Task: Create a due date automation trigger when advanced on, on the wednesday after a card is due add fields without custom field "Resume" set to a number lower or equal to 1 and lower or equal to 10 at 11:00 AM.
Action: Mouse moved to (1110, 343)
Screenshot: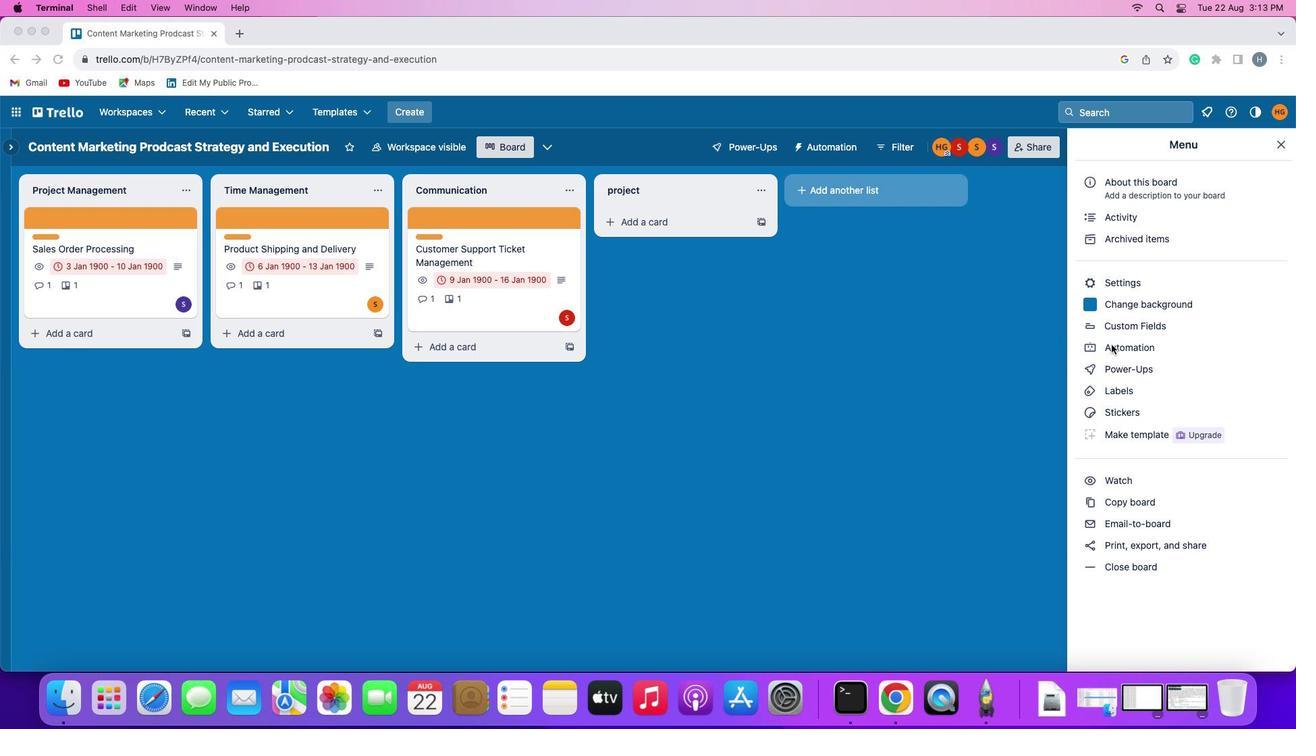 
Action: Mouse pressed left at (1110, 343)
Screenshot: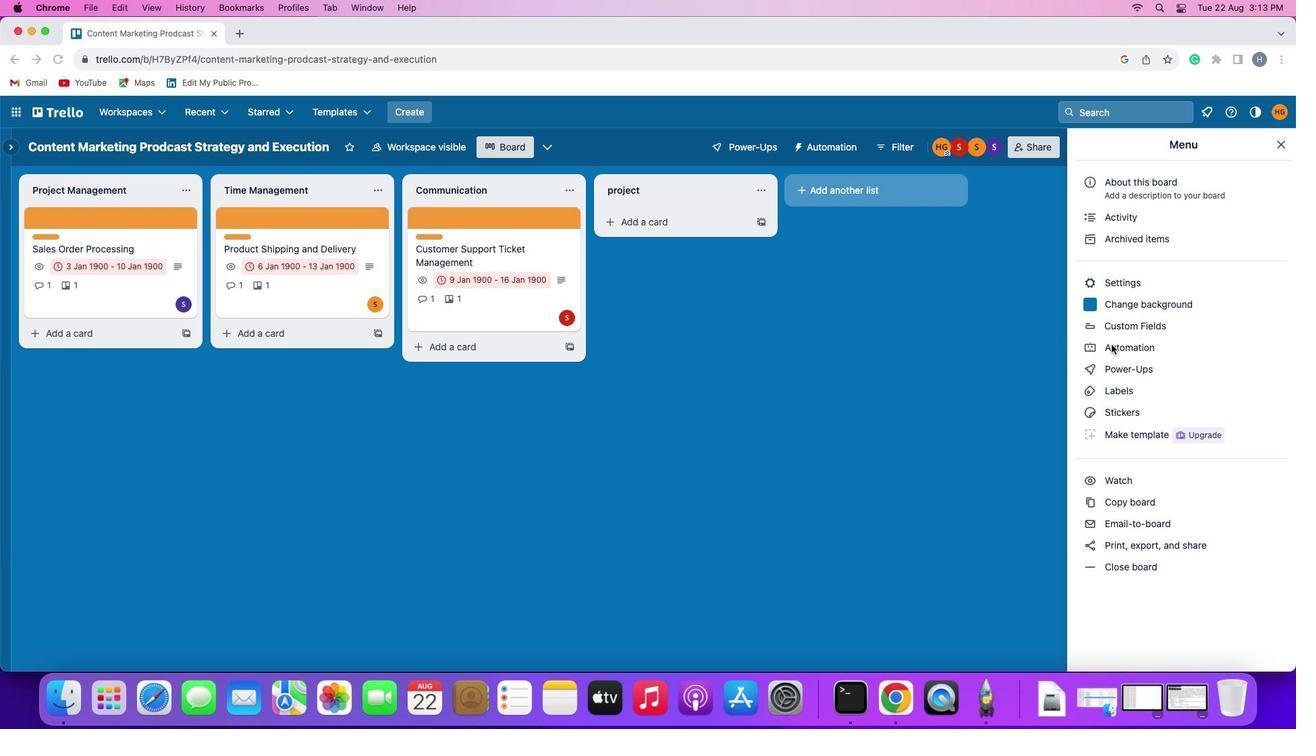 
Action: Mouse pressed left at (1110, 343)
Screenshot: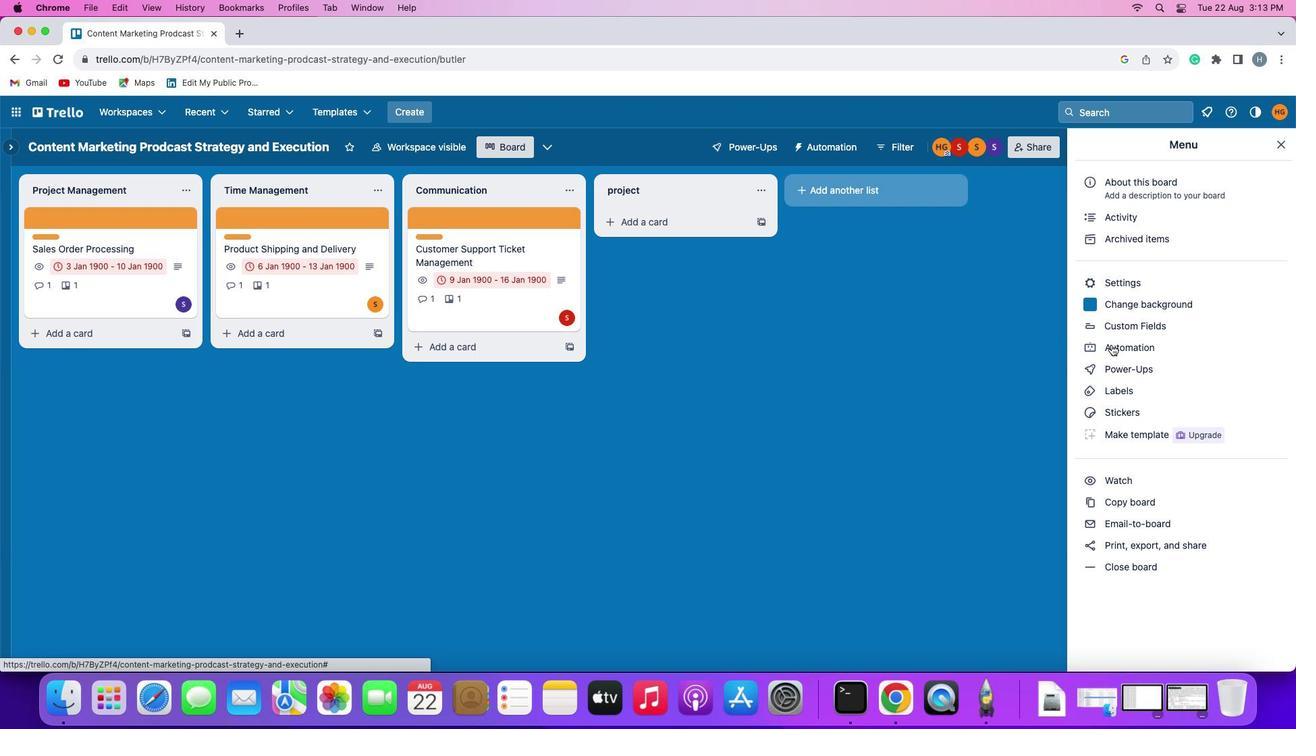 
Action: Mouse moved to (110, 324)
Screenshot: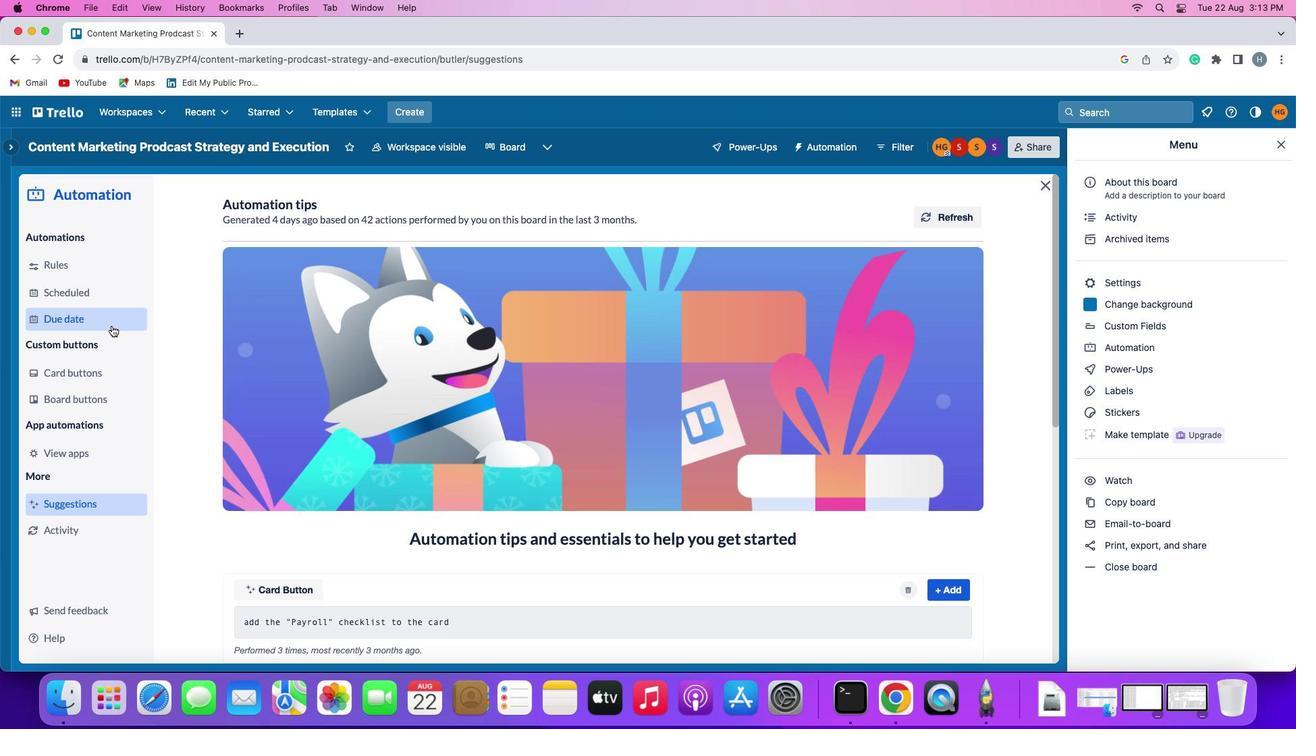 
Action: Mouse pressed left at (110, 324)
Screenshot: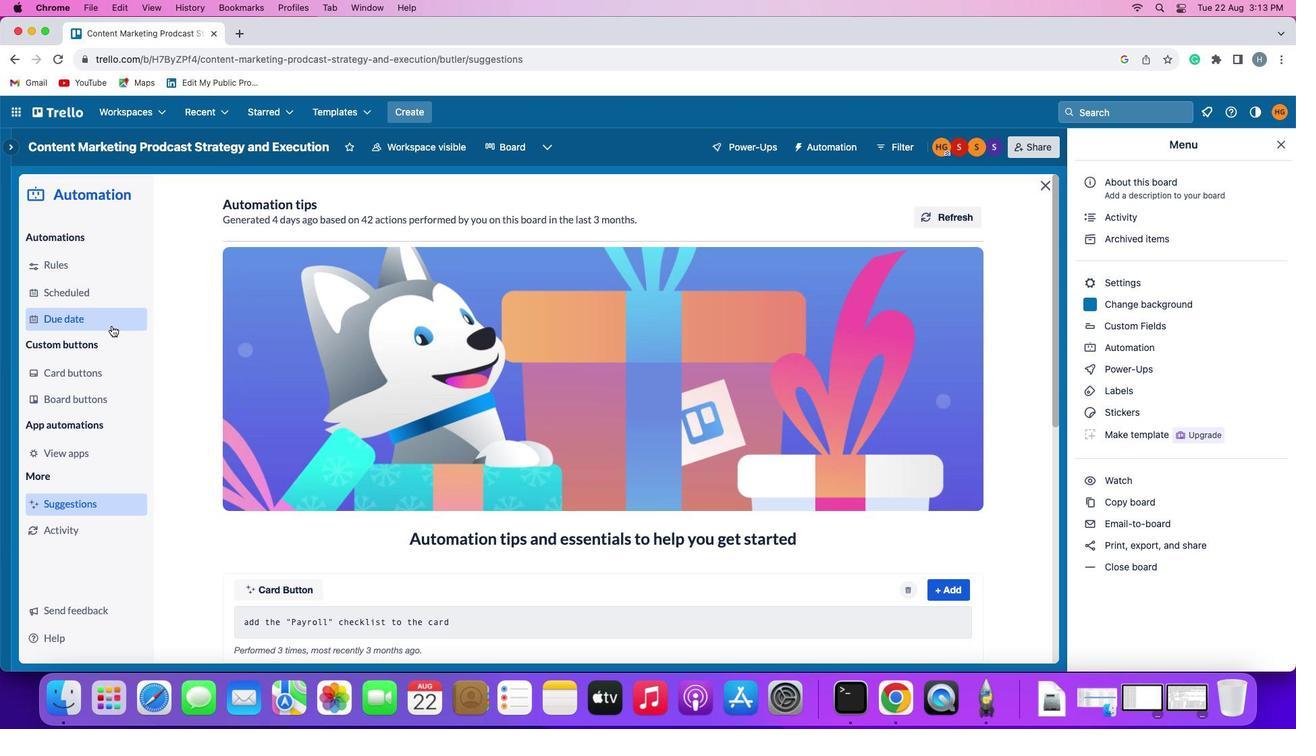 
Action: Mouse moved to (872, 203)
Screenshot: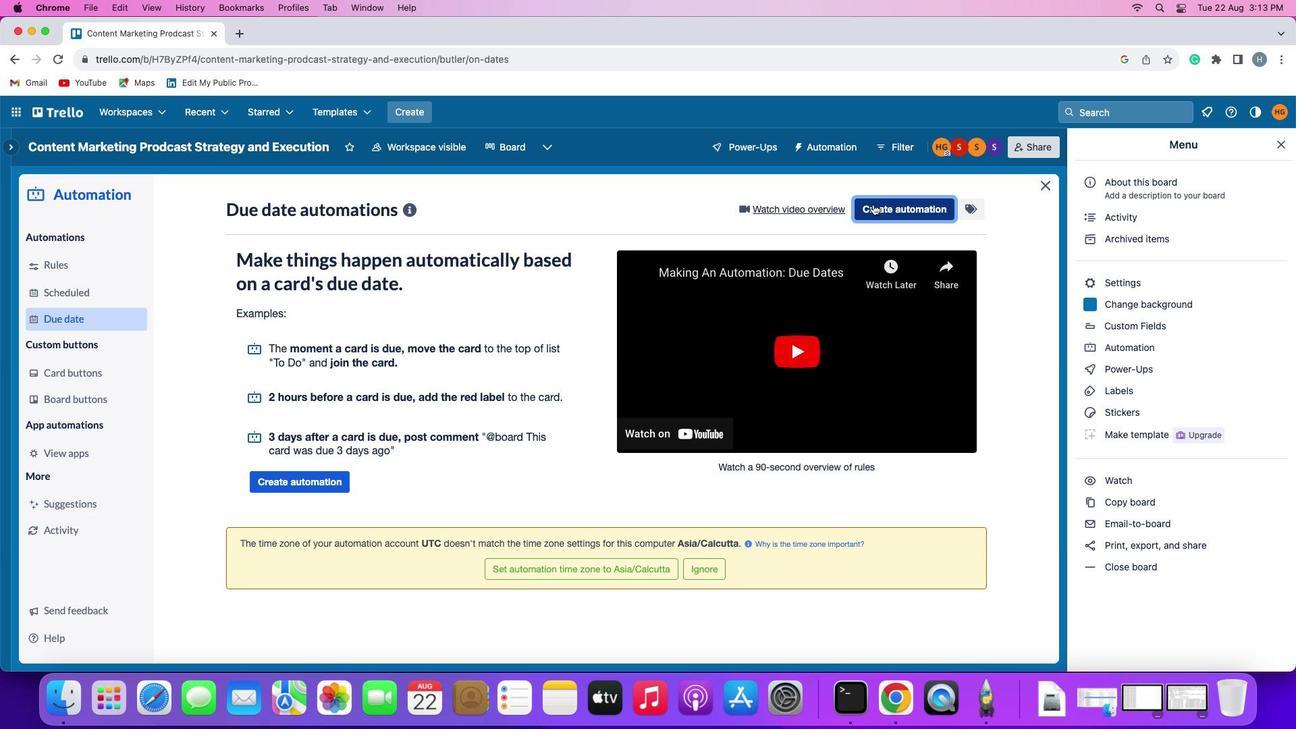 
Action: Mouse pressed left at (872, 203)
Screenshot: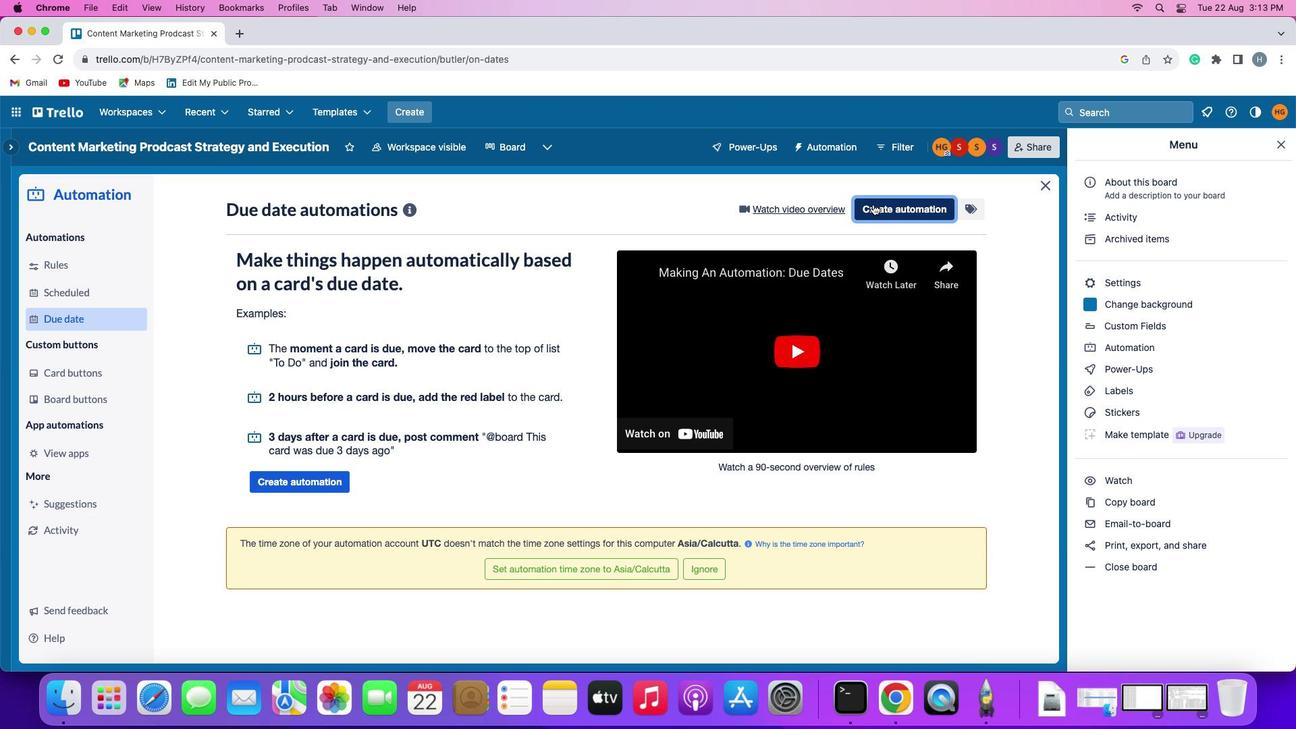 
Action: Mouse moved to (250, 330)
Screenshot: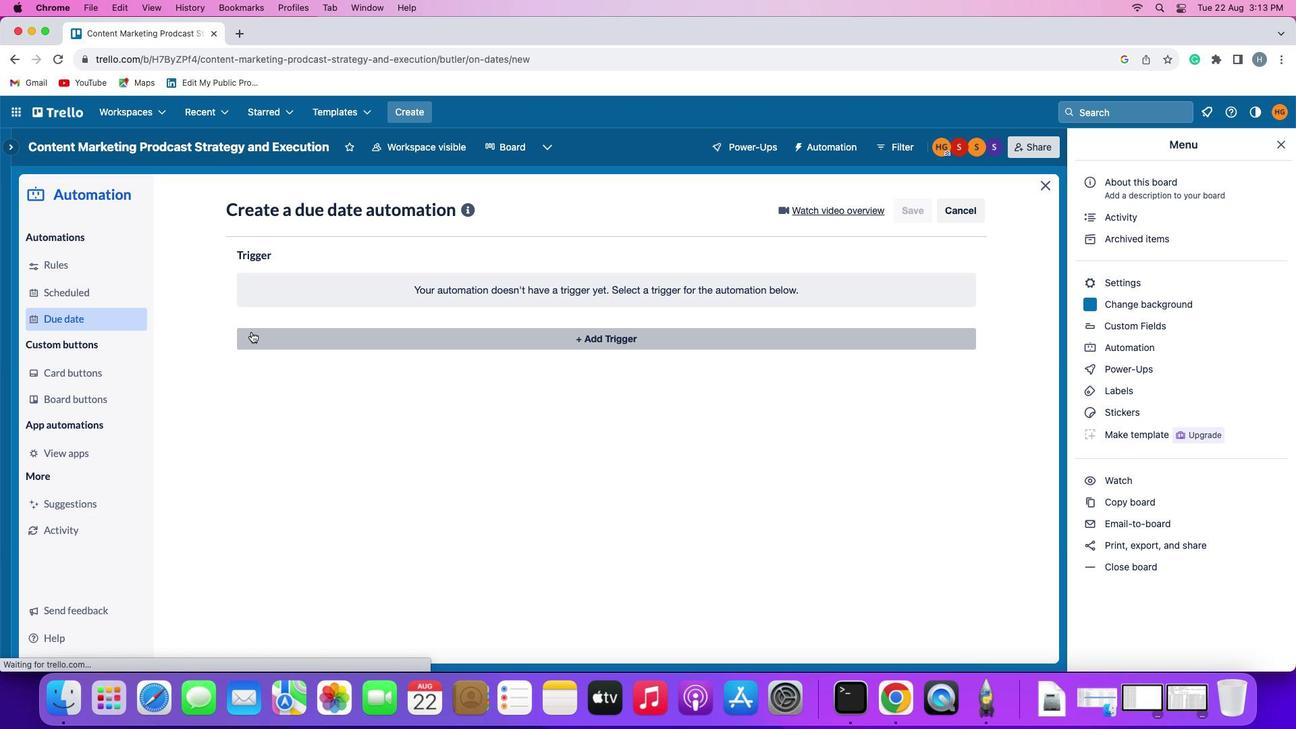 
Action: Mouse pressed left at (250, 330)
Screenshot: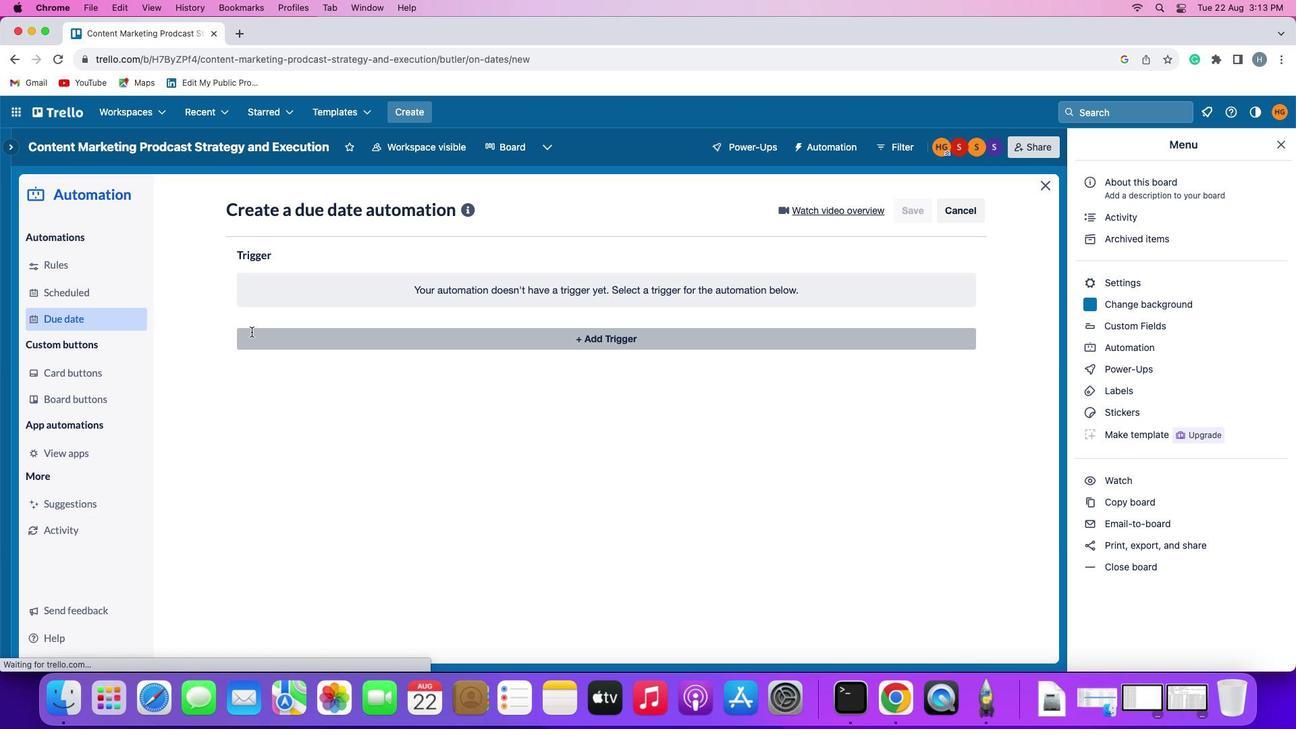 
Action: Mouse moved to (274, 581)
Screenshot: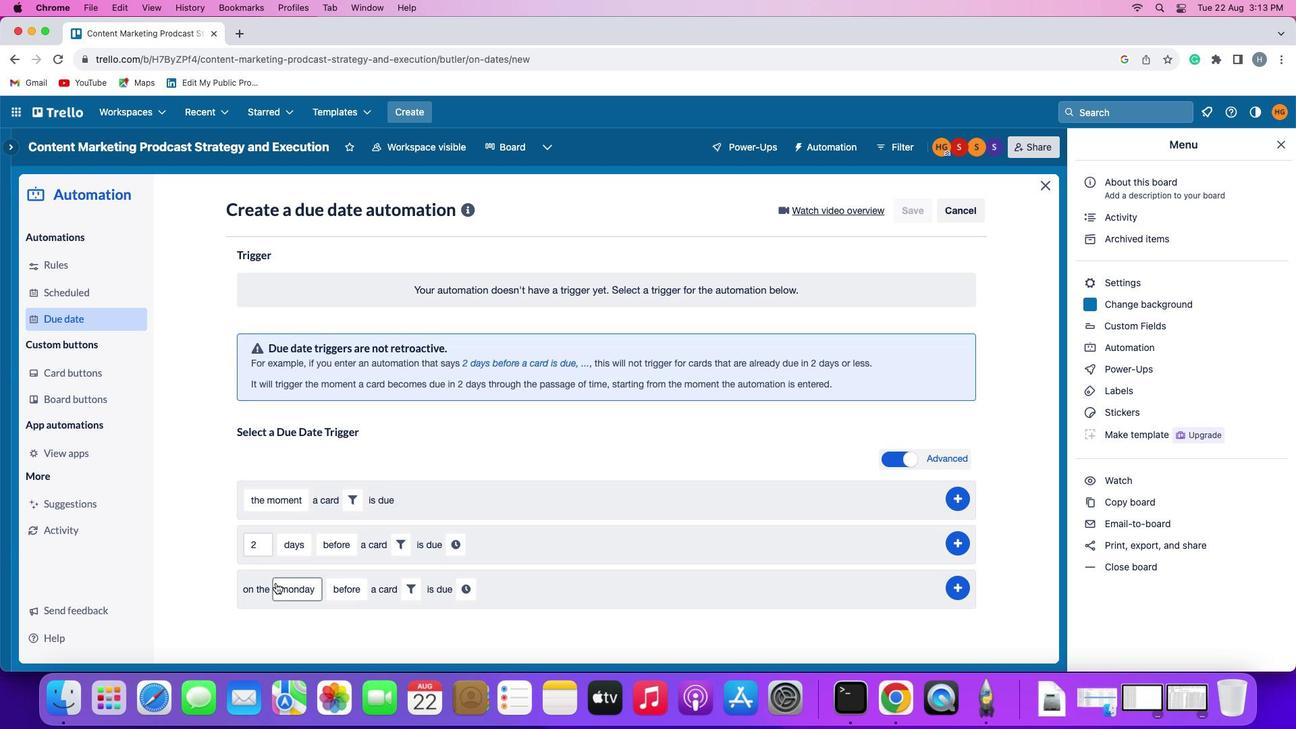 
Action: Mouse pressed left at (274, 581)
Screenshot: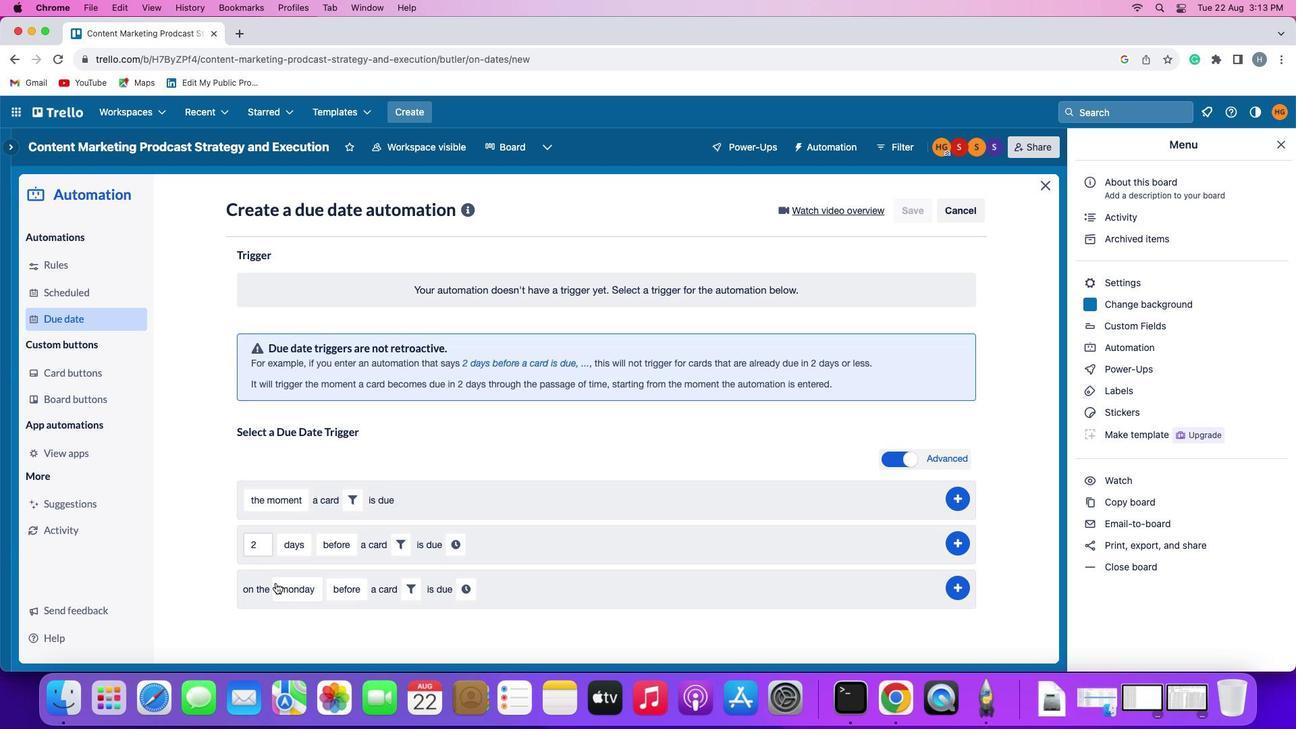 
Action: Mouse moved to (324, 452)
Screenshot: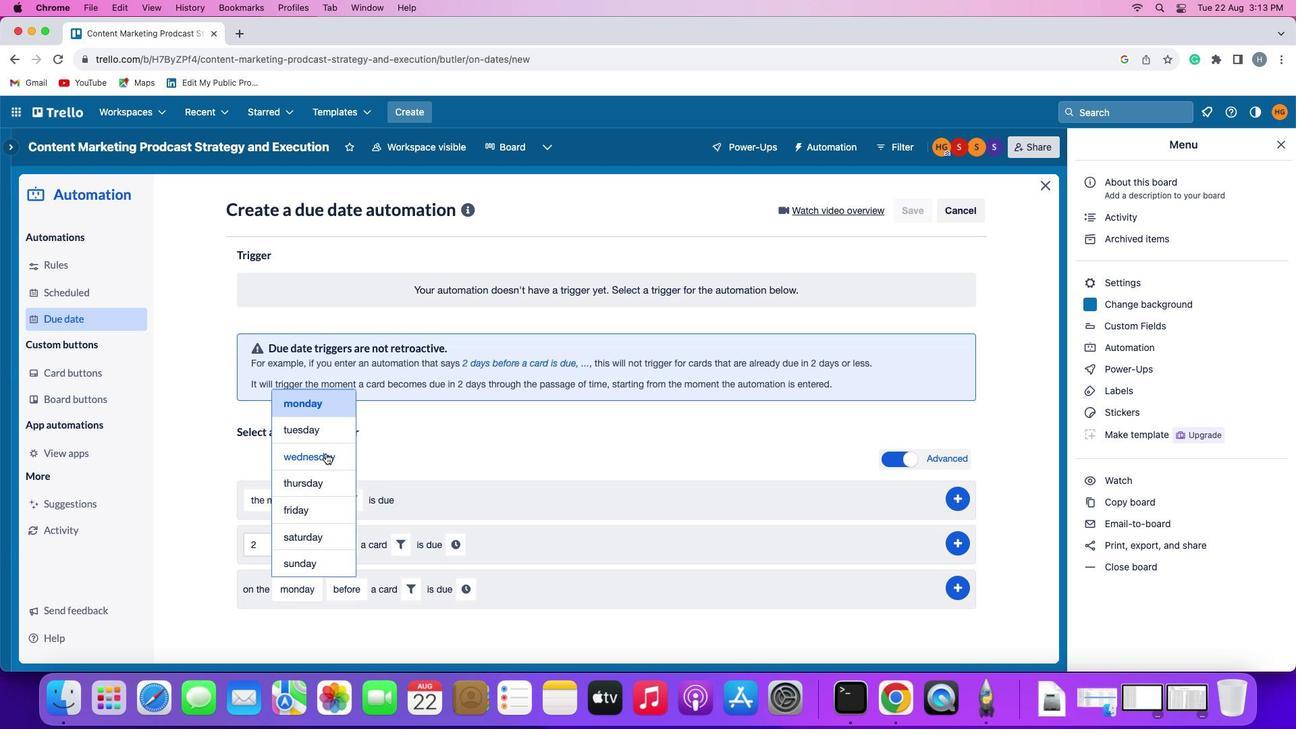
Action: Mouse pressed left at (324, 452)
Screenshot: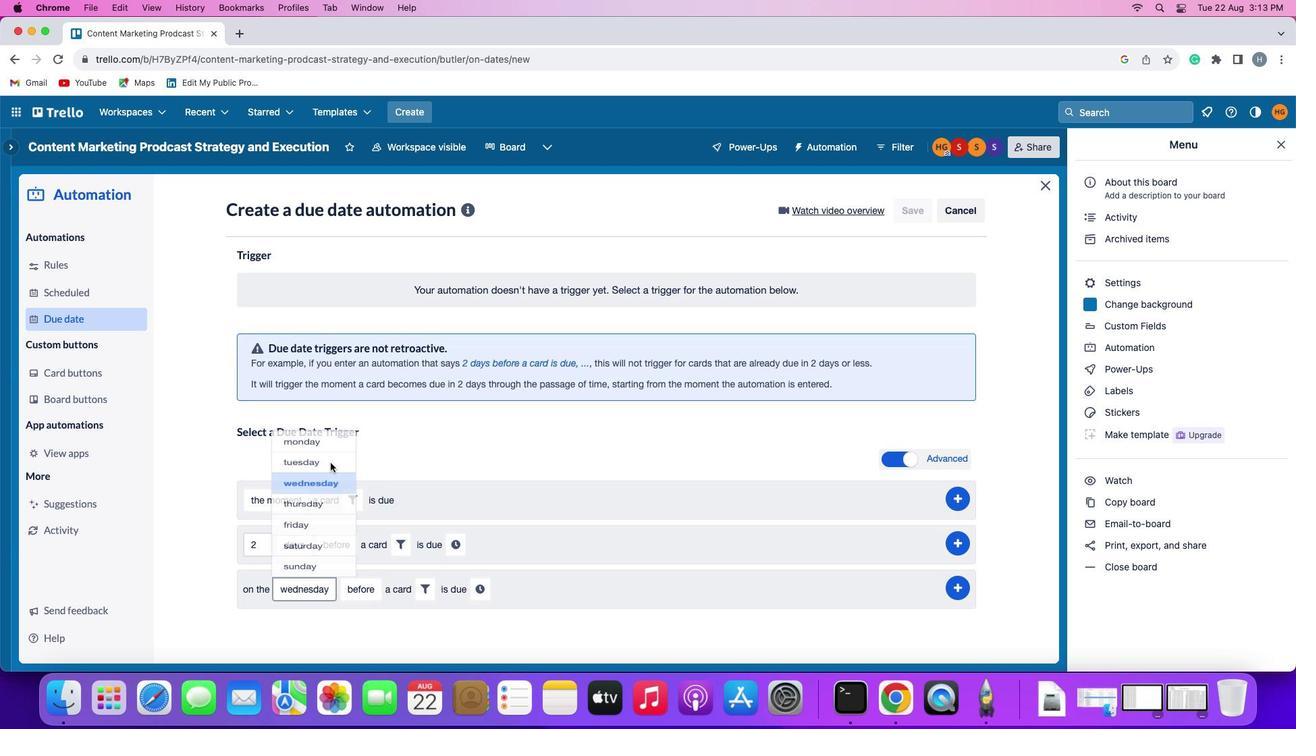
Action: Mouse moved to (352, 591)
Screenshot: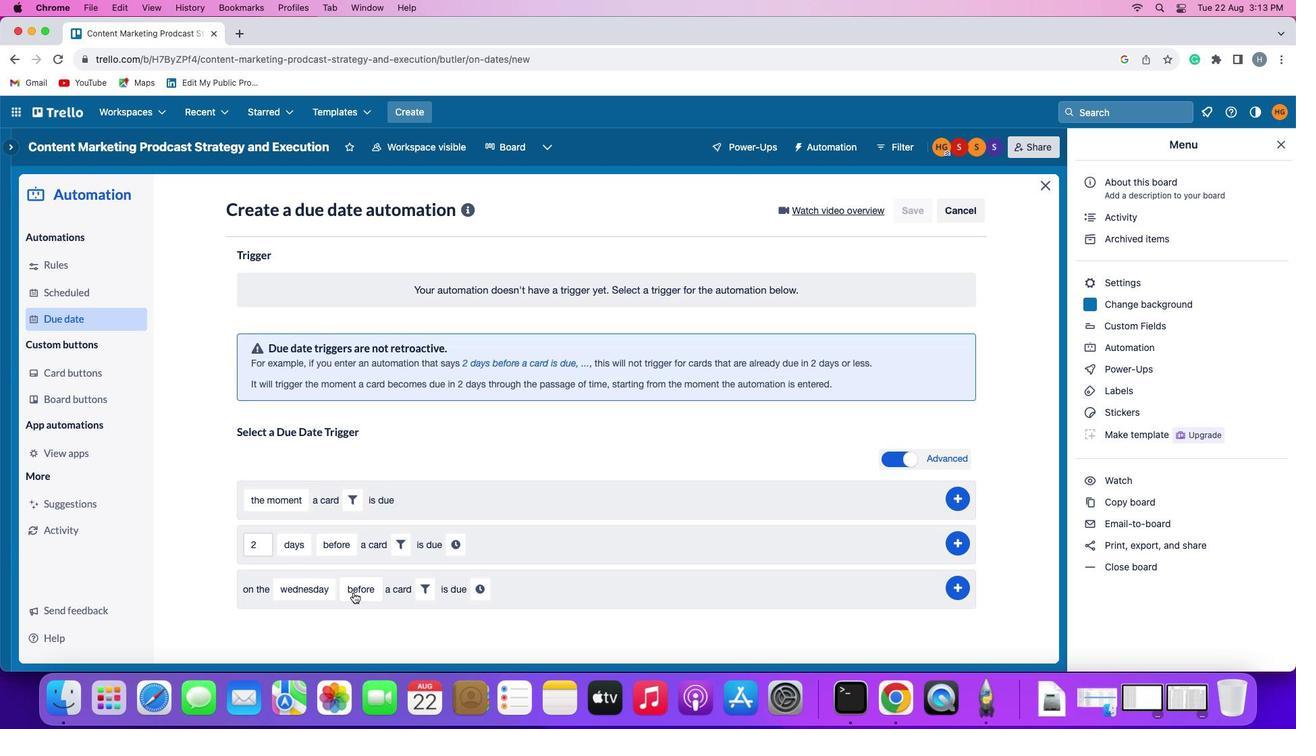 
Action: Mouse pressed left at (352, 591)
Screenshot: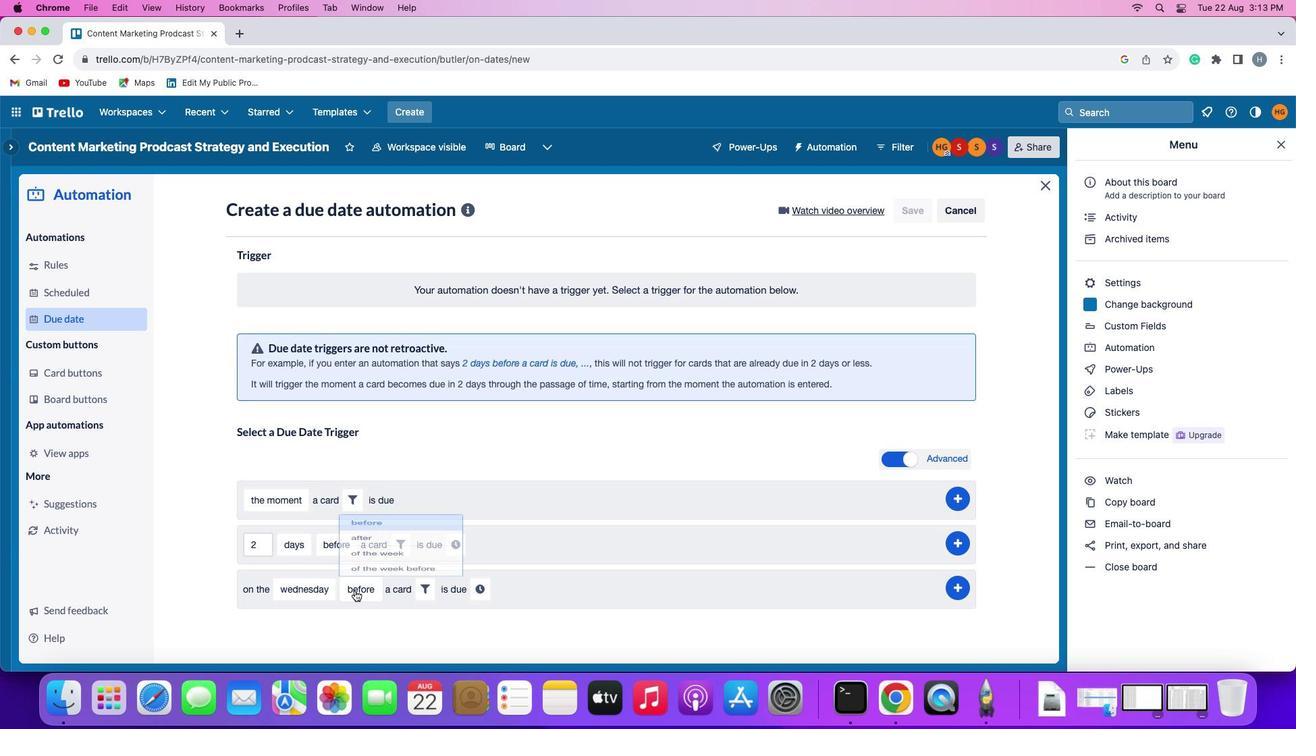 
Action: Mouse moved to (389, 513)
Screenshot: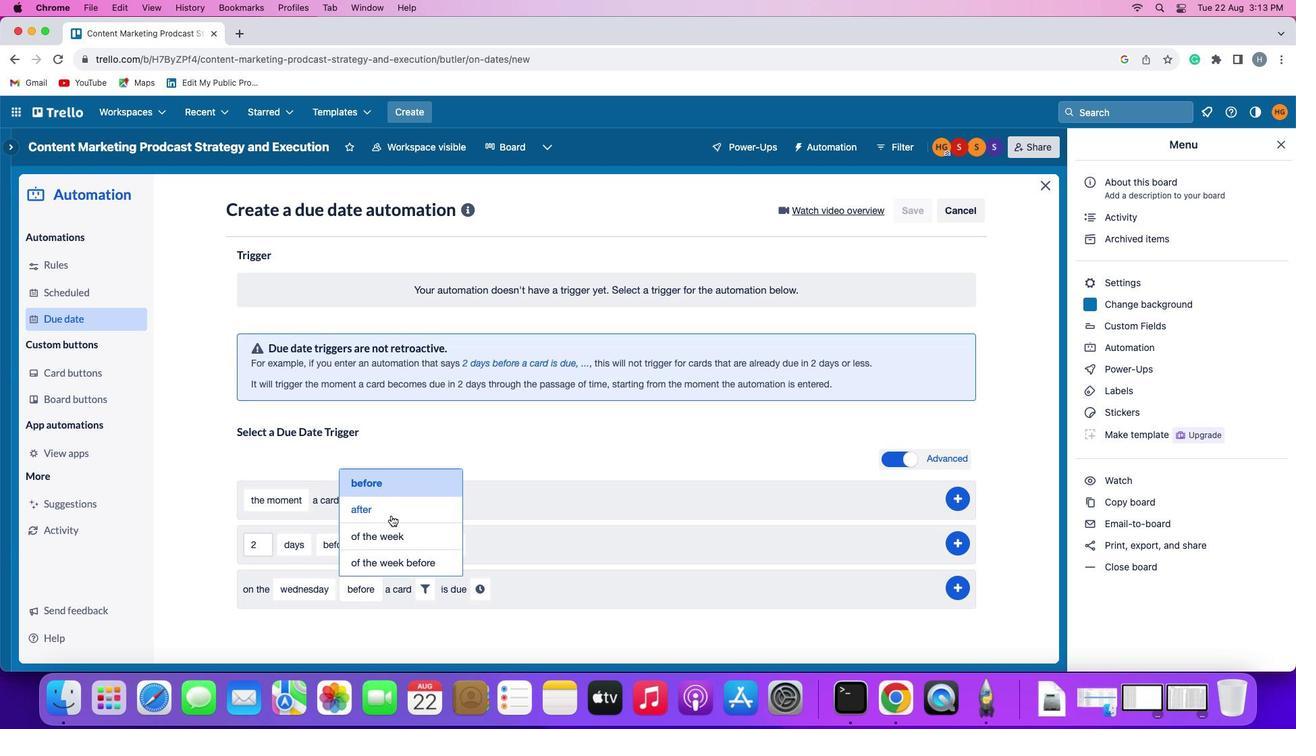 
Action: Mouse pressed left at (389, 513)
Screenshot: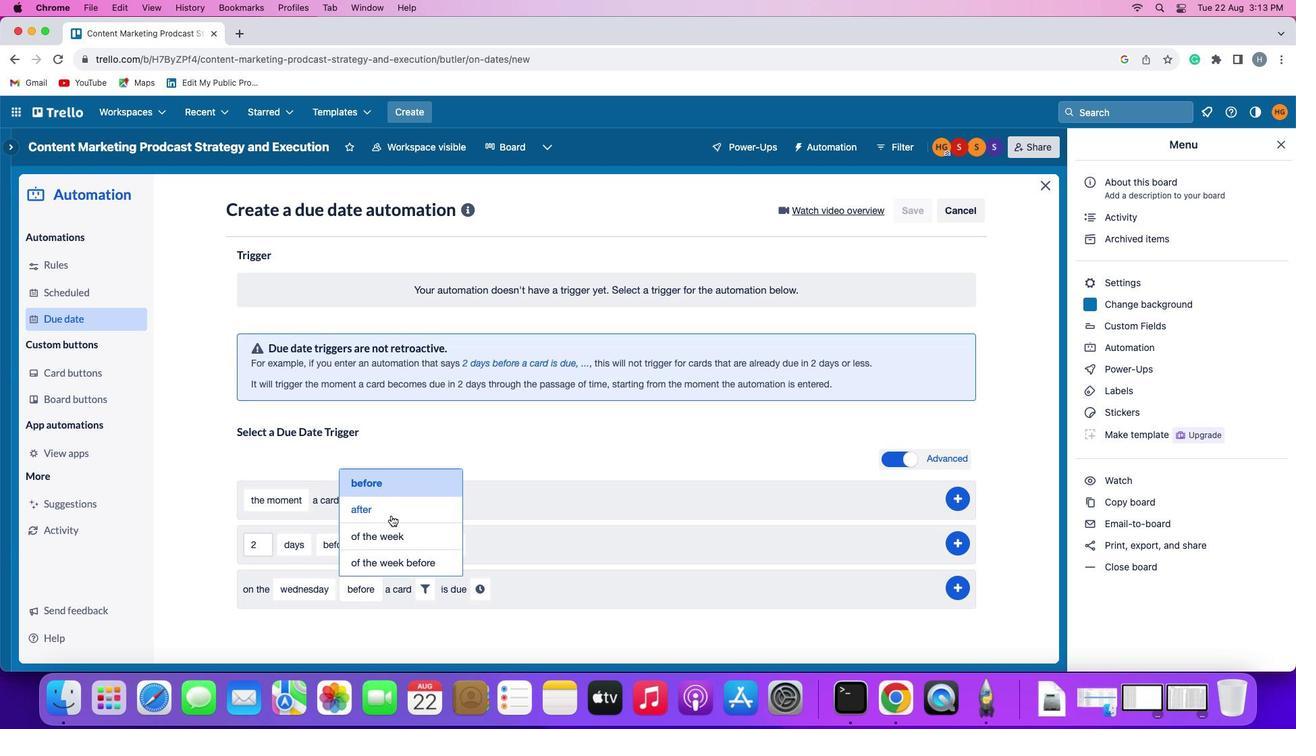 
Action: Mouse moved to (409, 579)
Screenshot: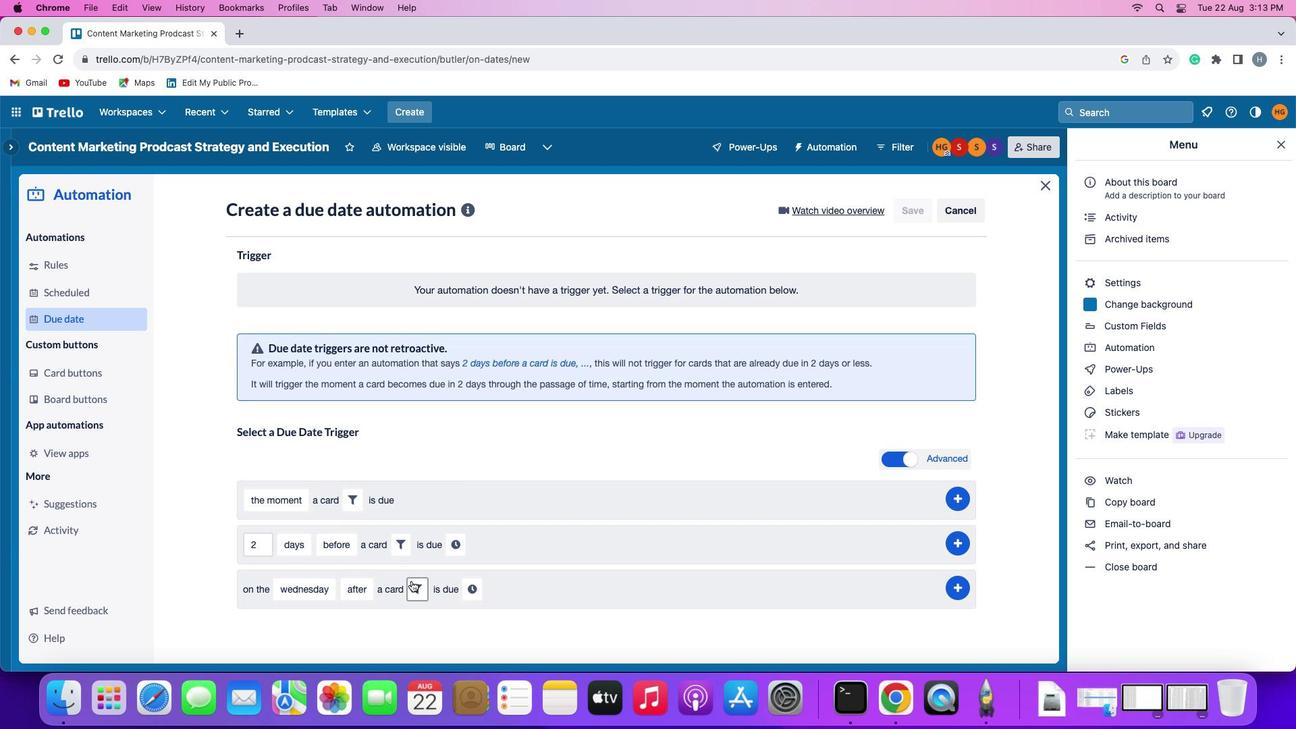 
Action: Mouse pressed left at (409, 579)
Screenshot: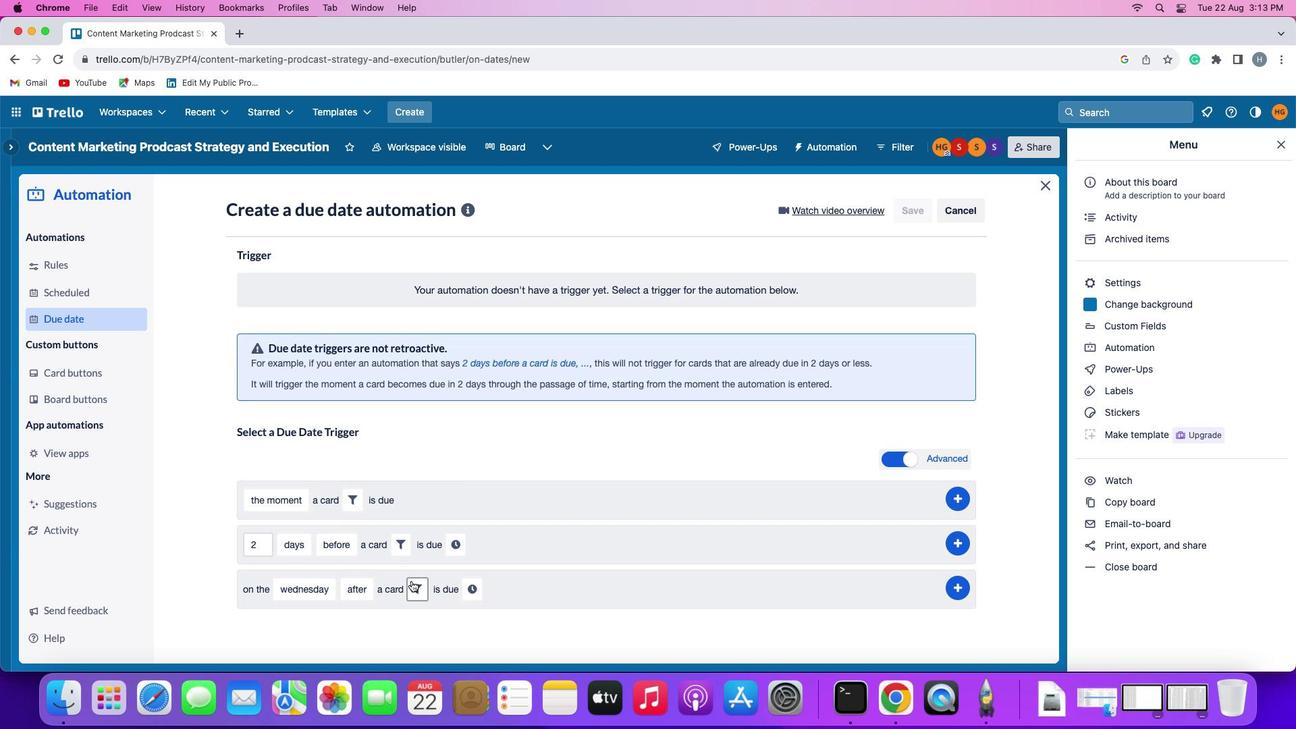 
Action: Mouse moved to (626, 626)
Screenshot: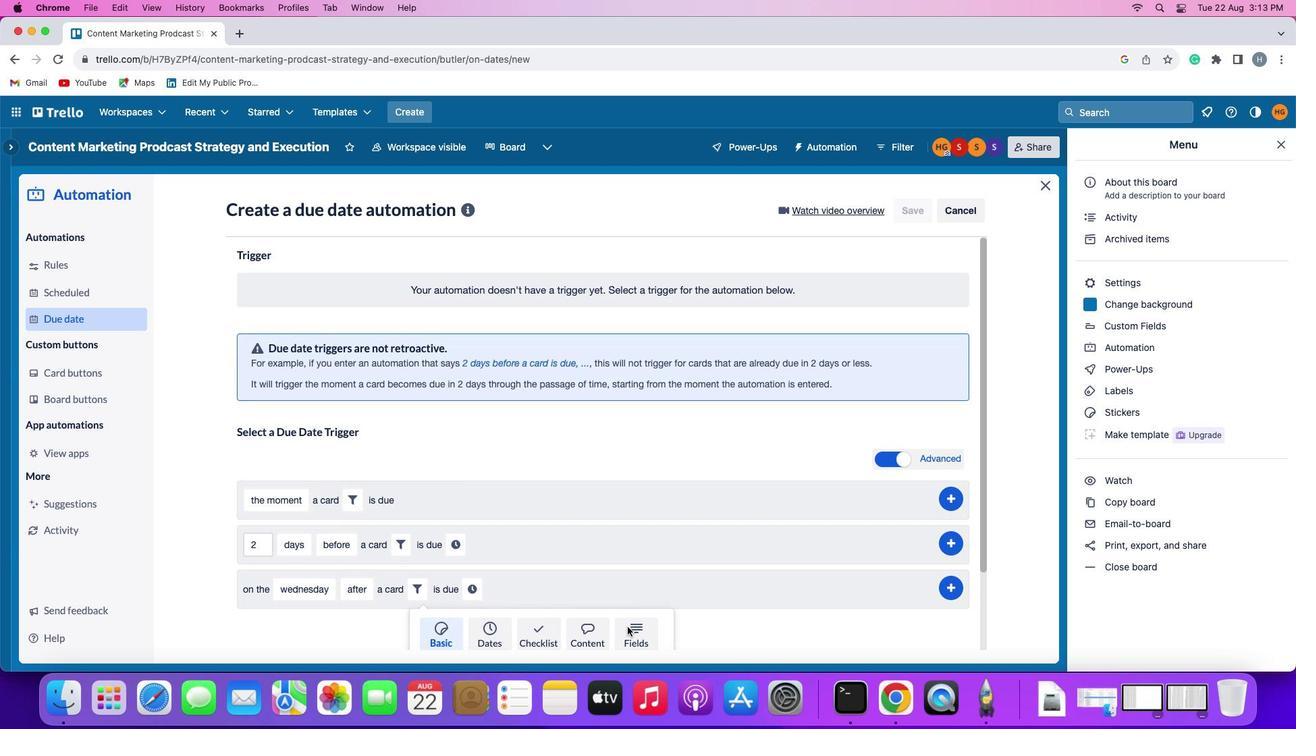 
Action: Mouse pressed left at (626, 626)
Screenshot: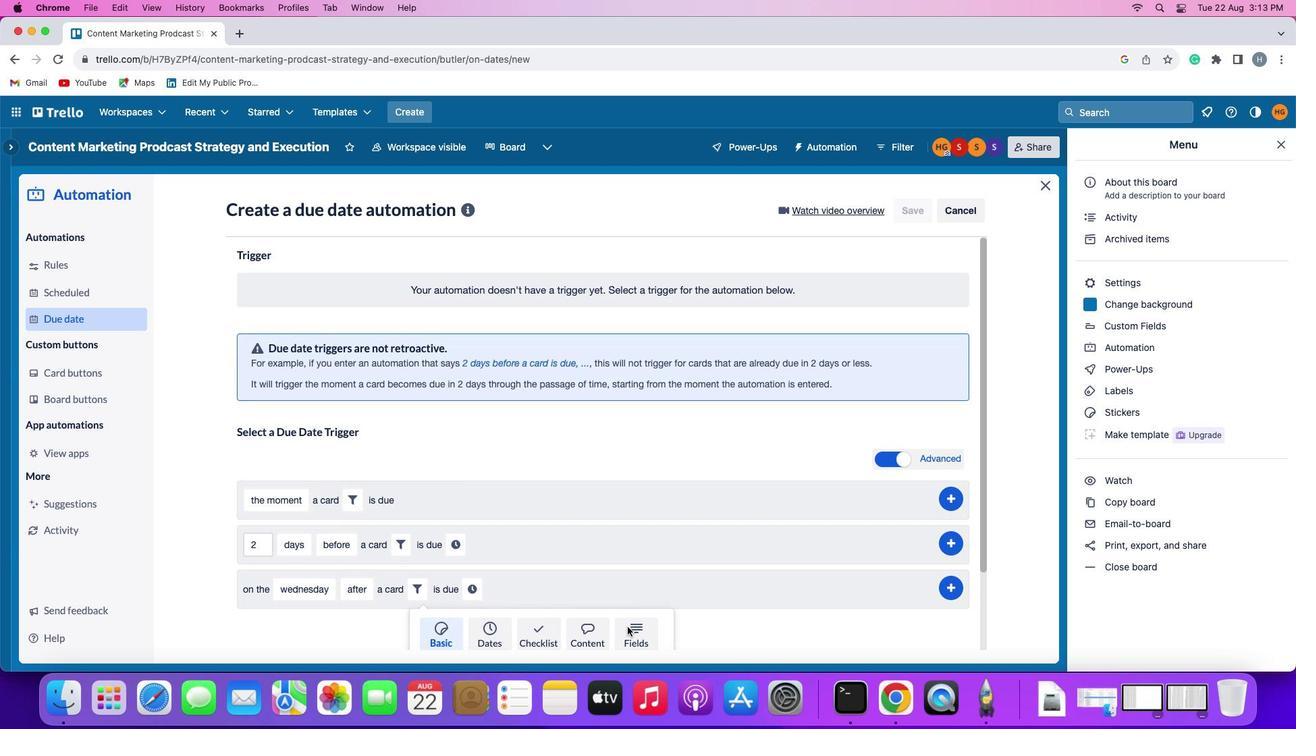 
Action: Mouse moved to (378, 609)
Screenshot: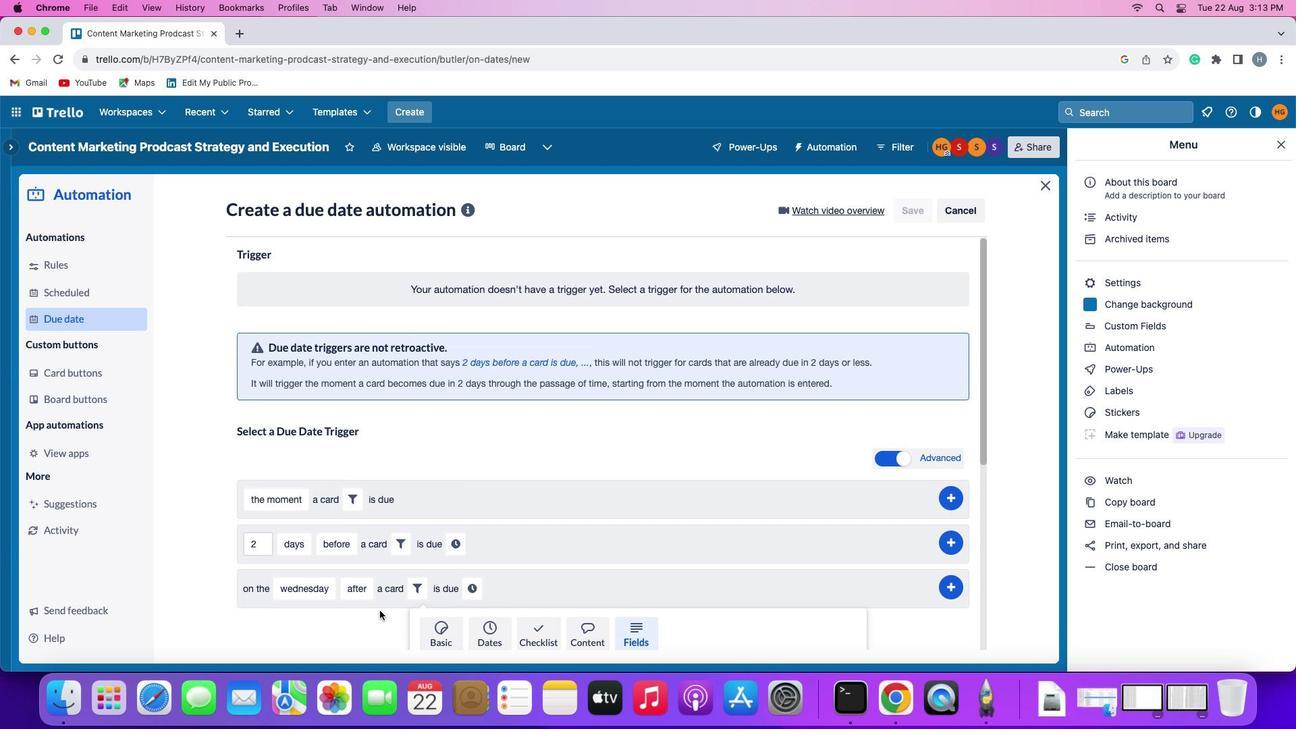 
Action: Mouse scrolled (378, 609) with delta (0, -1)
Screenshot: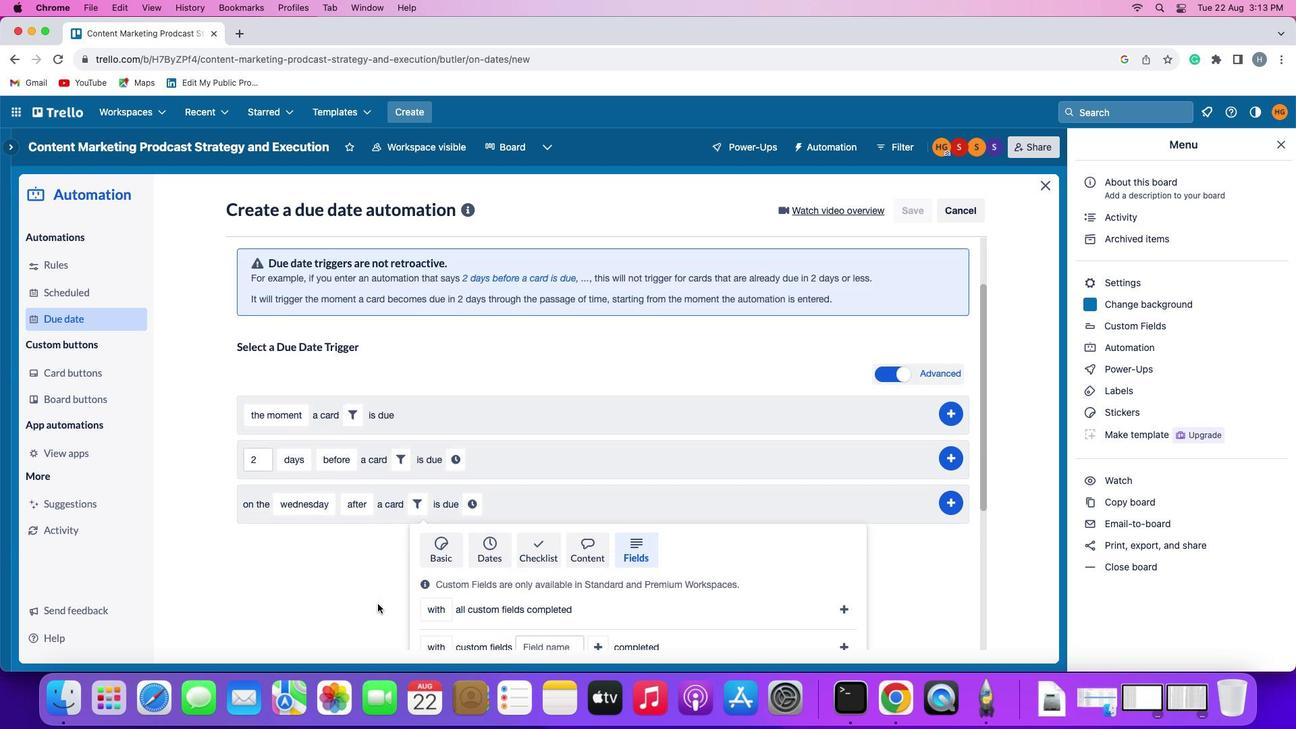 
Action: Mouse scrolled (378, 609) with delta (0, -1)
Screenshot: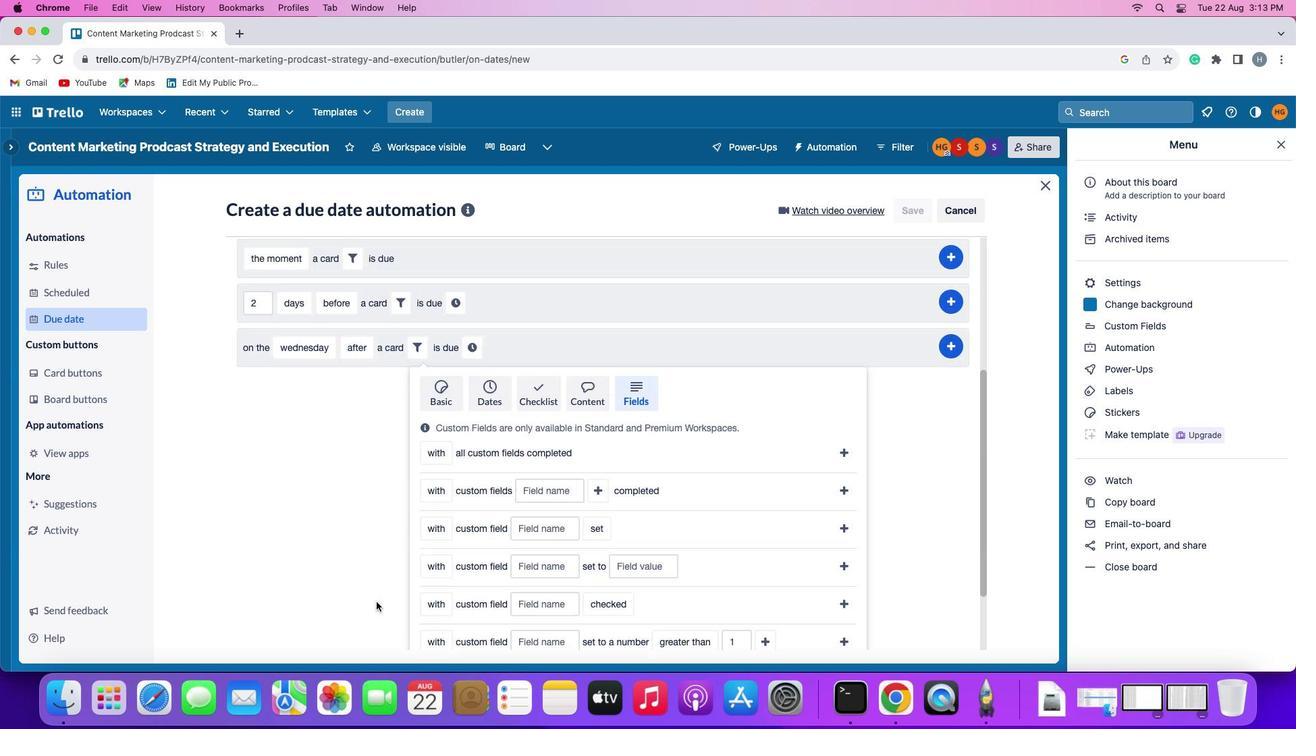 
Action: Mouse scrolled (378, 609) with delta (0, -2)
Screenshot: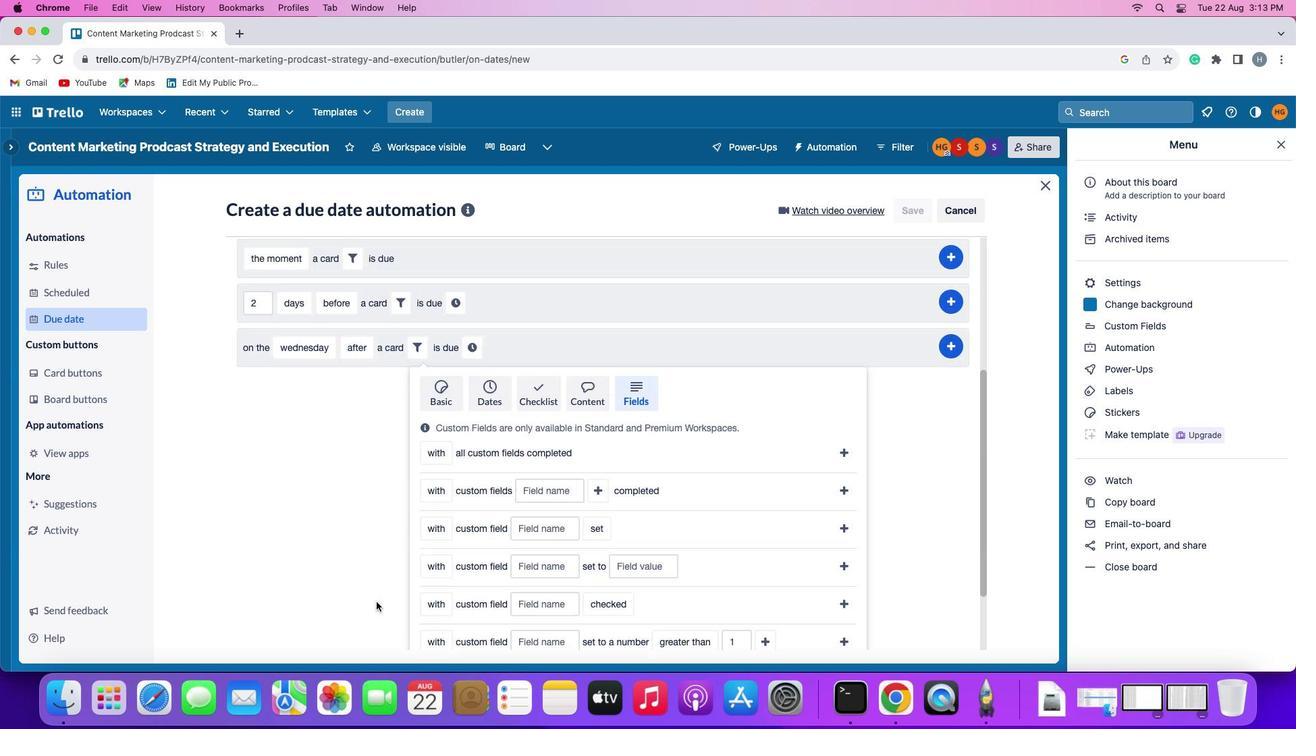 
Action: Mouse scrolled (378, 609) with delta (0, -4)
Screenshot: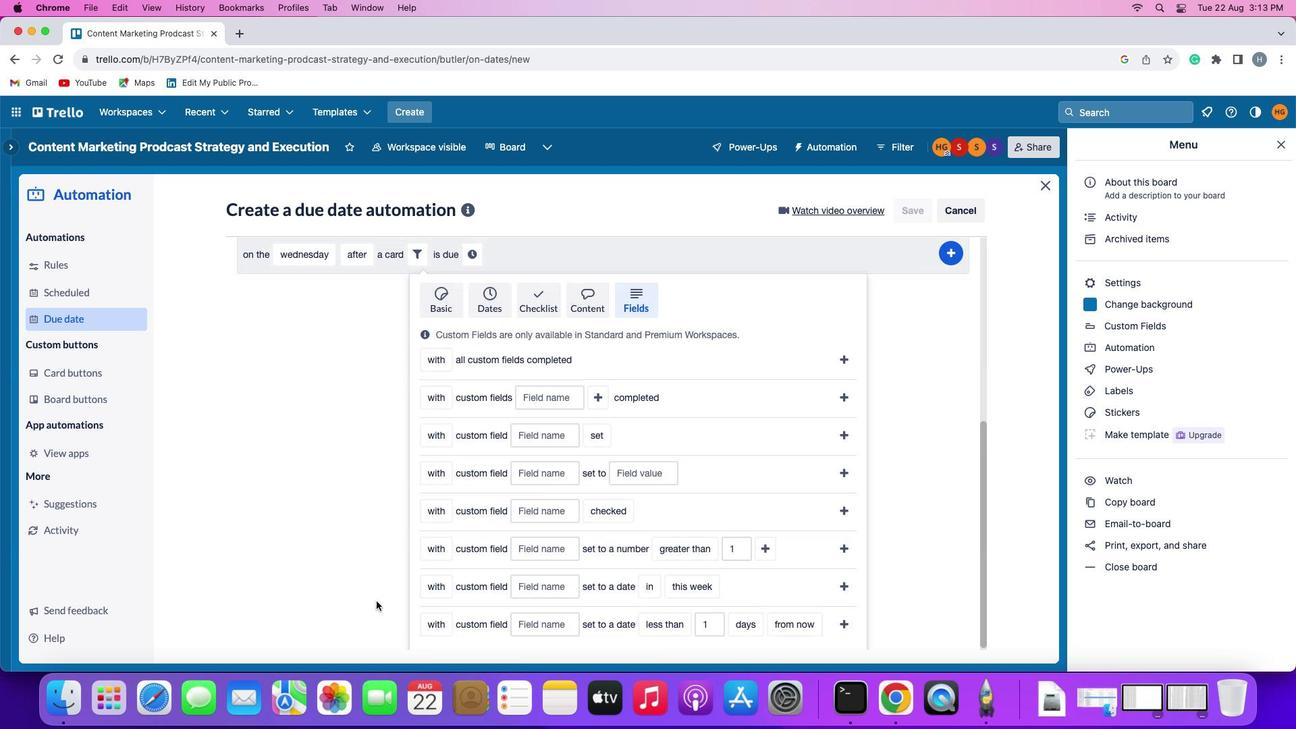 
Action: Mouse moved to (378, 609)
Screenshot: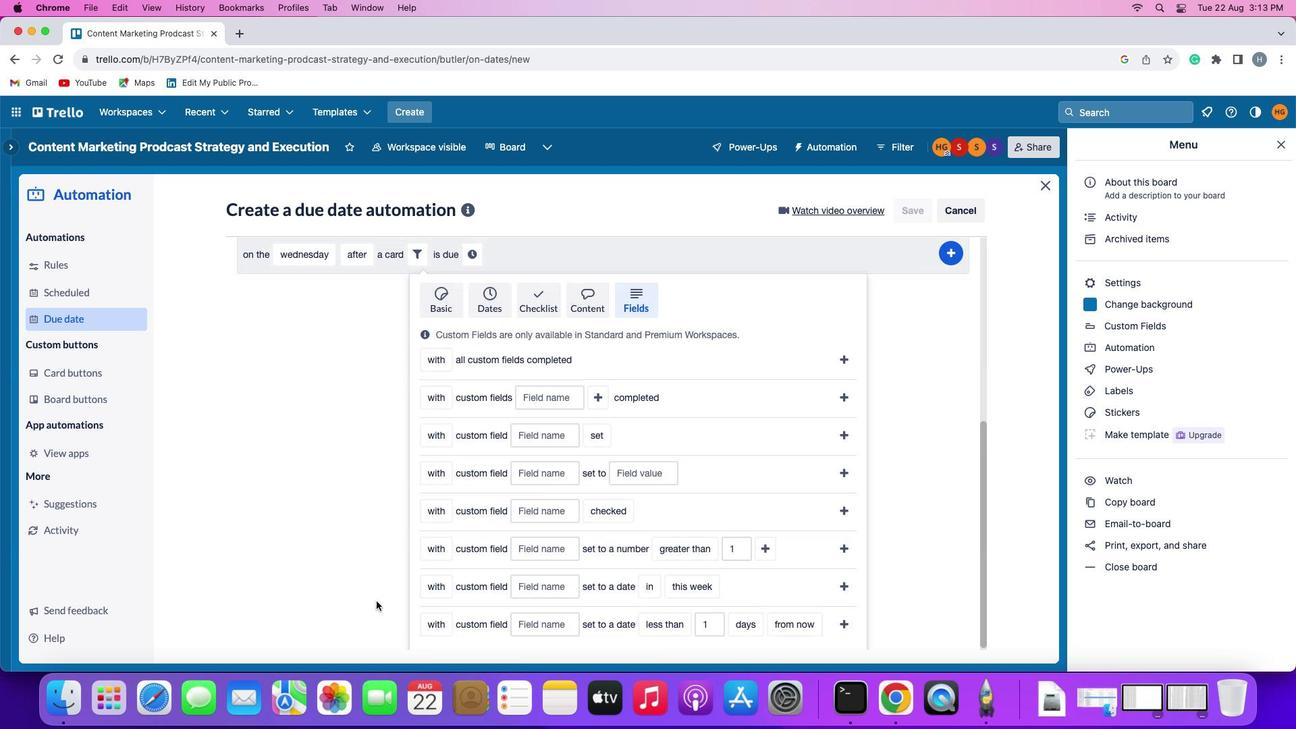 
Action: Mouse scrolled (378, 609) with delta (0, -4)
Screenshot: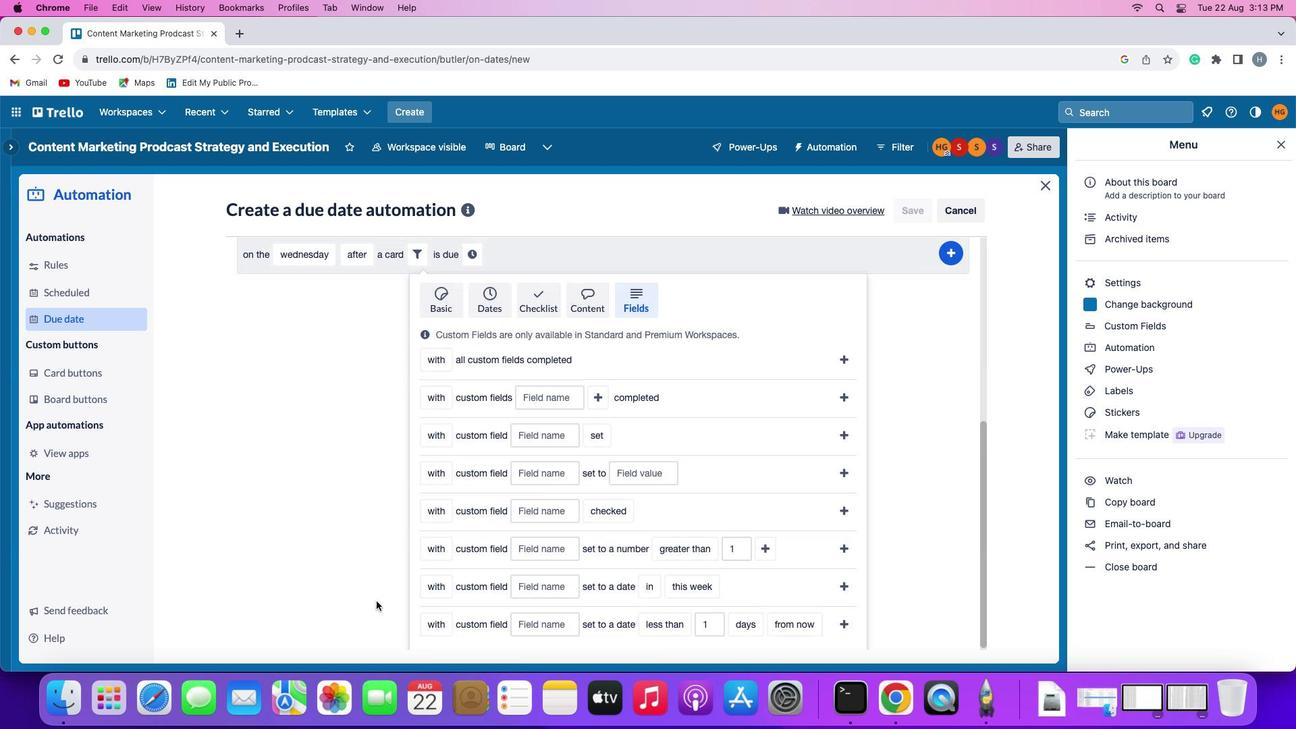 
Action: Mouse moved to (378, 606)
Screenshot: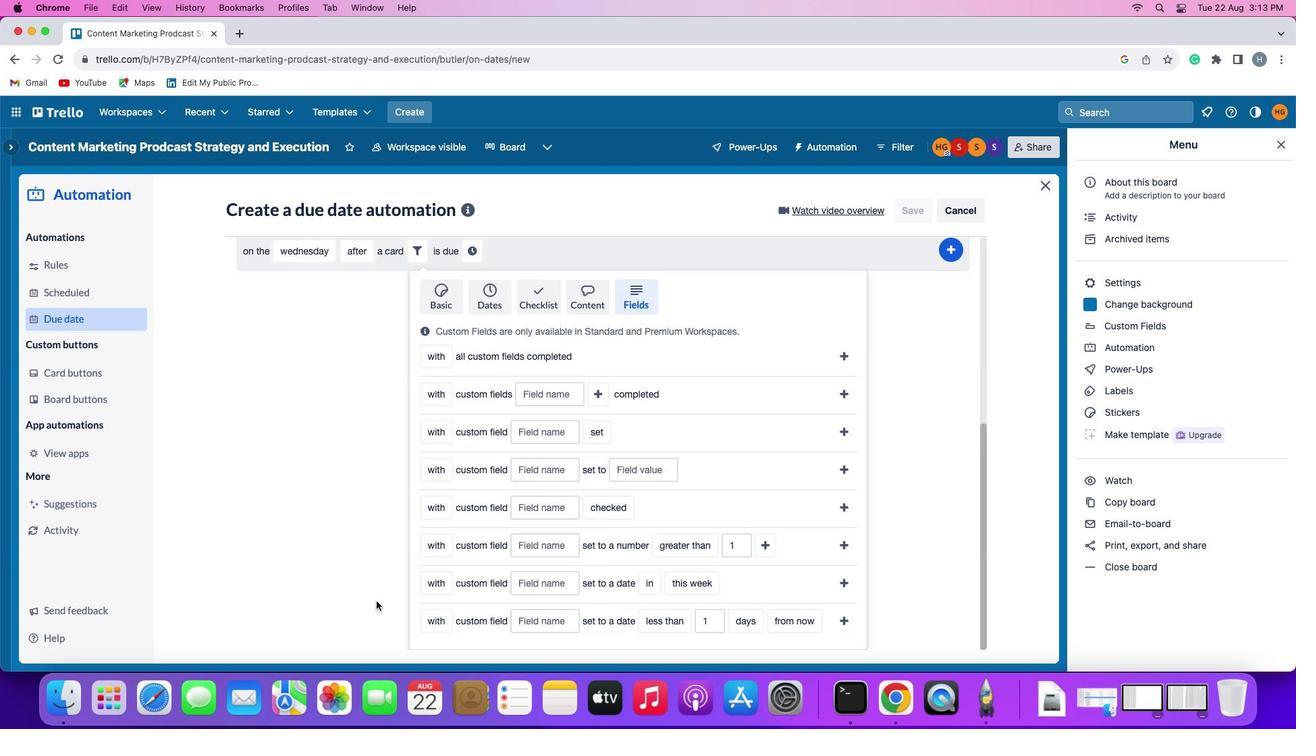 
Action: Mouse scrolled (378, 606) with delta (0, -5)
Screenshot: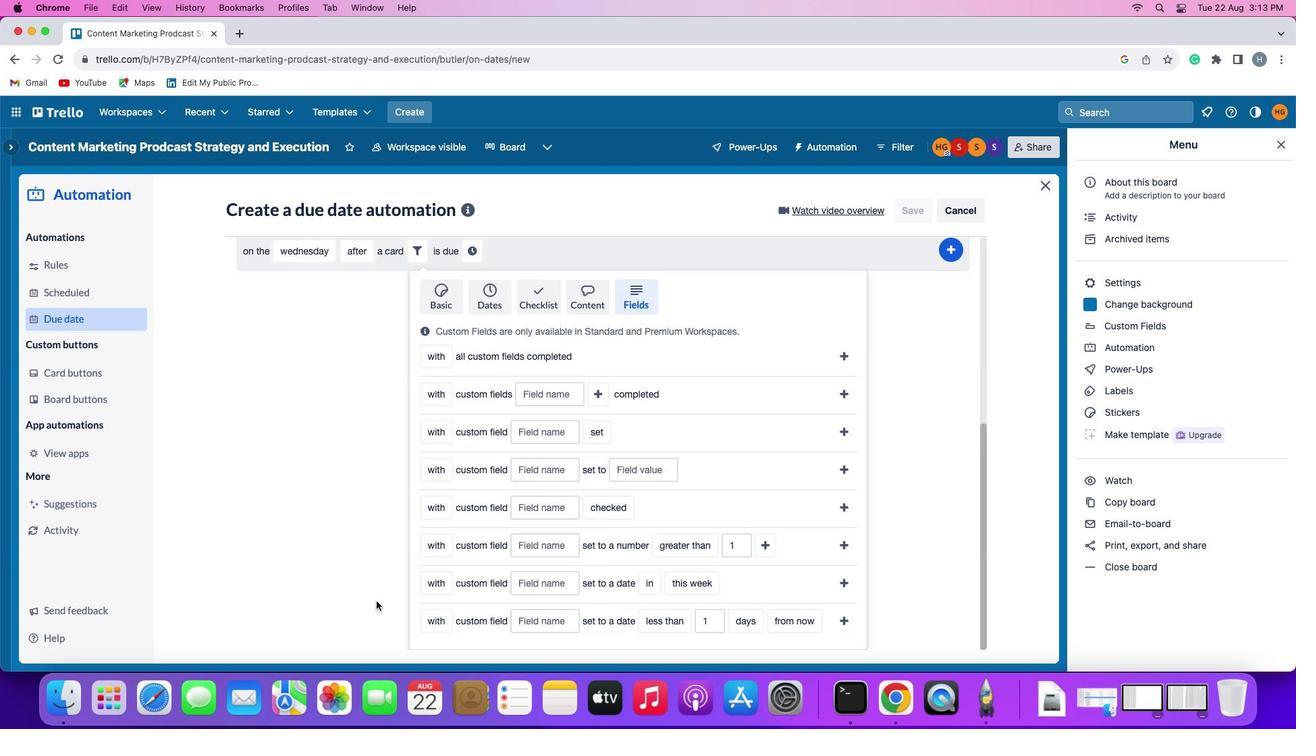 
Action: Mouse moved to (374, 599)
Screenshot: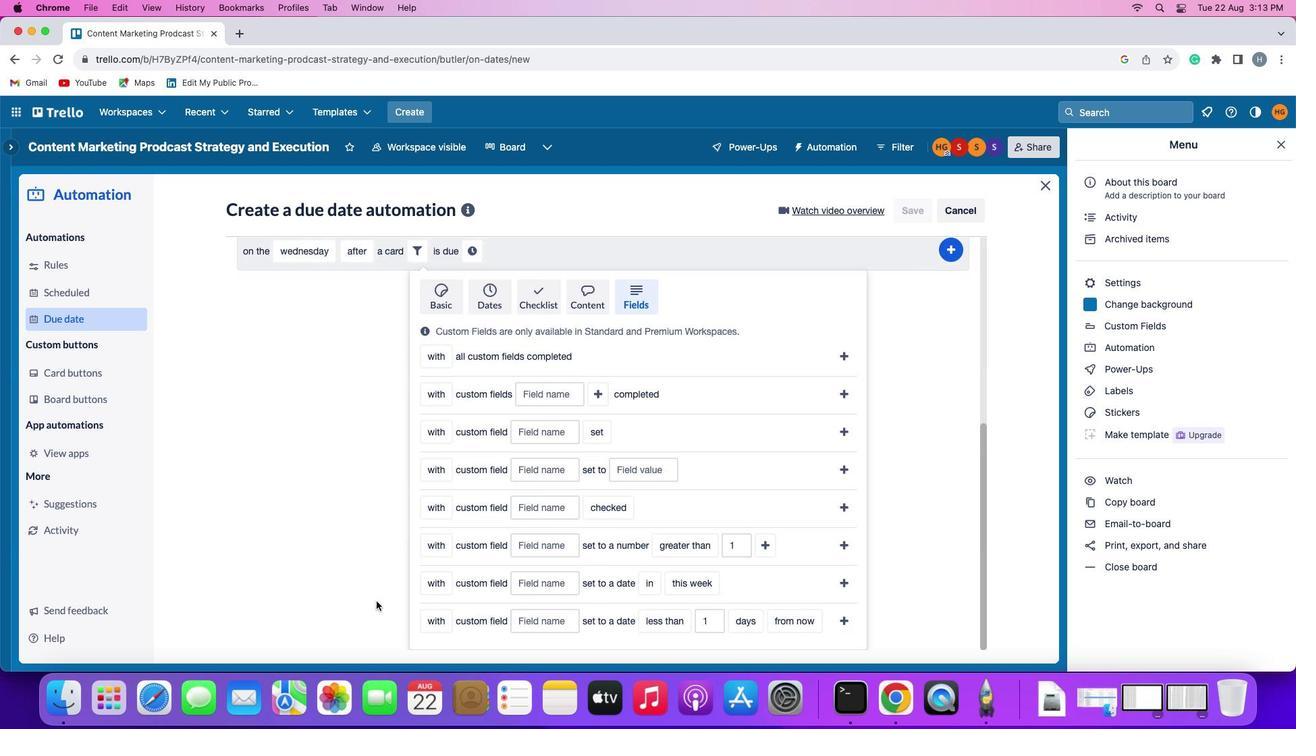 
Action: Mouse scrolled (374, 599) with delta (0, -1)
Screenshot: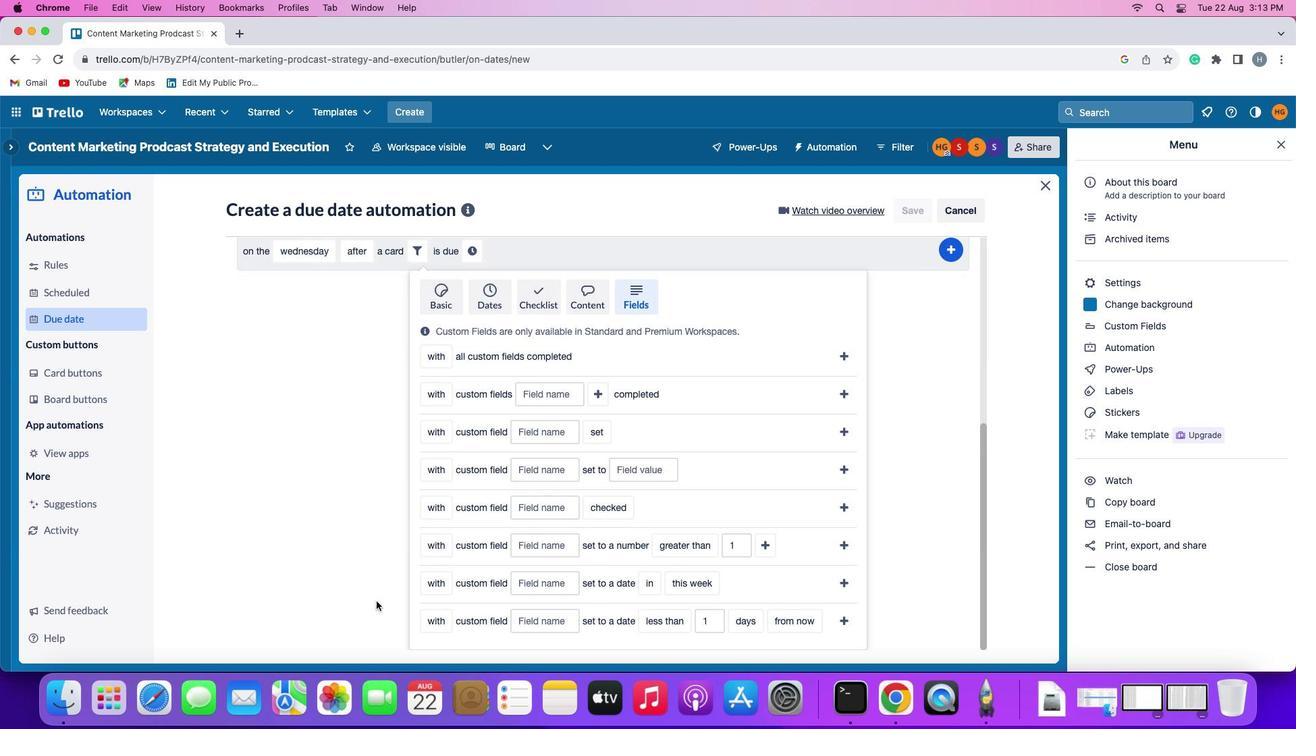 
Action: Mouse scrolled (374, 599) with delta (0, -1)
Screenshot: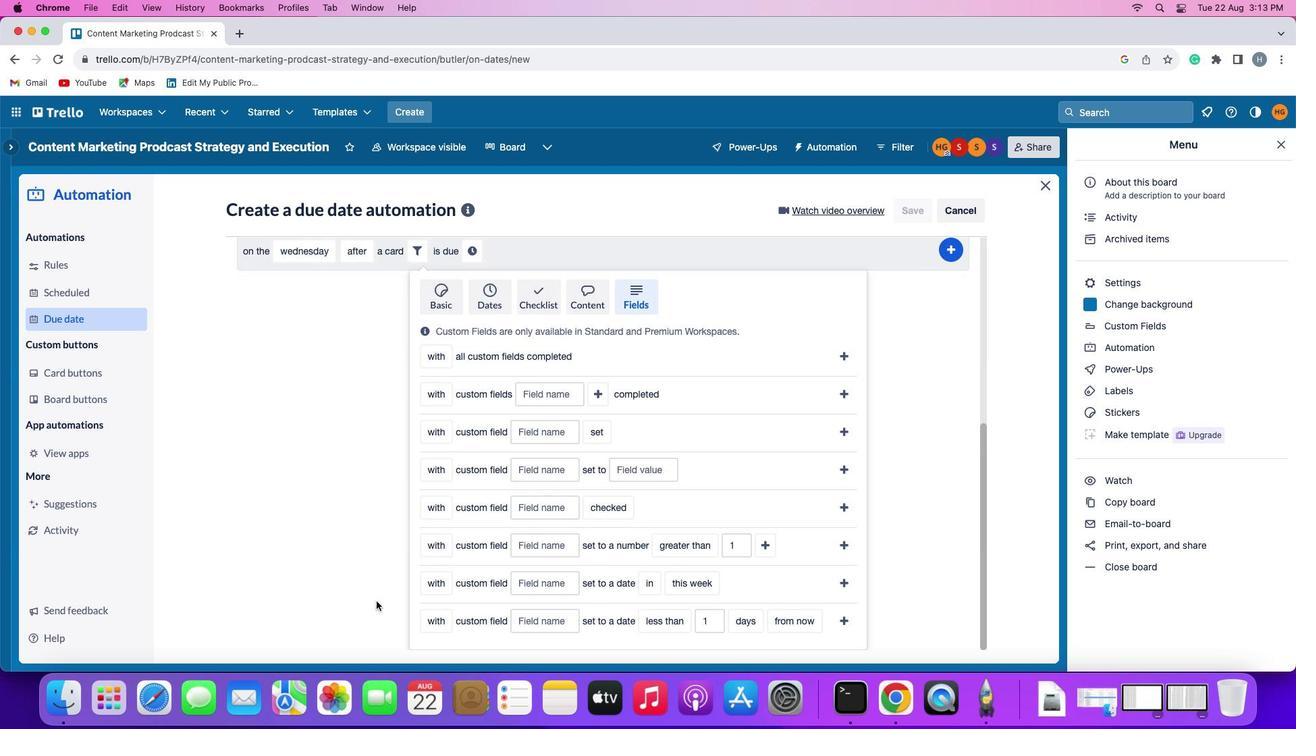 
Action: Mouse scrolled (374, 599) with delta (0, -2)
Screenshot: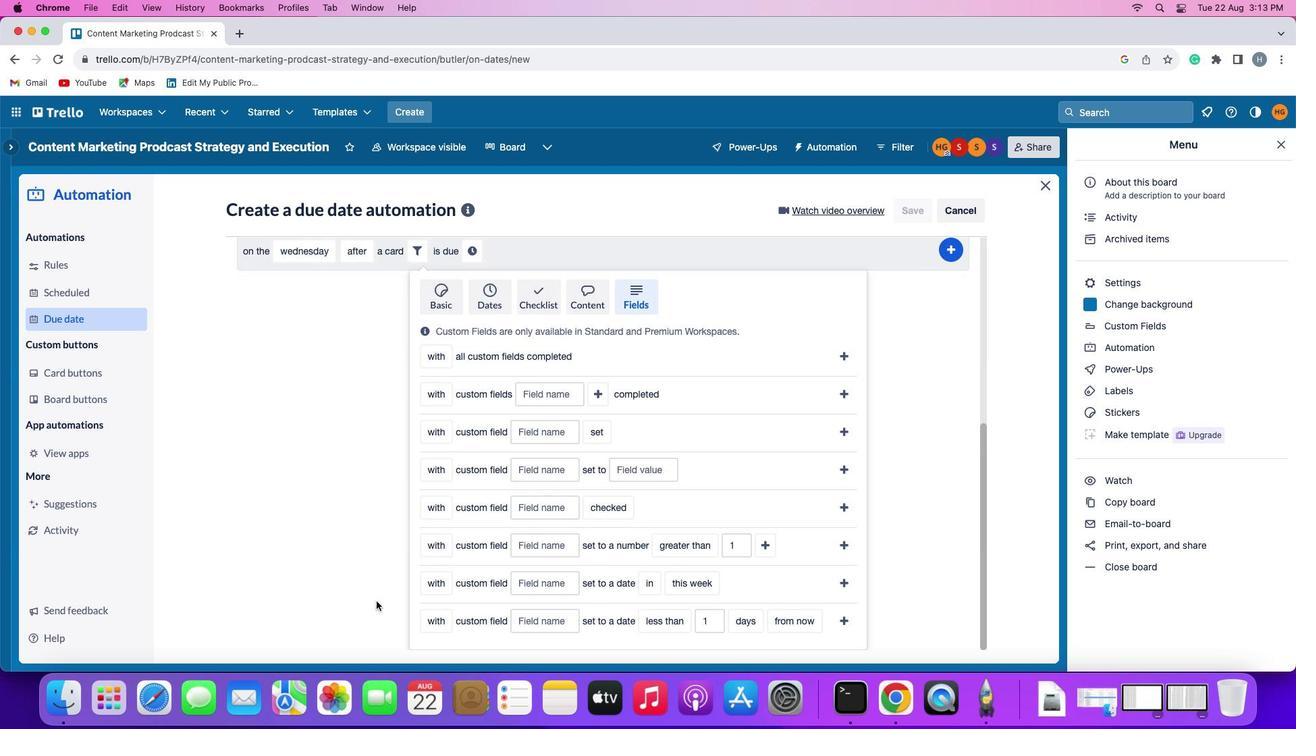 
Action: Mouse scrolled (374, 599) with delta (0, -4)
Screenshot: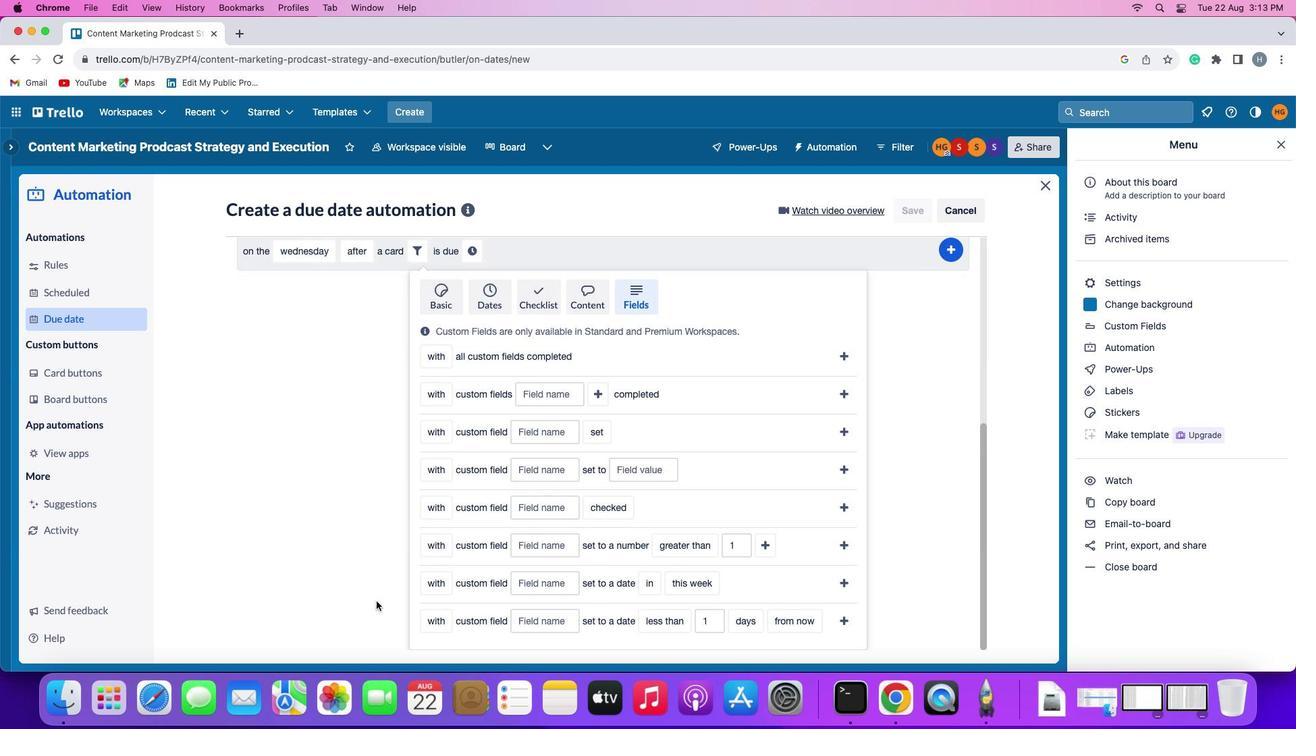 
Action: Mouse moved to (447, 551)
Screenshot: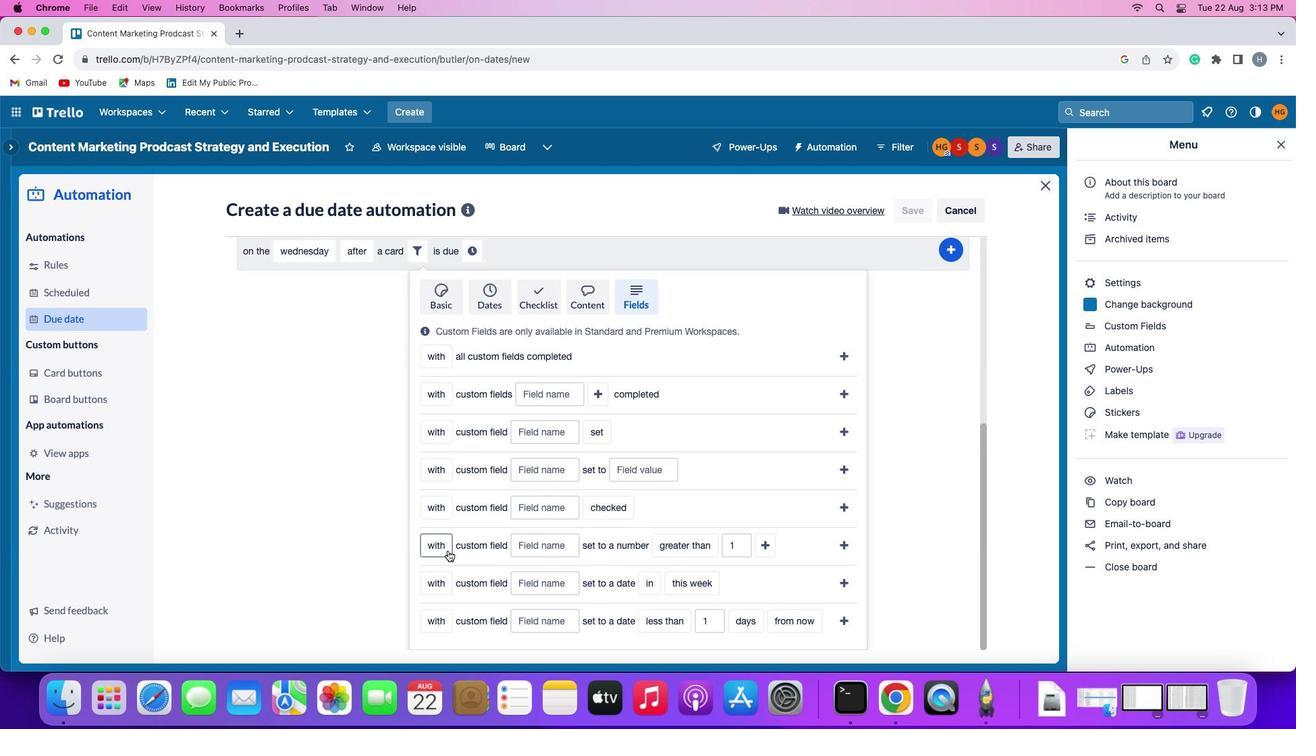 
Action: Mouse pressed left at (447, 551)
Screenshot: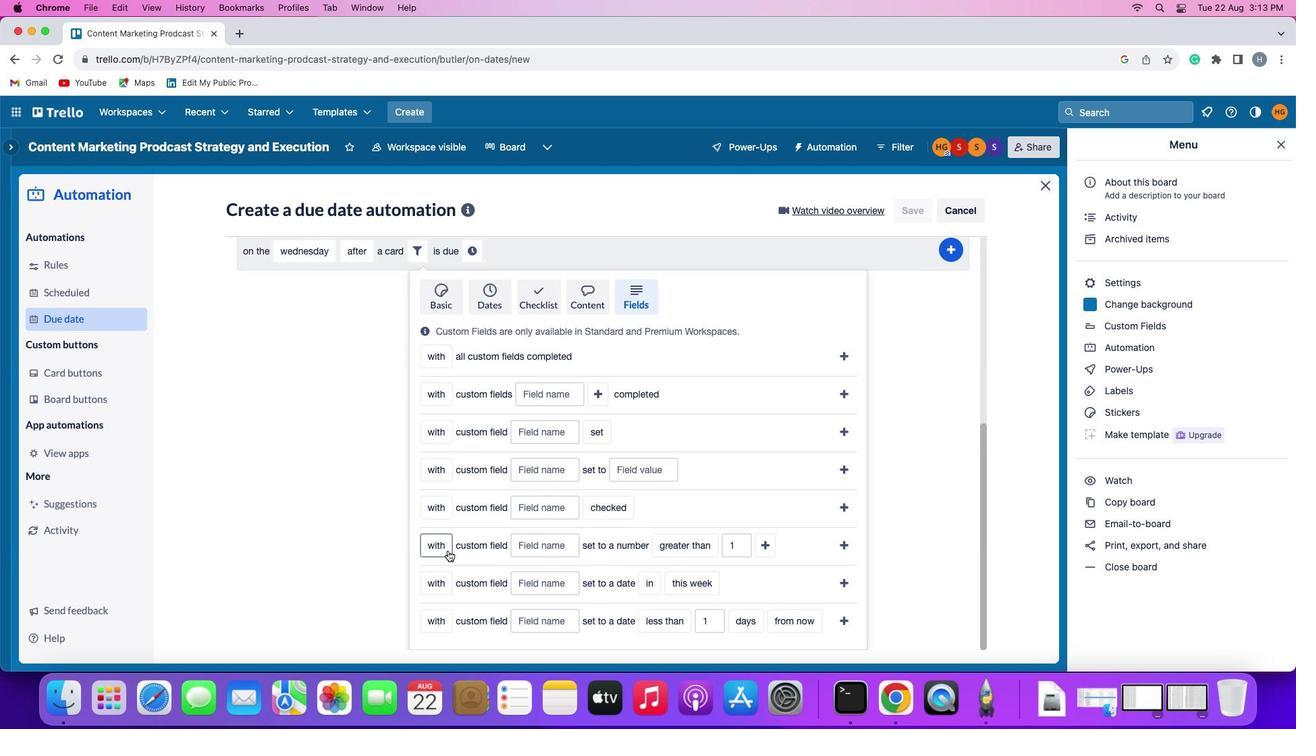 
Action: Mouse moved to (448, 590)
Screenshot: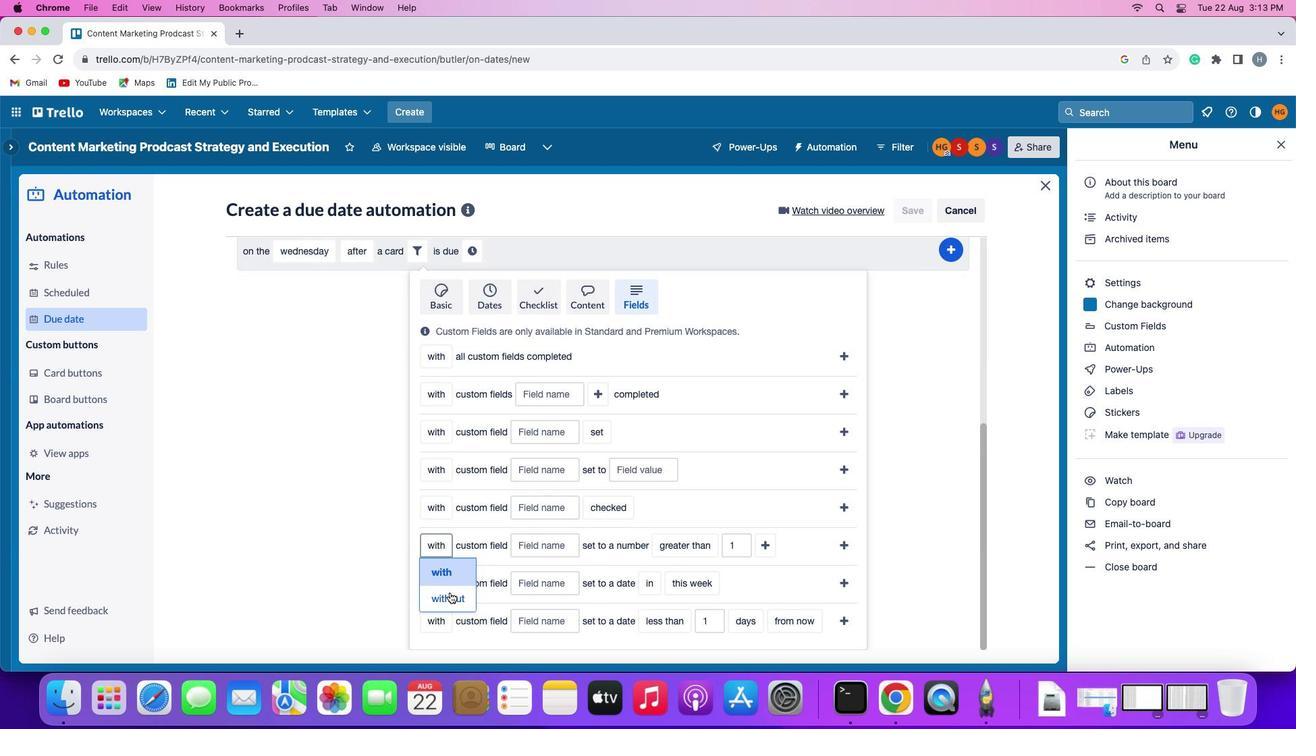 
Action: Mouse pressed left at (448, 590)
Screenshot: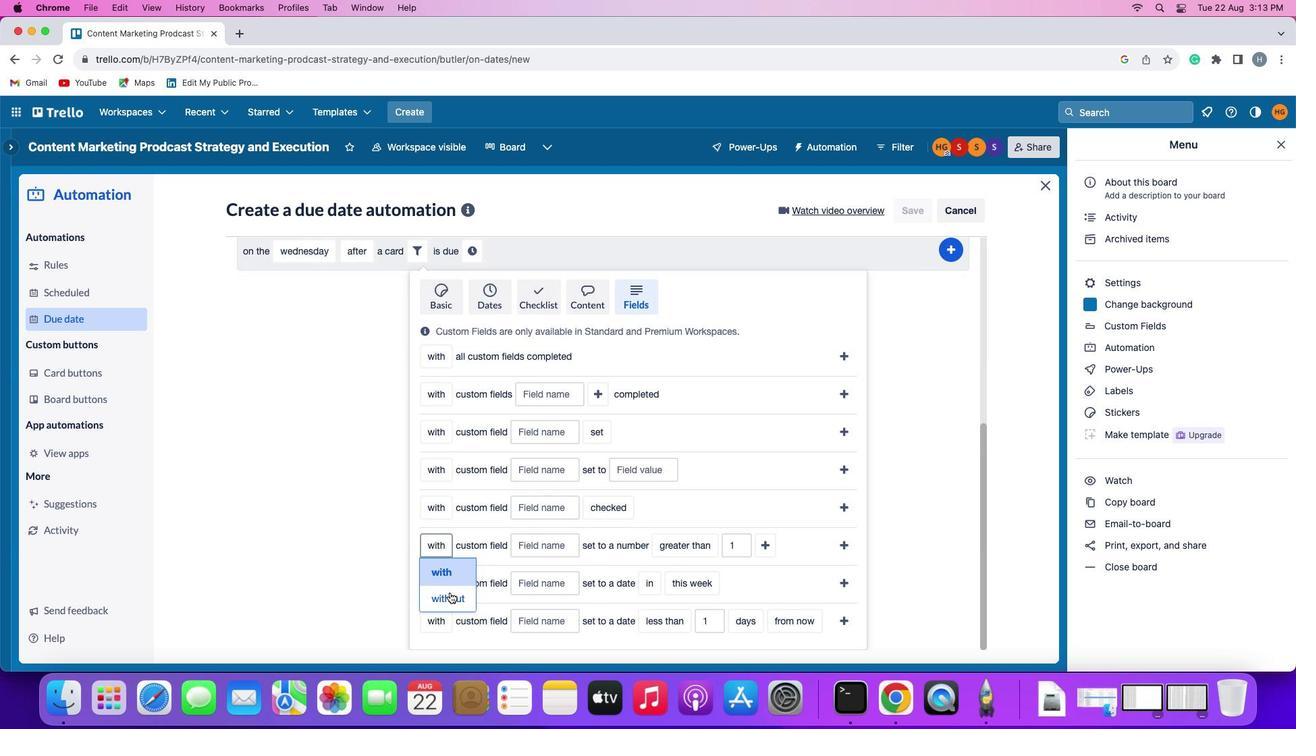 
Action: Mouse moved to (571, 545)
Screenshot: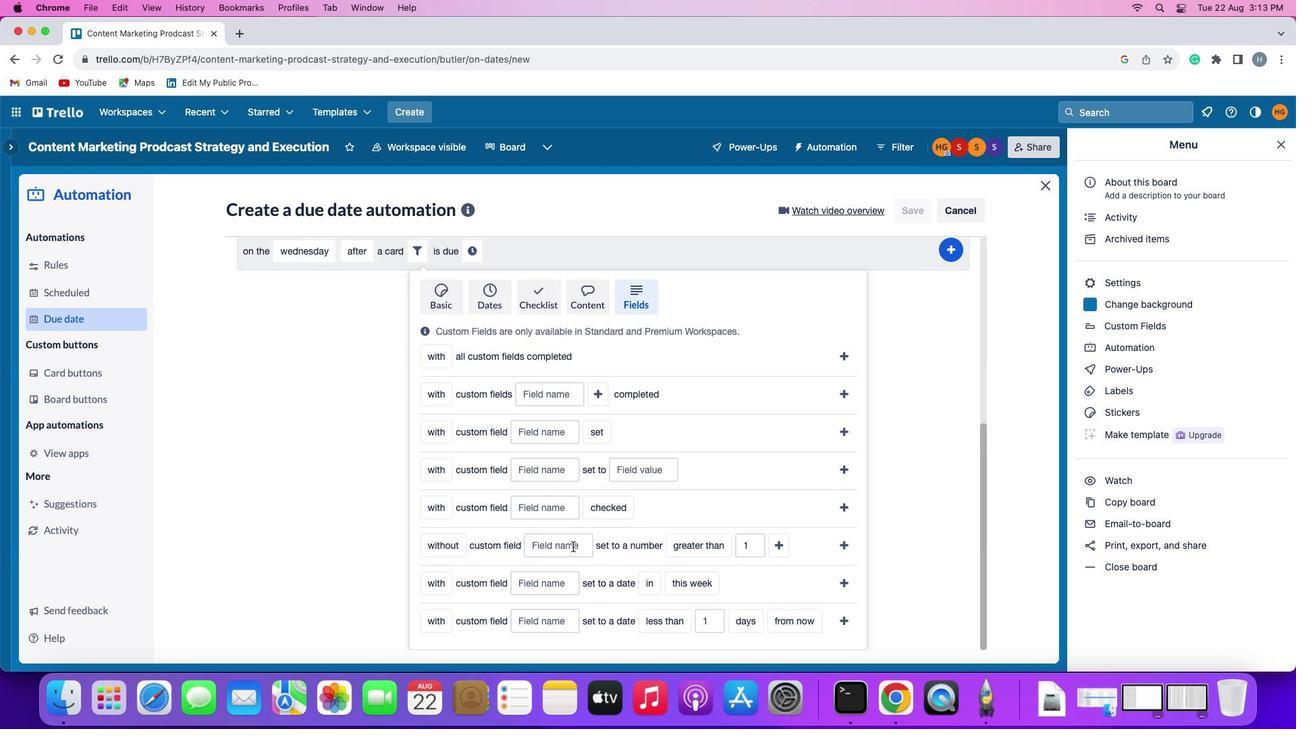 
Action: Mouse pressed left at (571, 545)
Screenshot: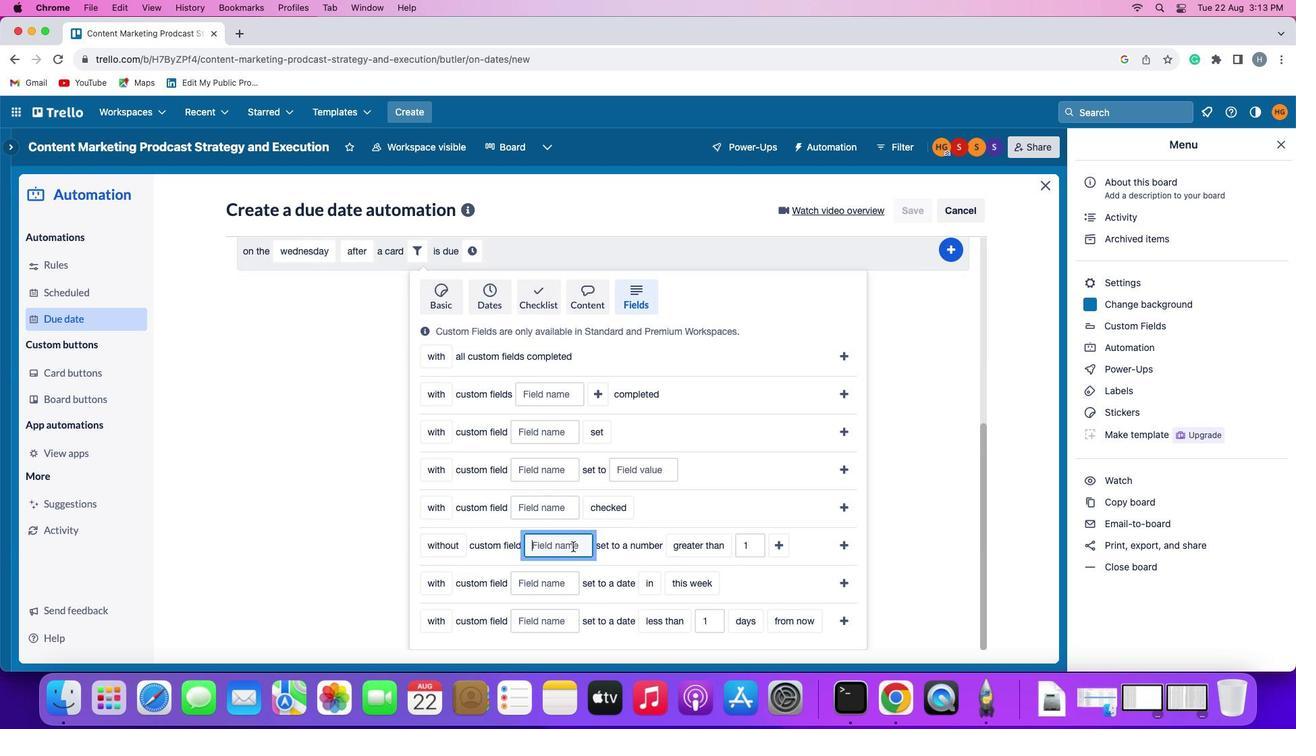 
Action: Mouse moved to (572, 545)
Screenshot: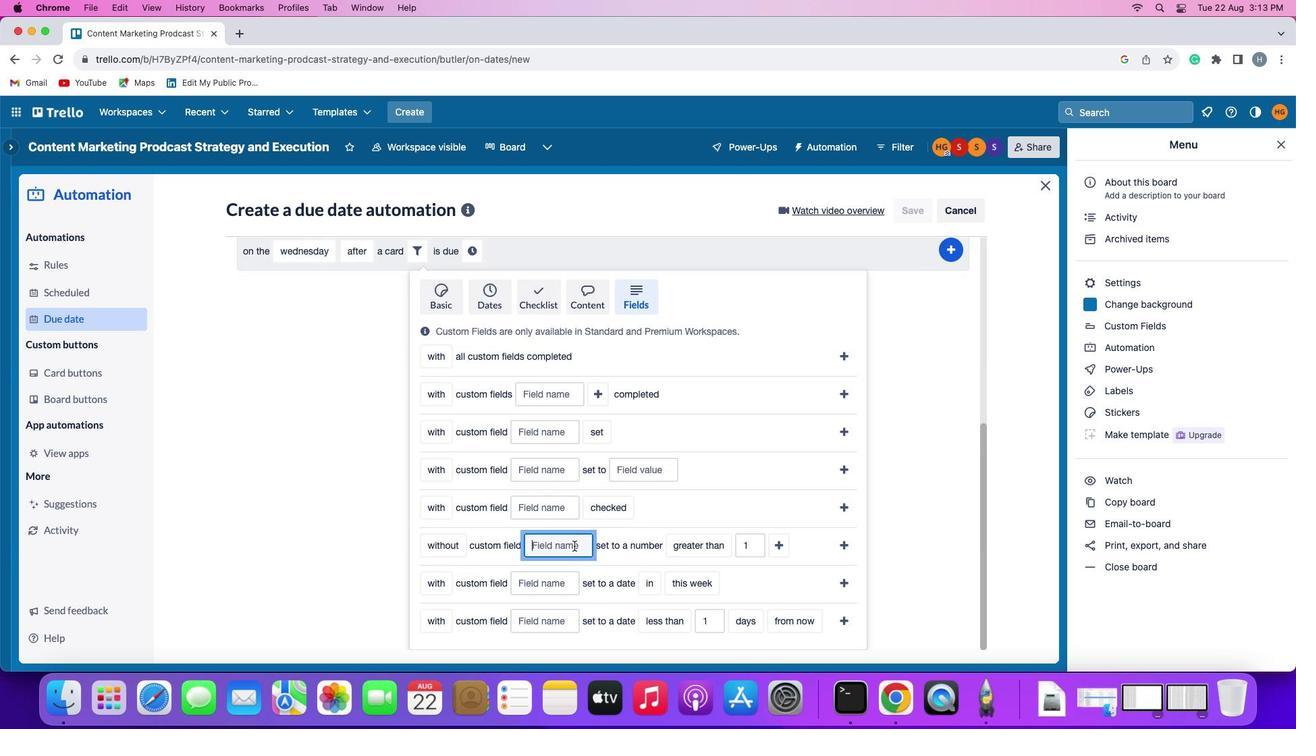 
Action: Key pressed Key.shift
Screenshot: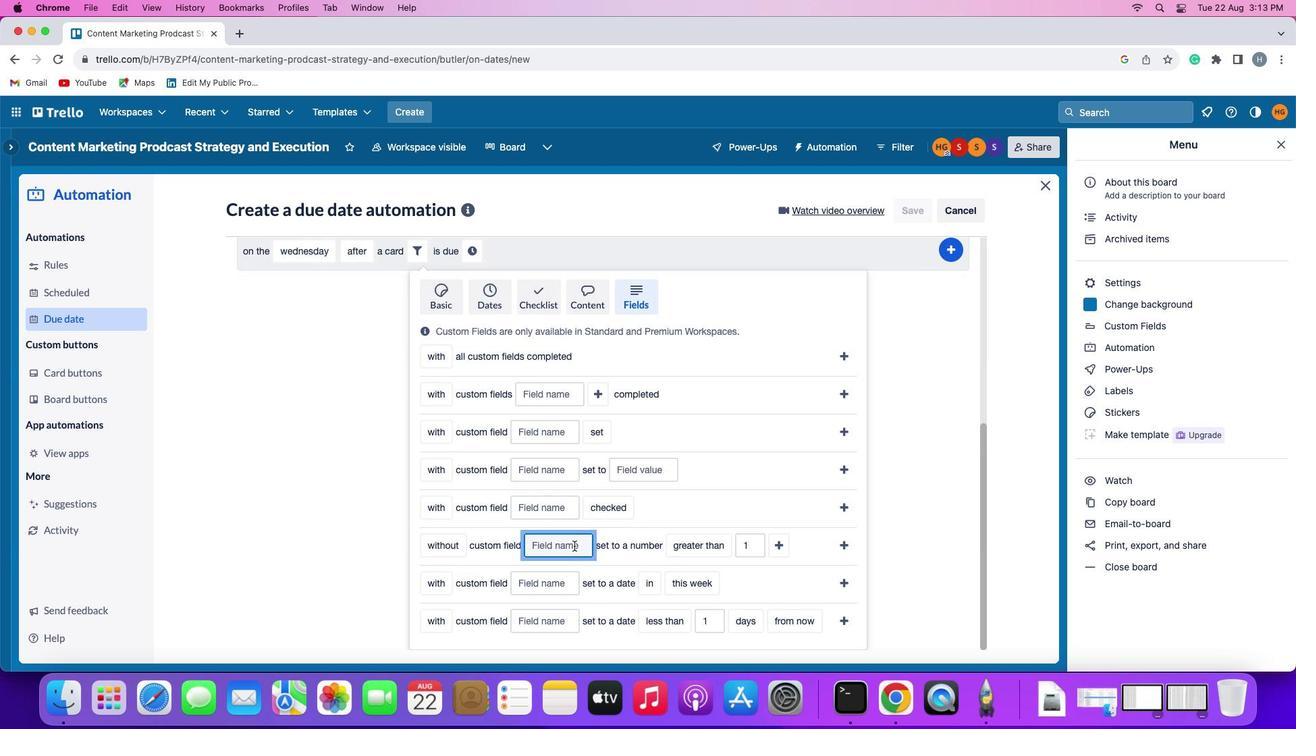 
Action: Mouse moved to (572, 545)
Screenshot: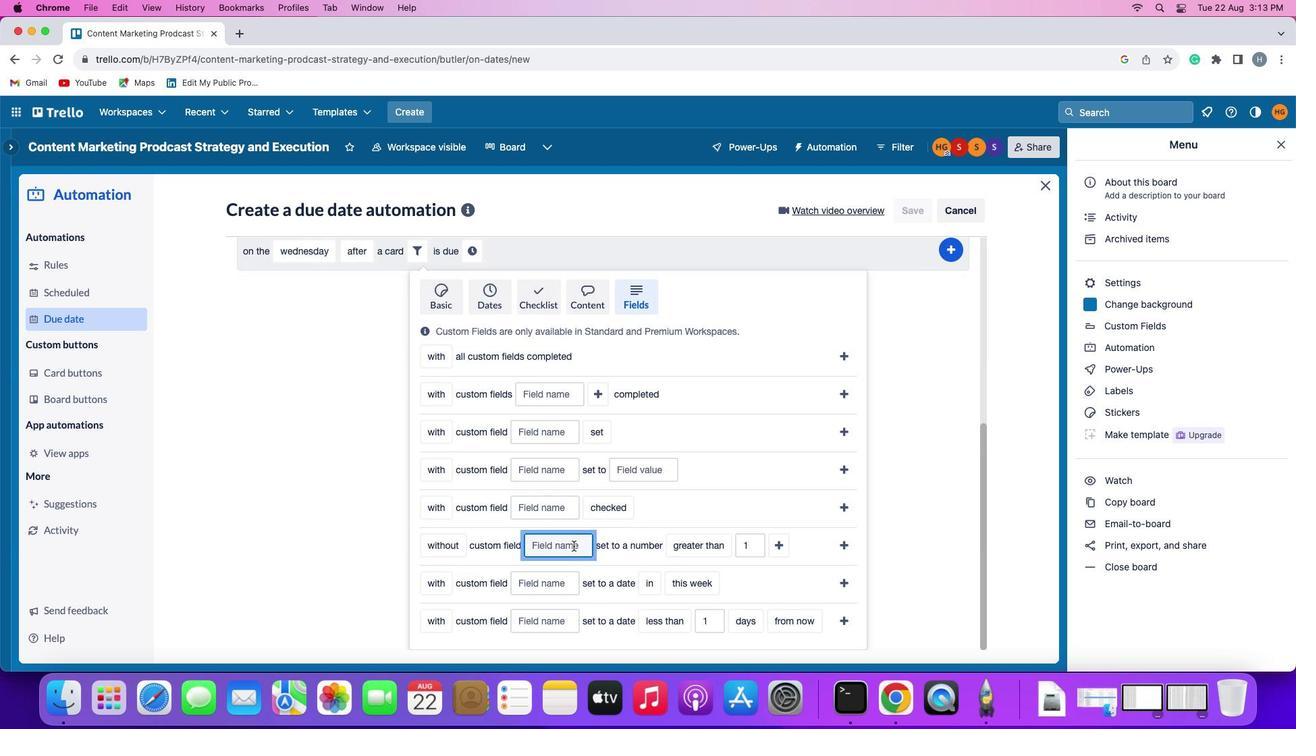 
Action: Key pressed 'R''e''s'
Screenshot: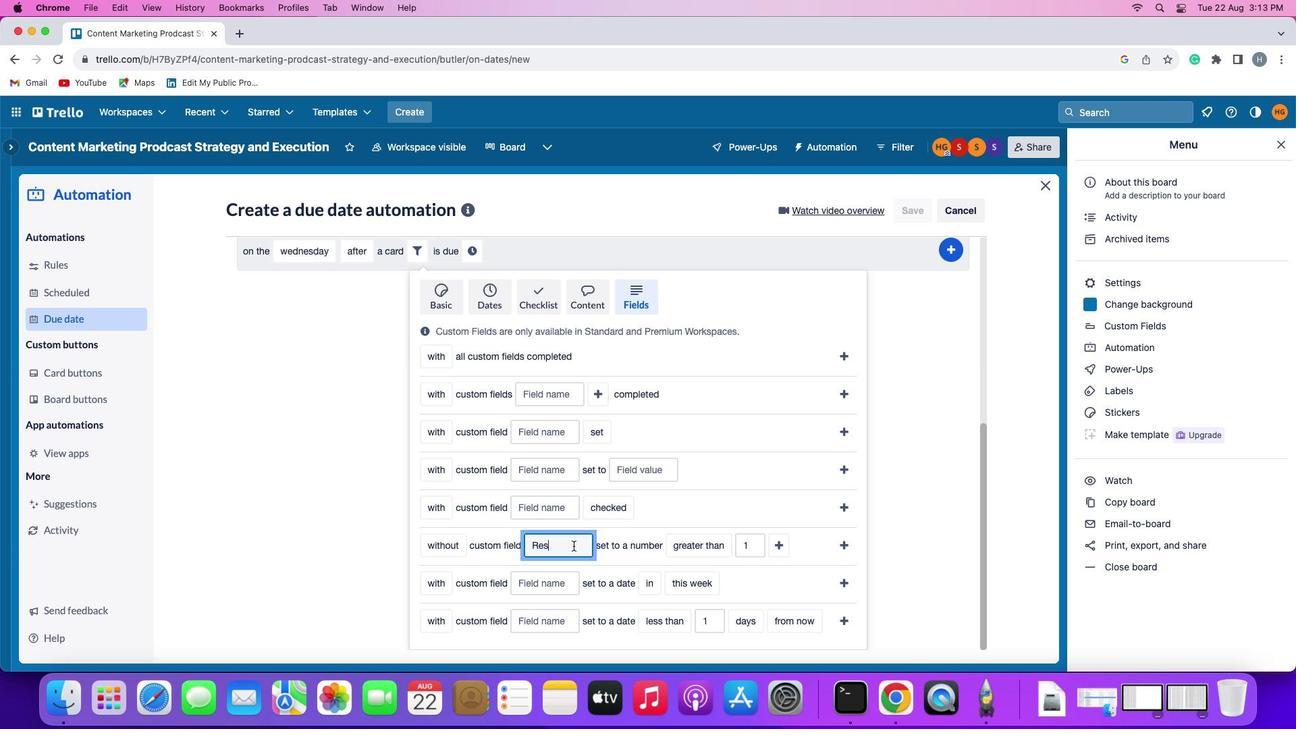 
Action: Mouse moved to (572, 545)
Screenshot: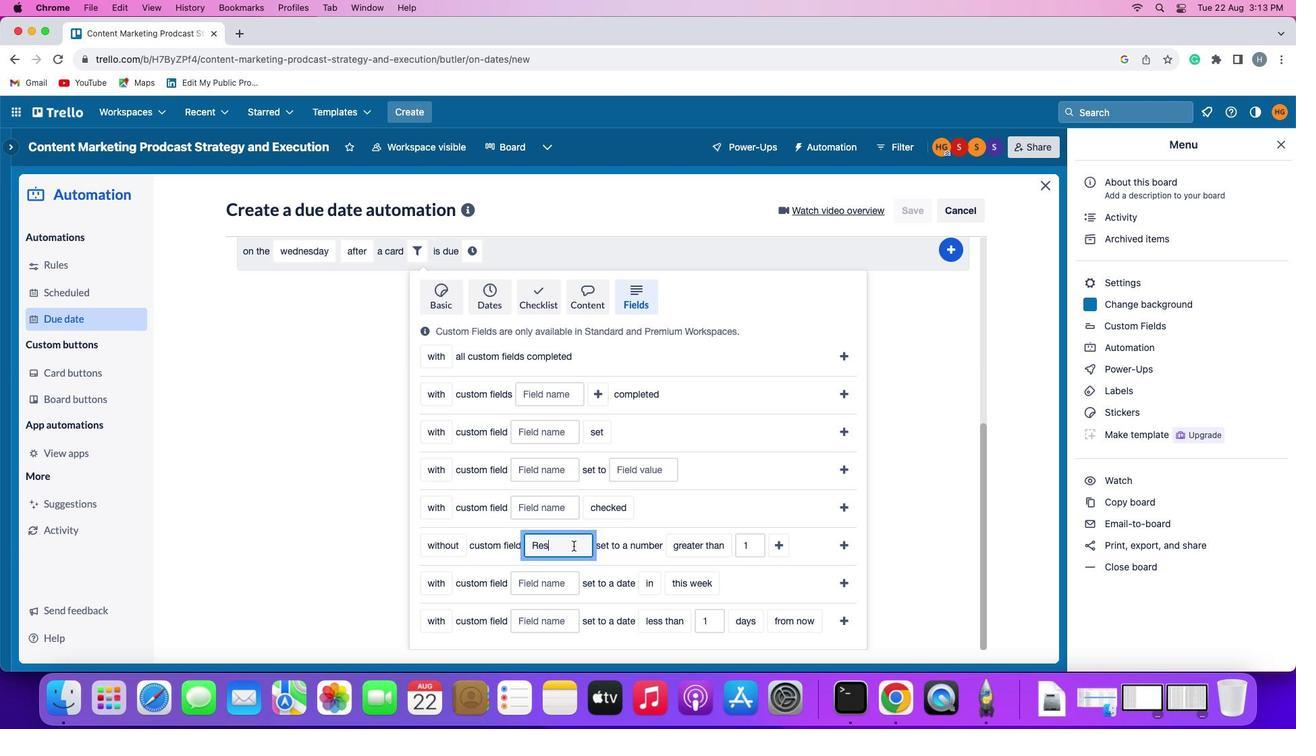 
Action: Key pressed 'u''m''e'
Screenshot: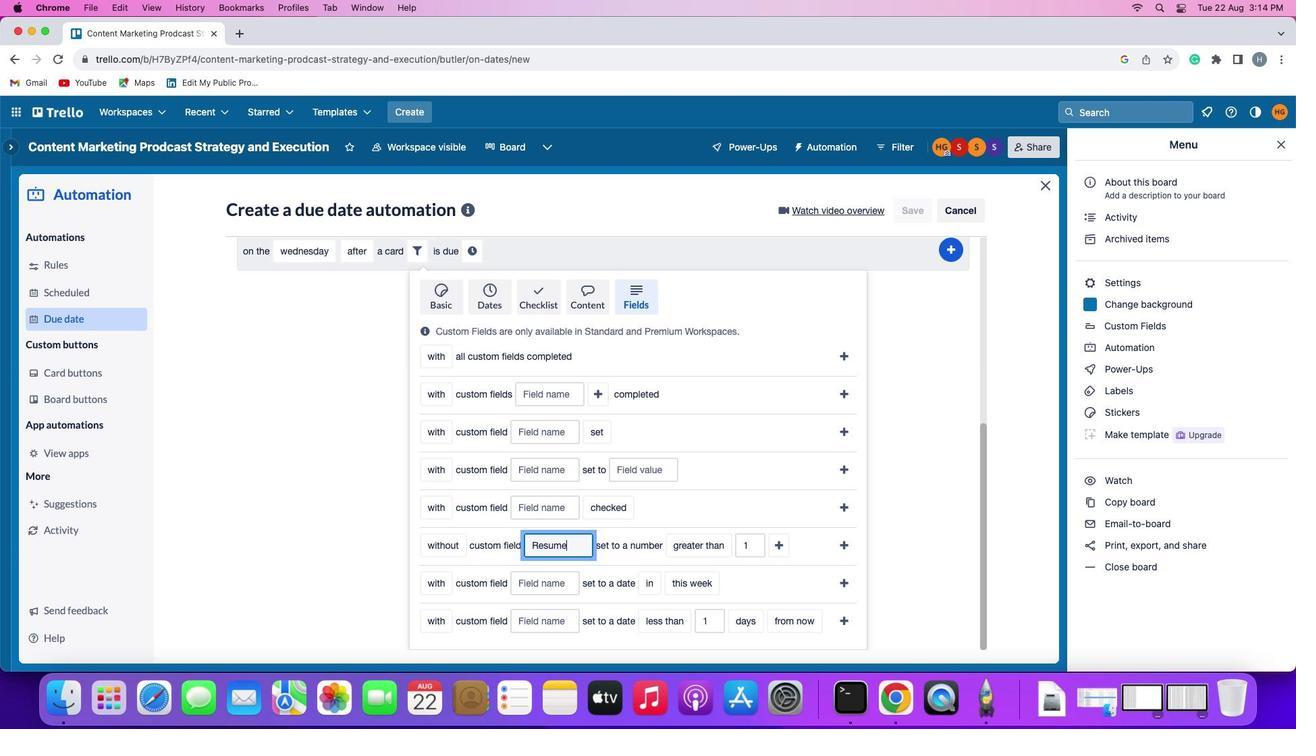 
Action: Mouse moved to (718, 545)
Screenshot: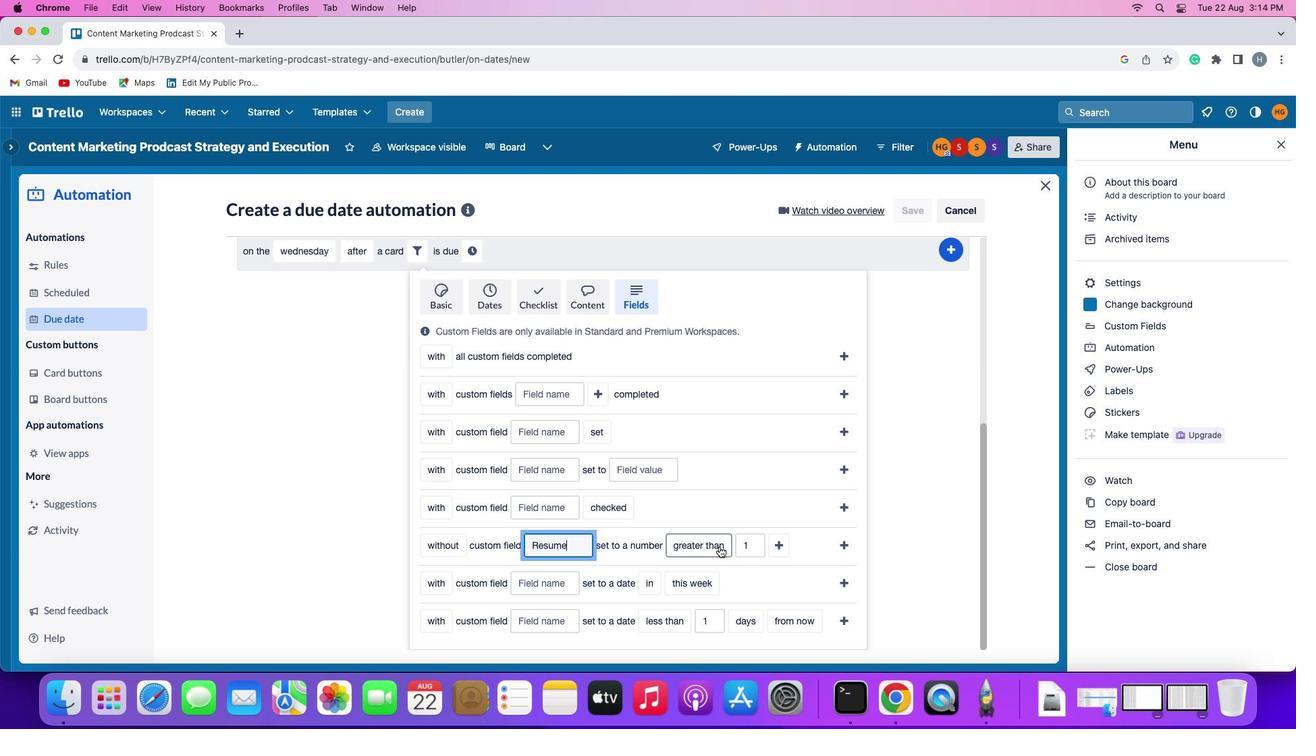 
Action: Mouse pressed left at (718, 545)
Screenshot: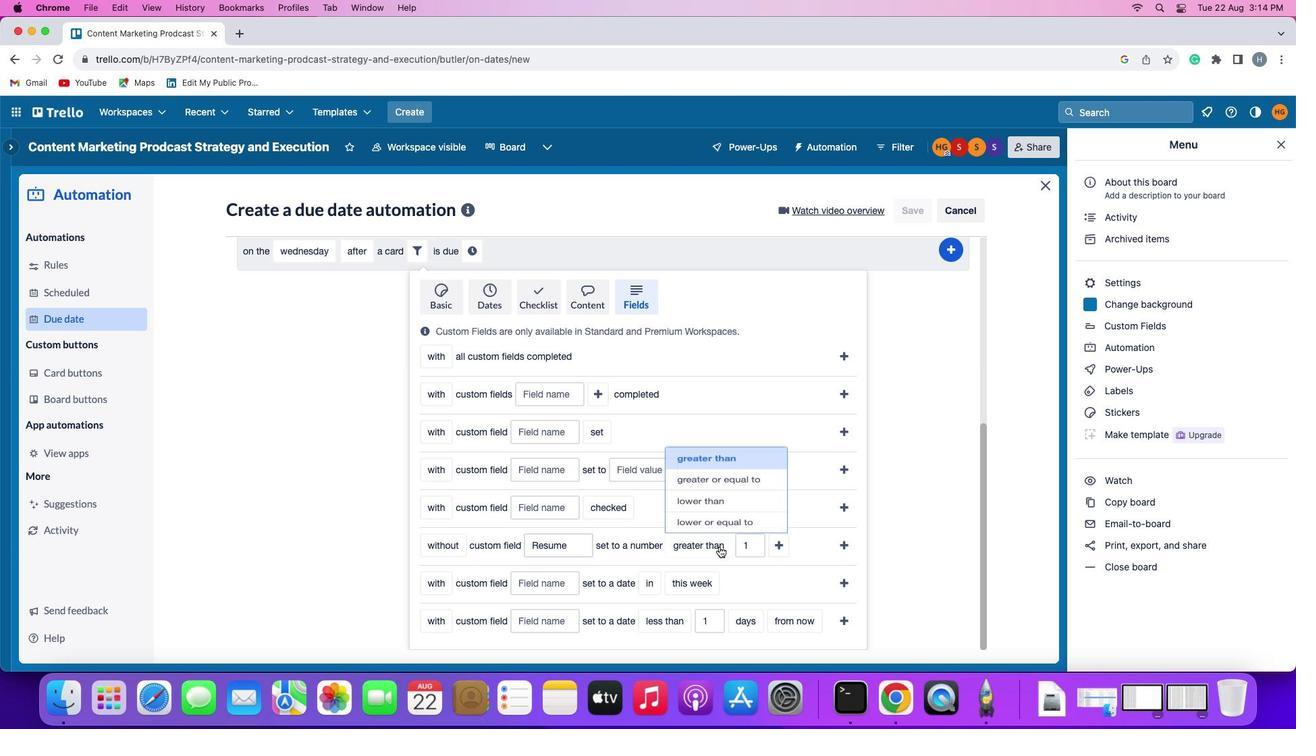 
Action: Mouse moved to (698, 517)
Screenshot: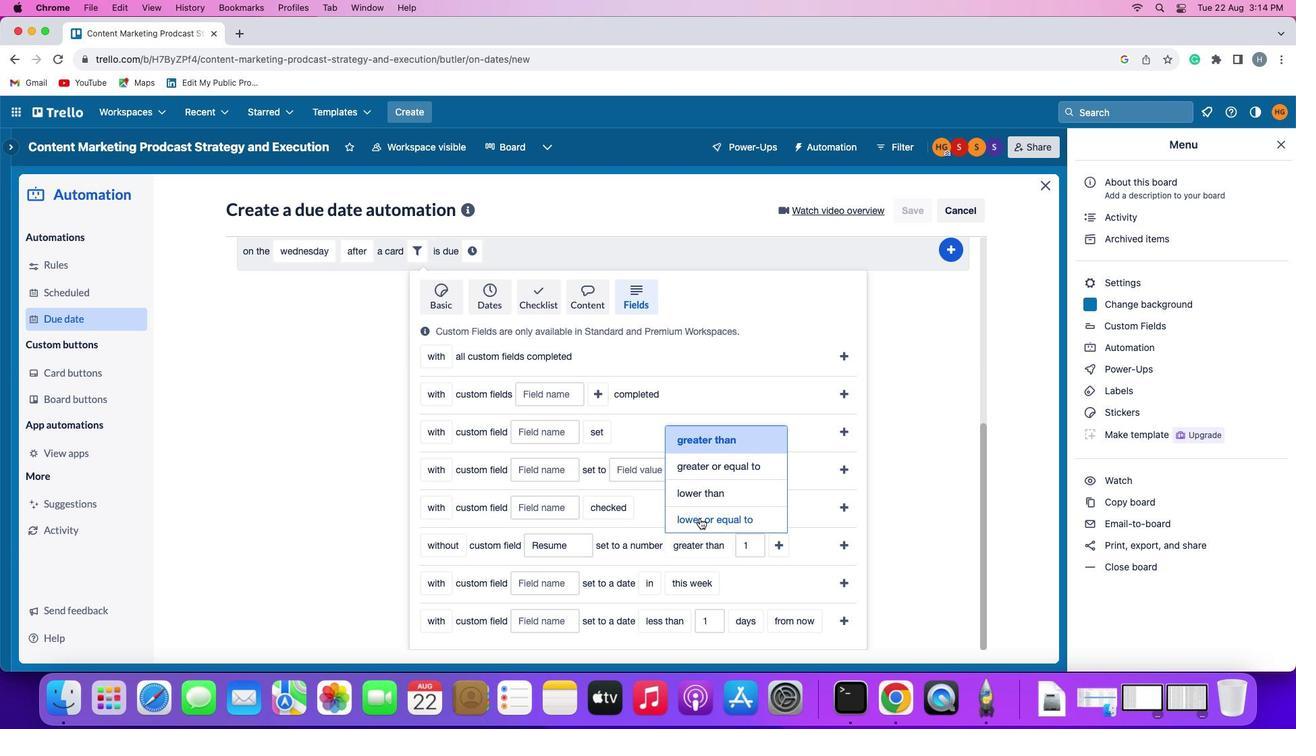 
Action: Mouse pressed left at (698, 517)
Screenshot: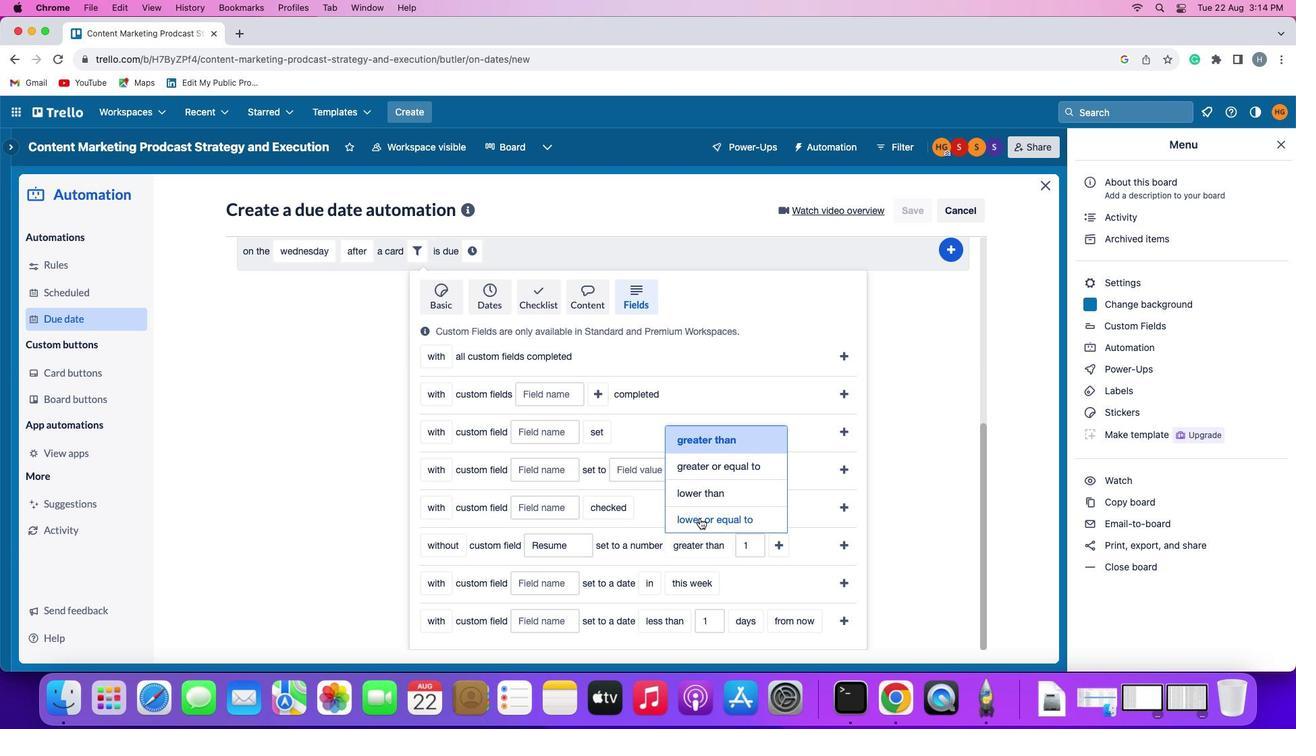 
Action: Mouse moved to (798, 538)
Screenshot: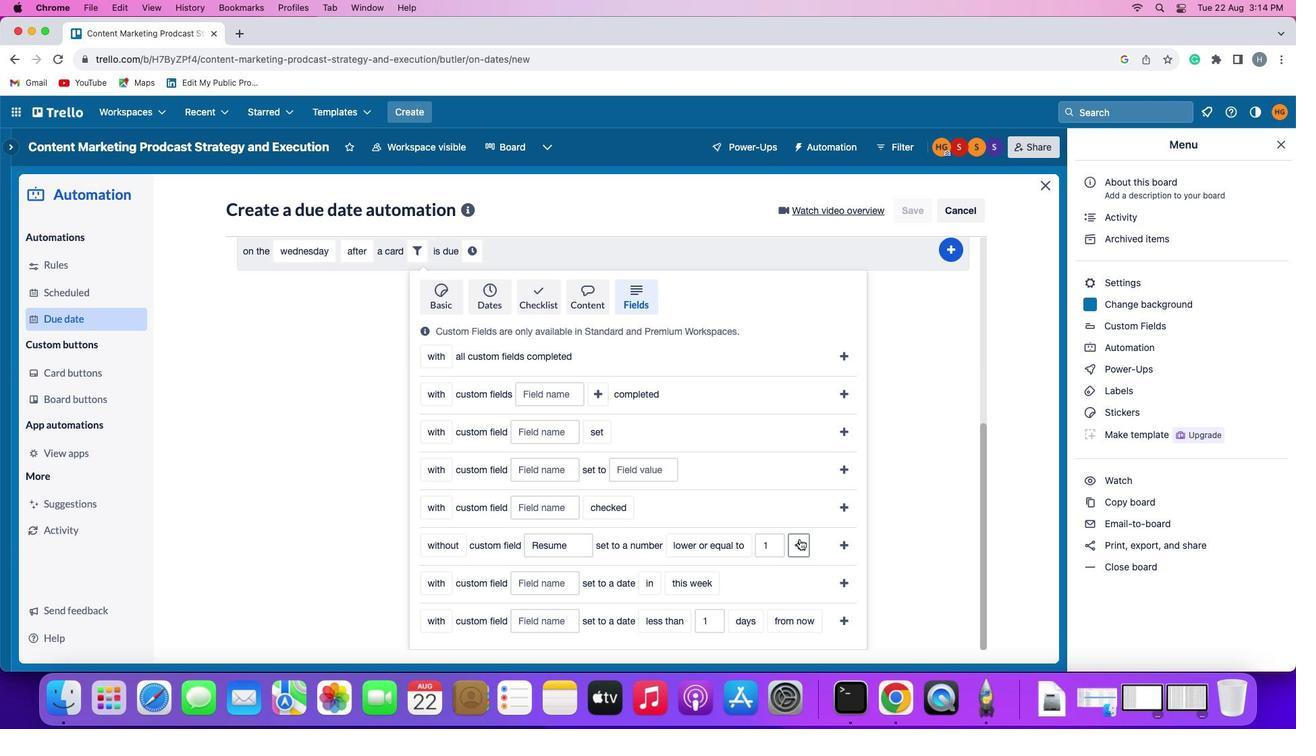 
Action: Mouse pressed left at (798, 538)
Screenshot: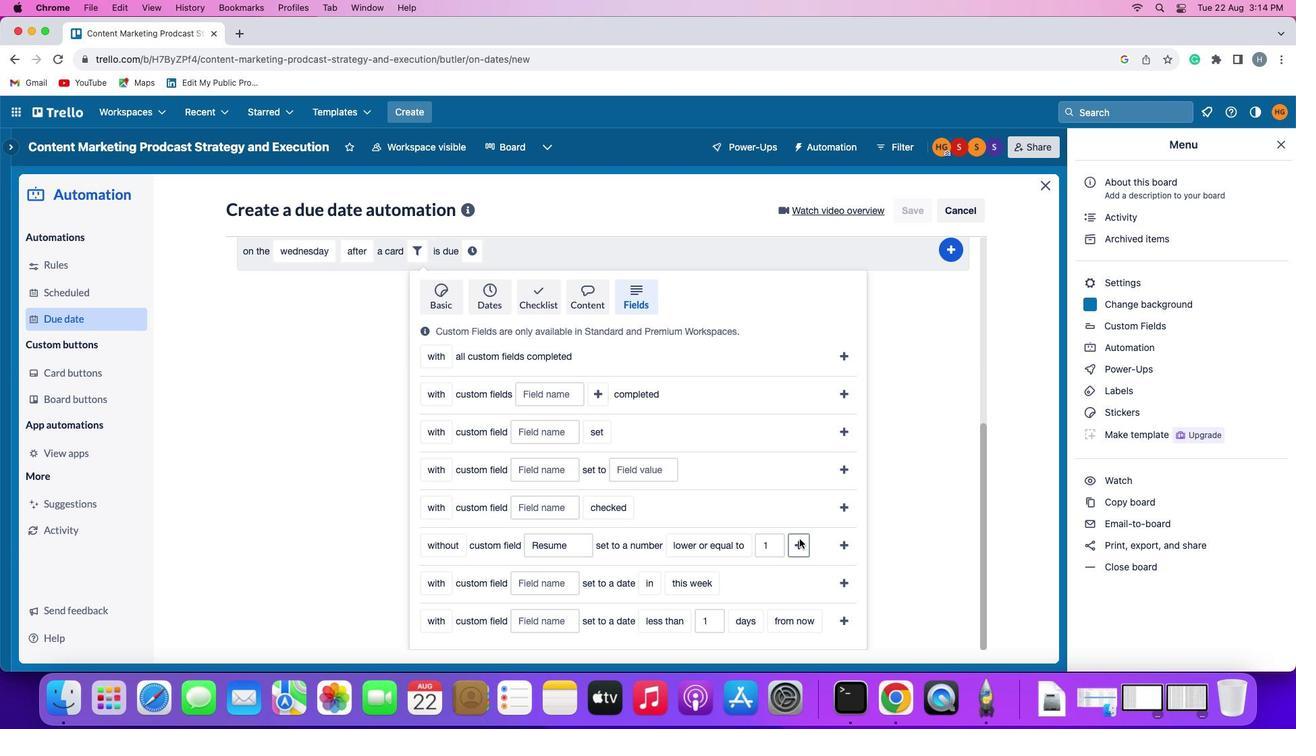 
Action: Mouse moved to (459, 575)
Screenshot: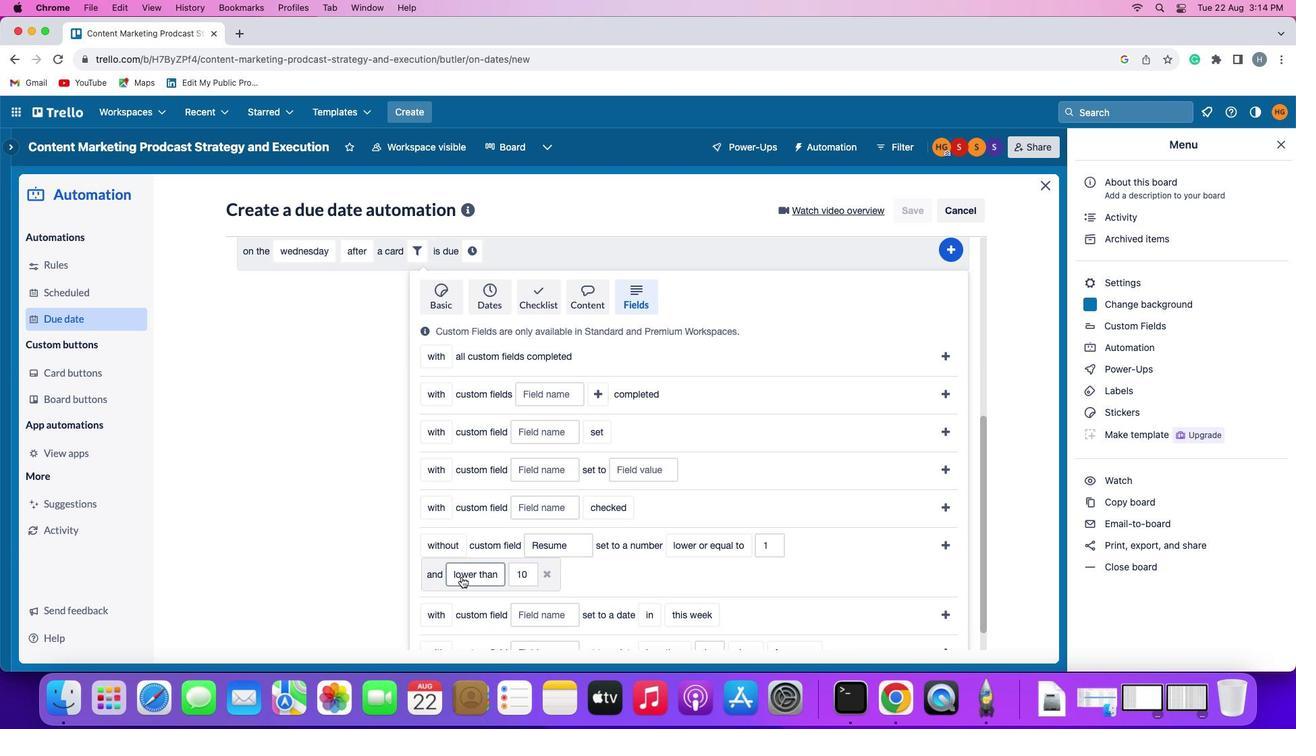 
Action: Mouse pressed left at (459, 575)
Screenshot: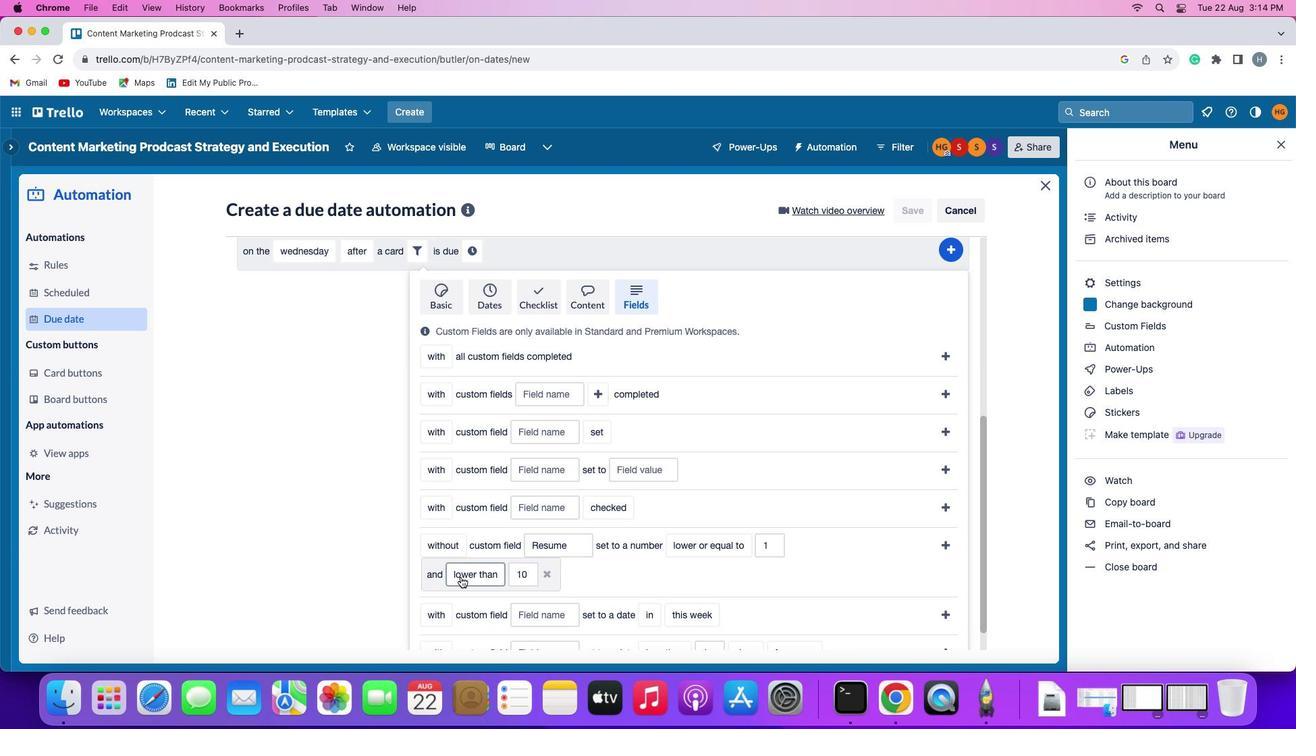 
Action: Mouse moved to (476, 493)
Screenshot: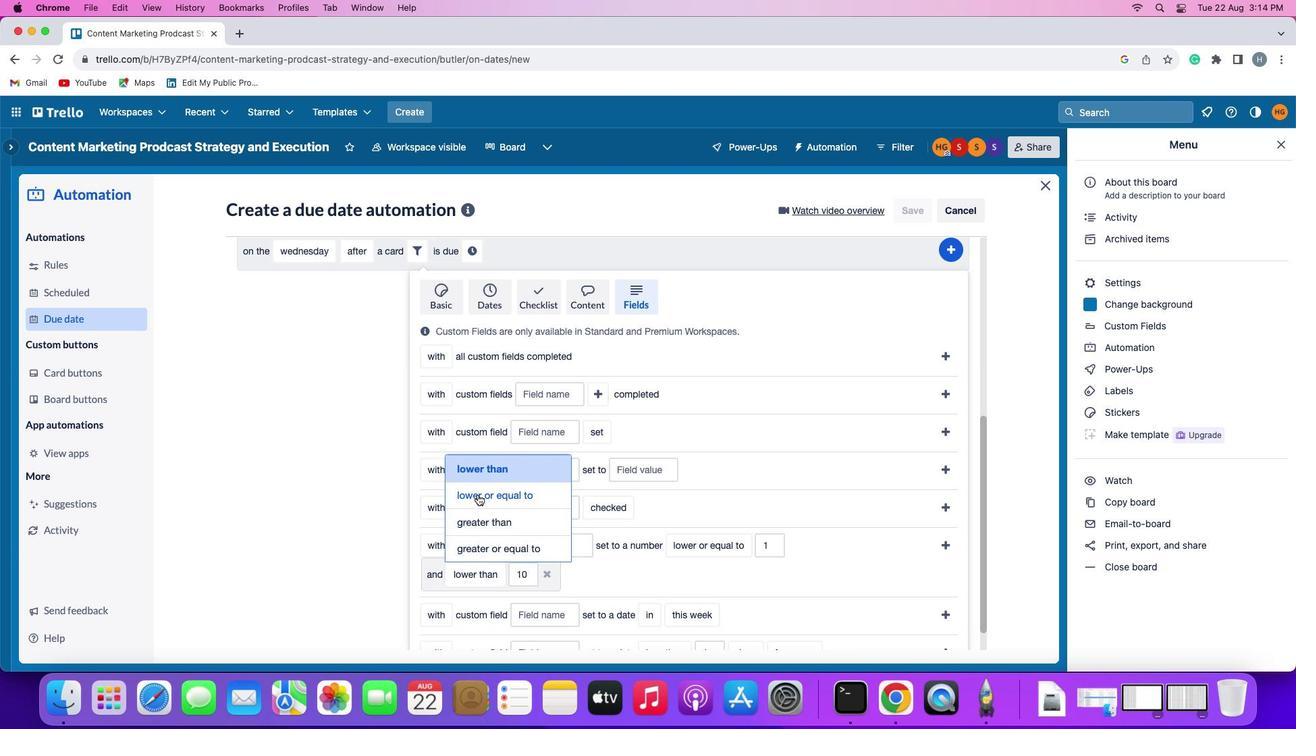 
Action: Mouse pressed left at (476, 493)
Screenshot: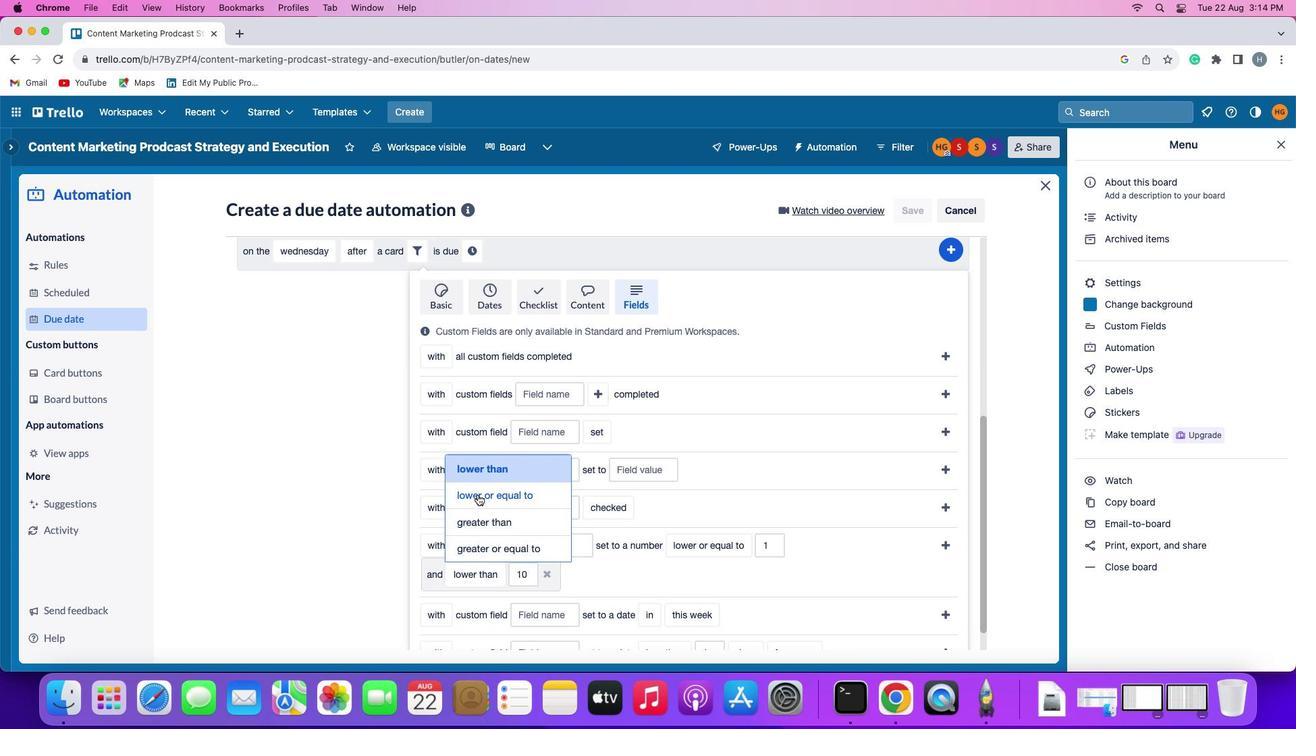 
Action: Mouse moved to (944, 542)
Screenshot: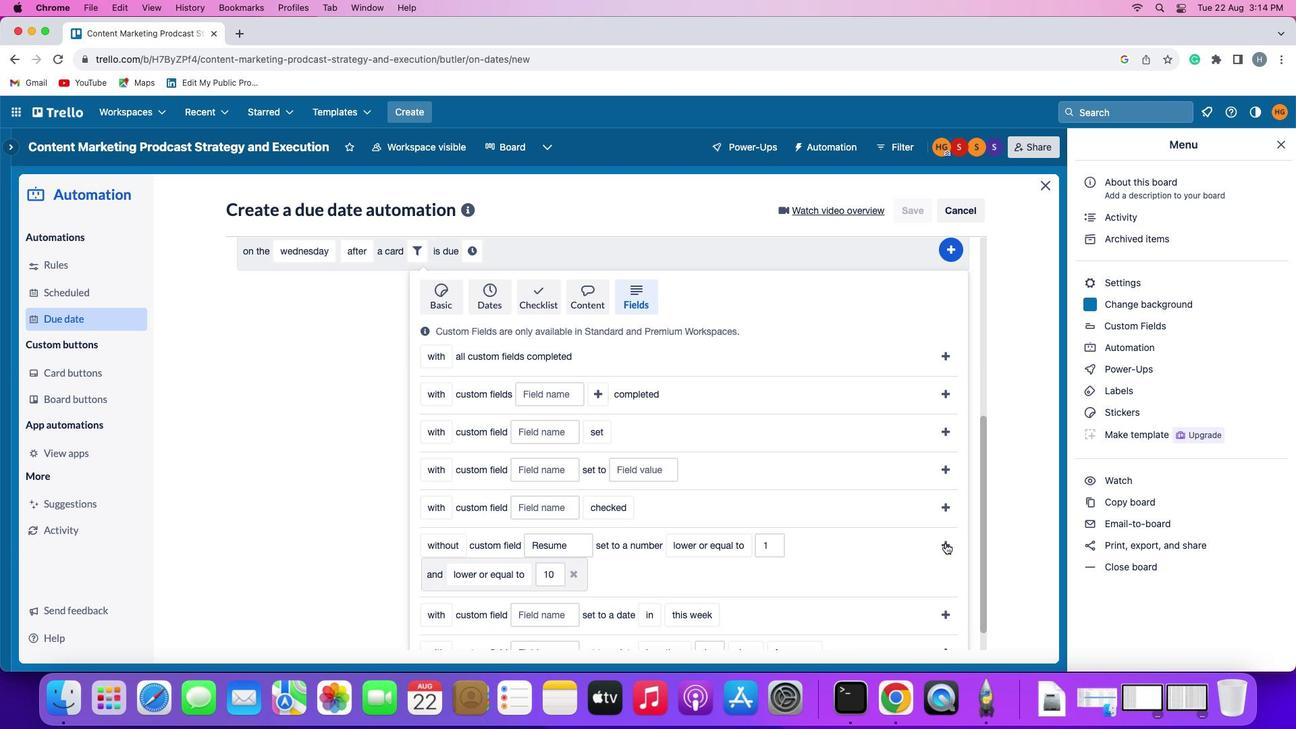 
Action: Mouse pressed left at (944, 542)
Screenshot: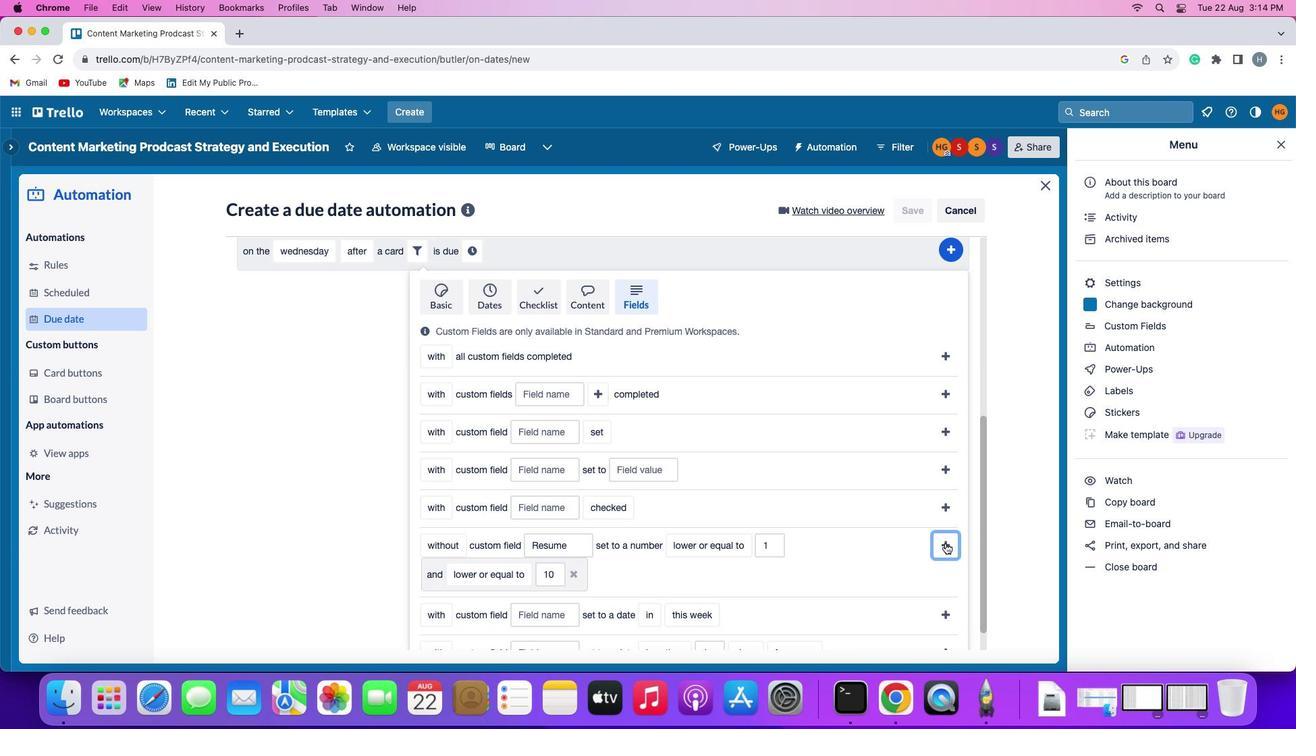 
Action: Mouse moved to (888, 586)
Screenshot: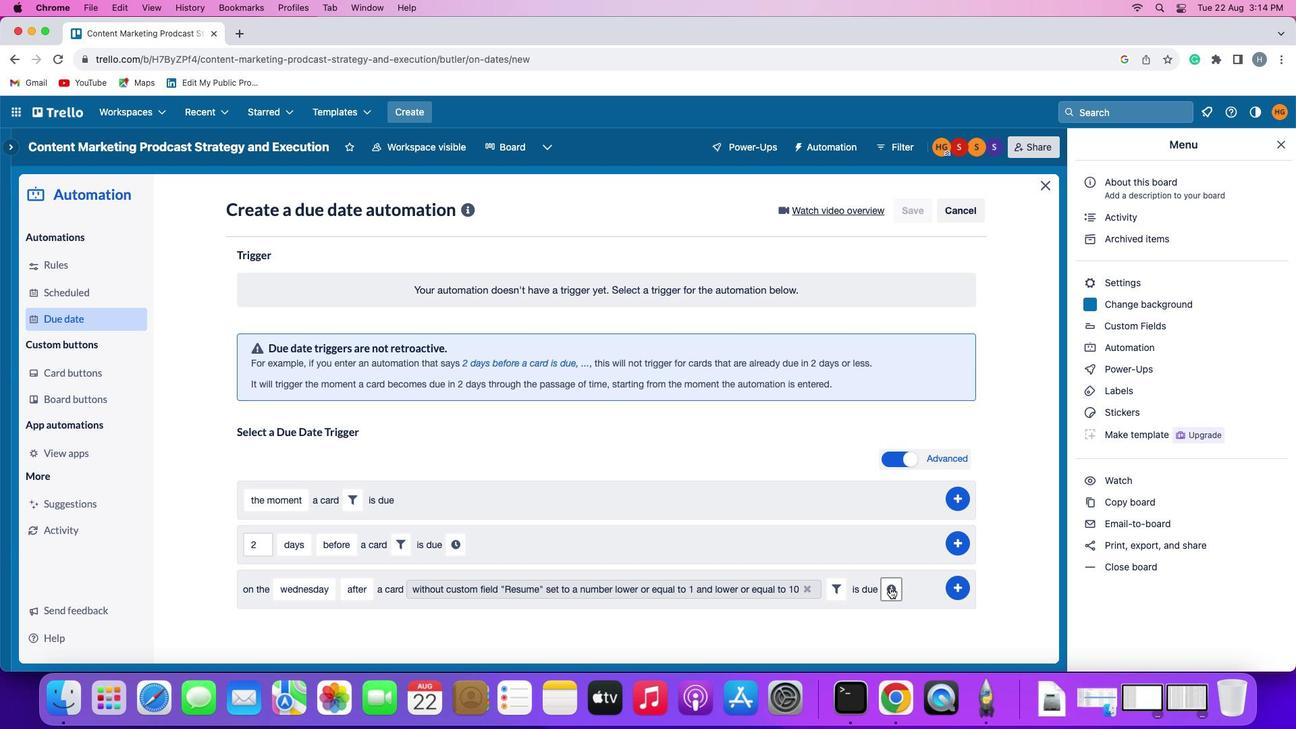 
Action: Mouse pressed left at (888, 586)
Screenshot: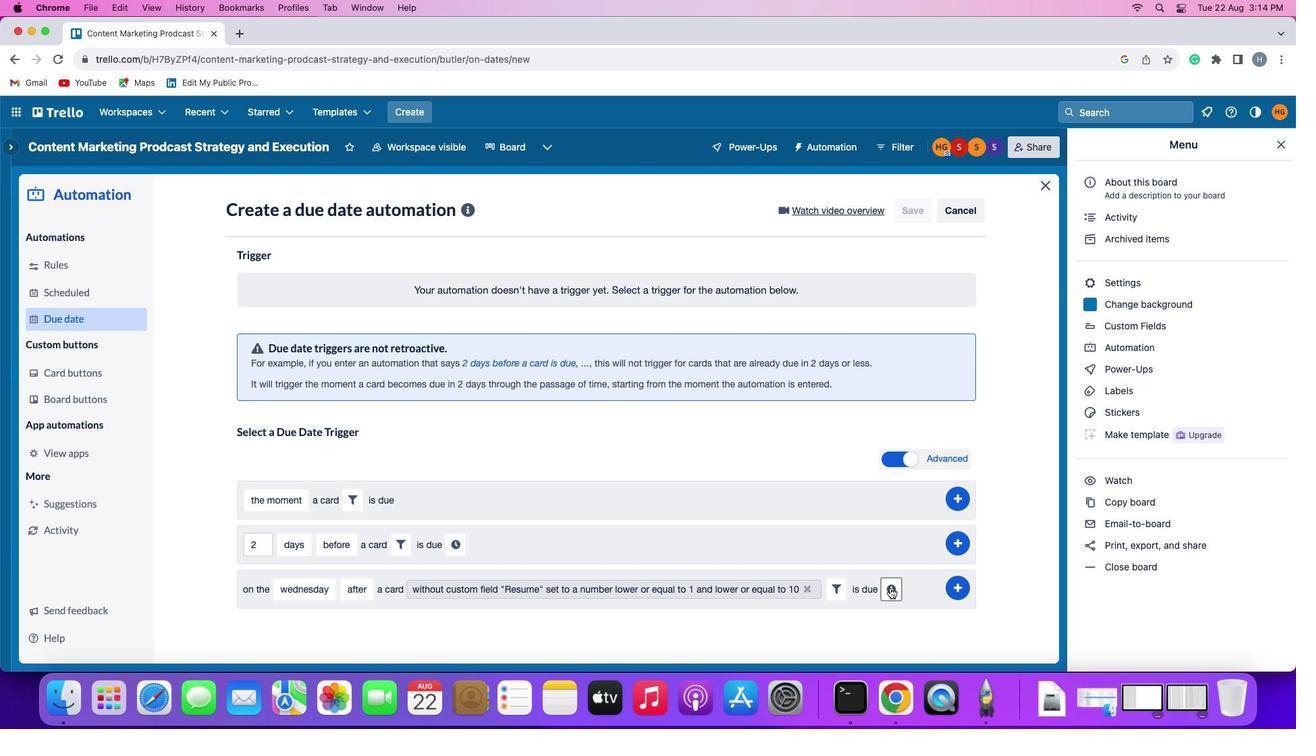 
Action: Mouse moved to (278, 620)
Screenshot: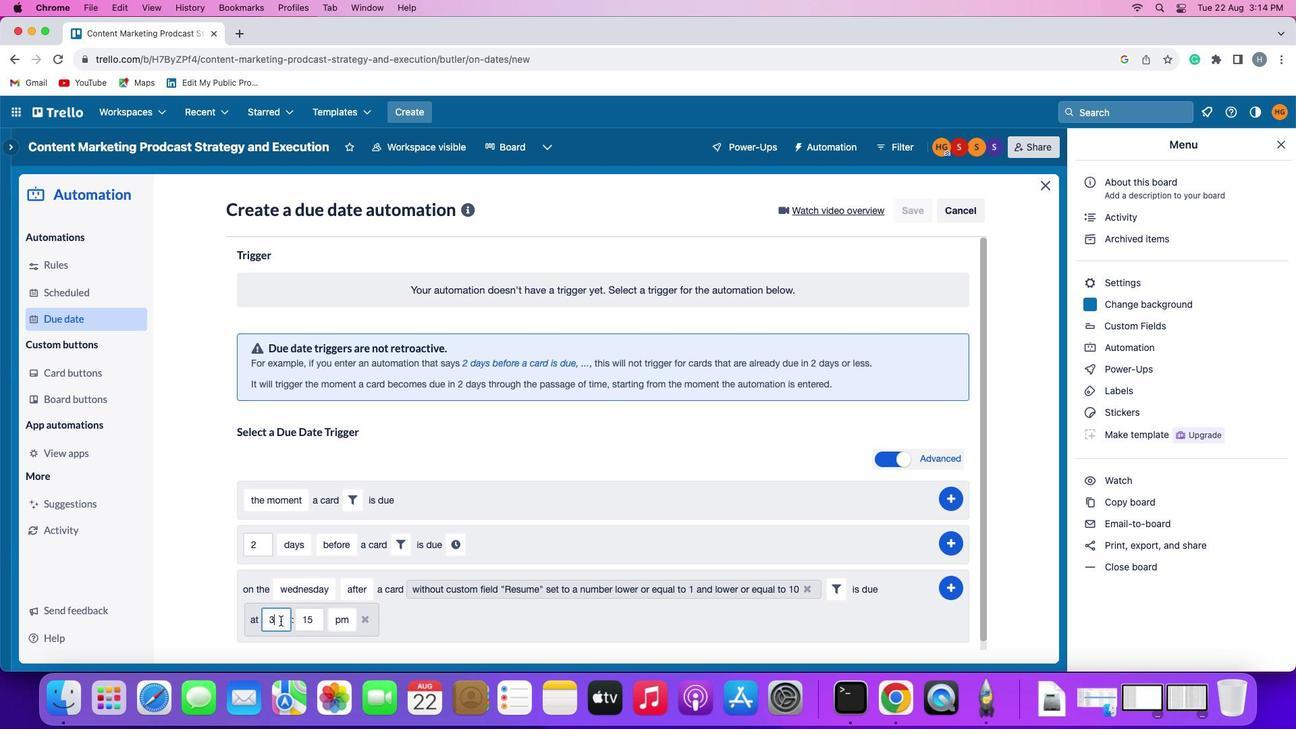 
Action: Mouse pressed left at (278, 620)
Screenshot: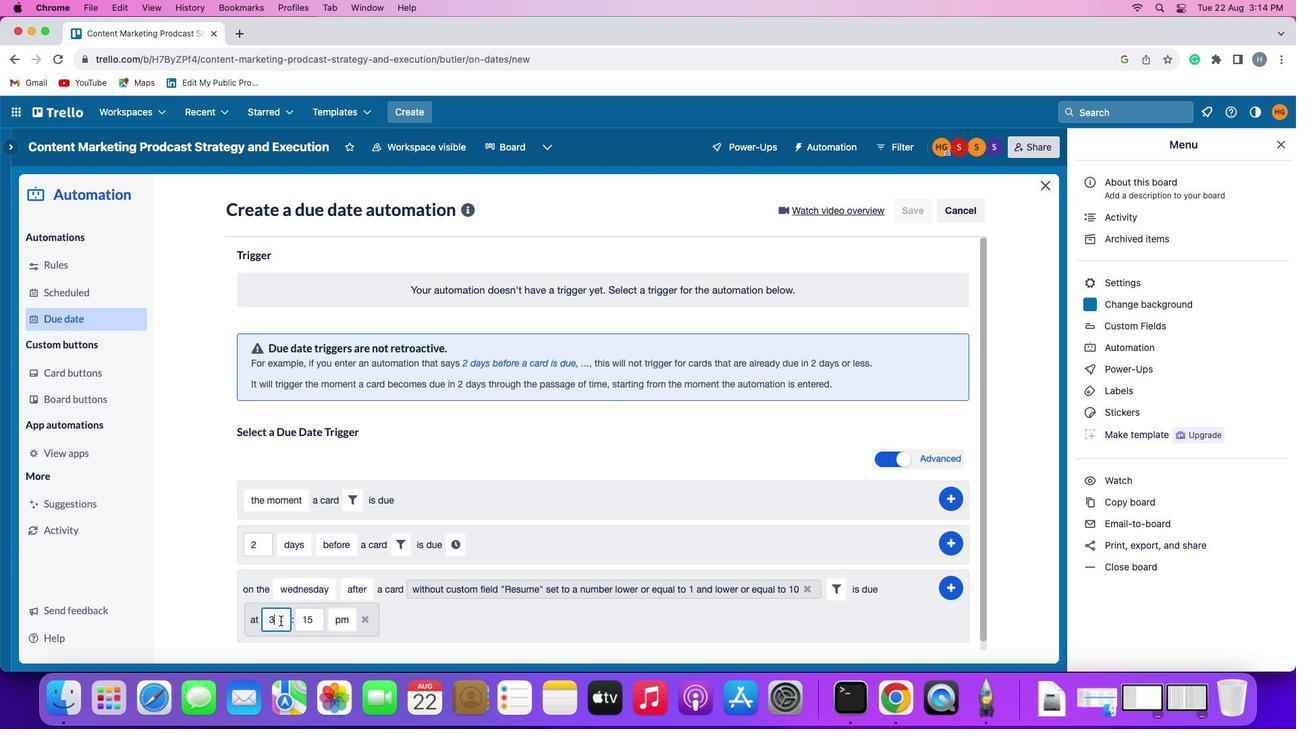 
Action: Key pressed Key.backspace'1'
Screenshot: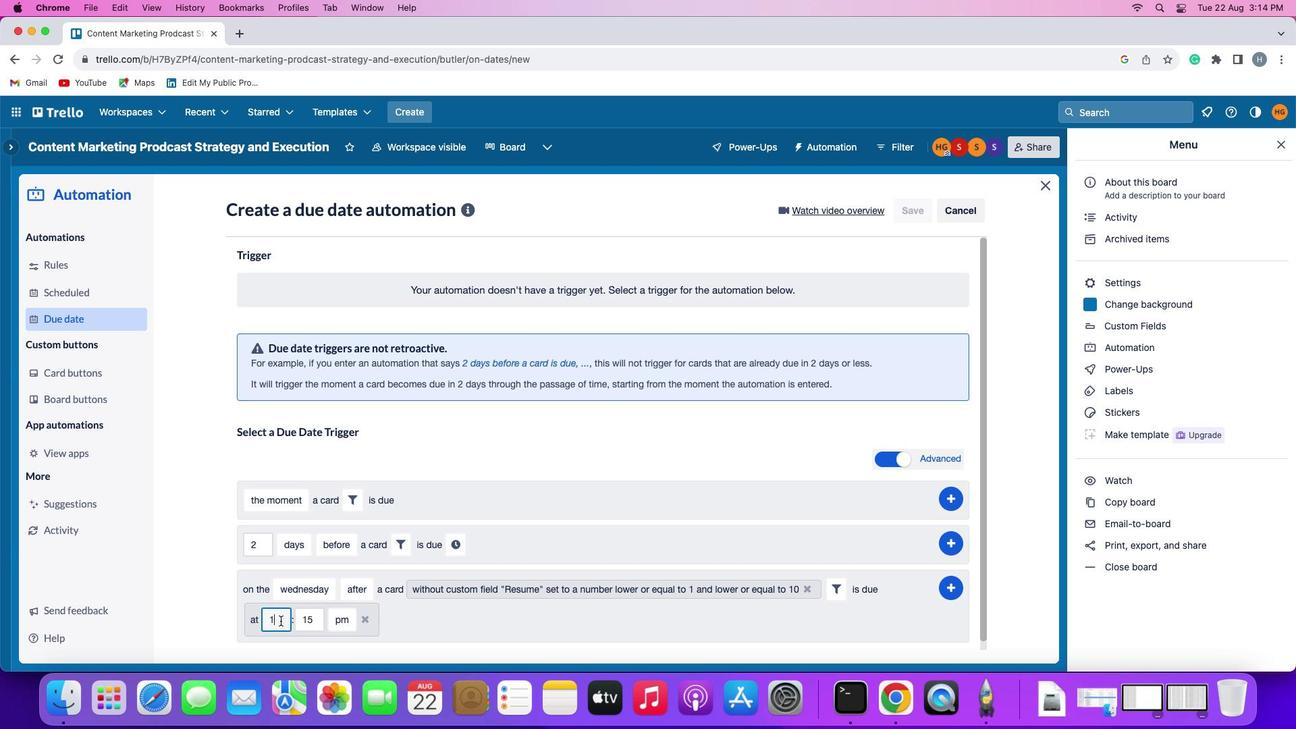 
Action: Mouse moved to (278, 619)
Screenshot: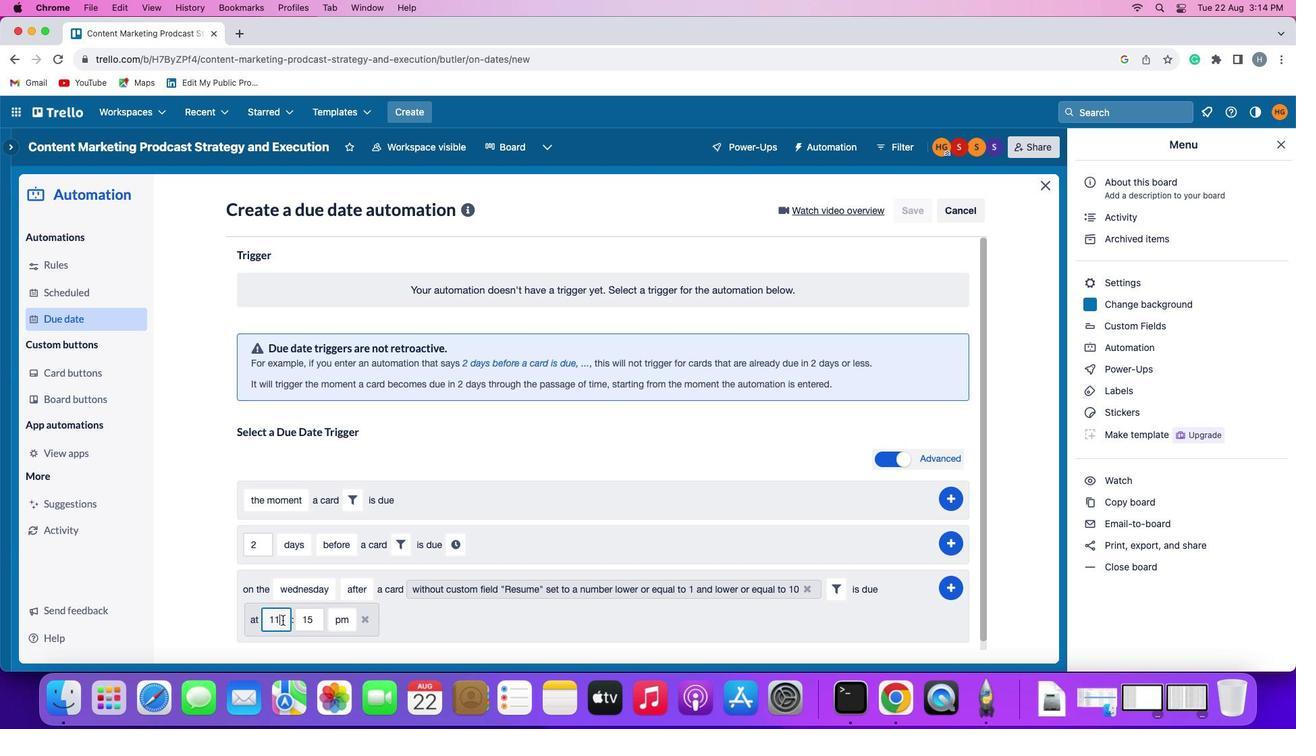
Action: Key pressed '1'
Screenshot: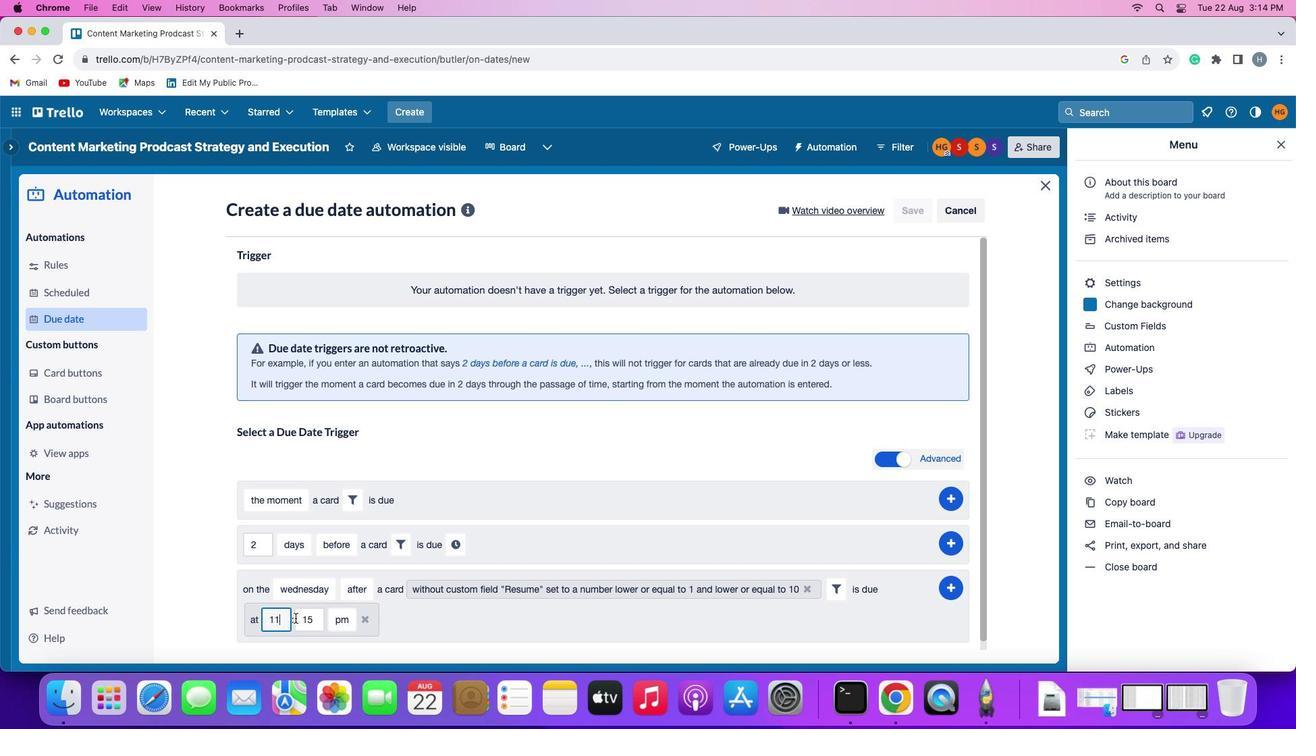
Action: Mouse moved to (316, 615)
Screenshot: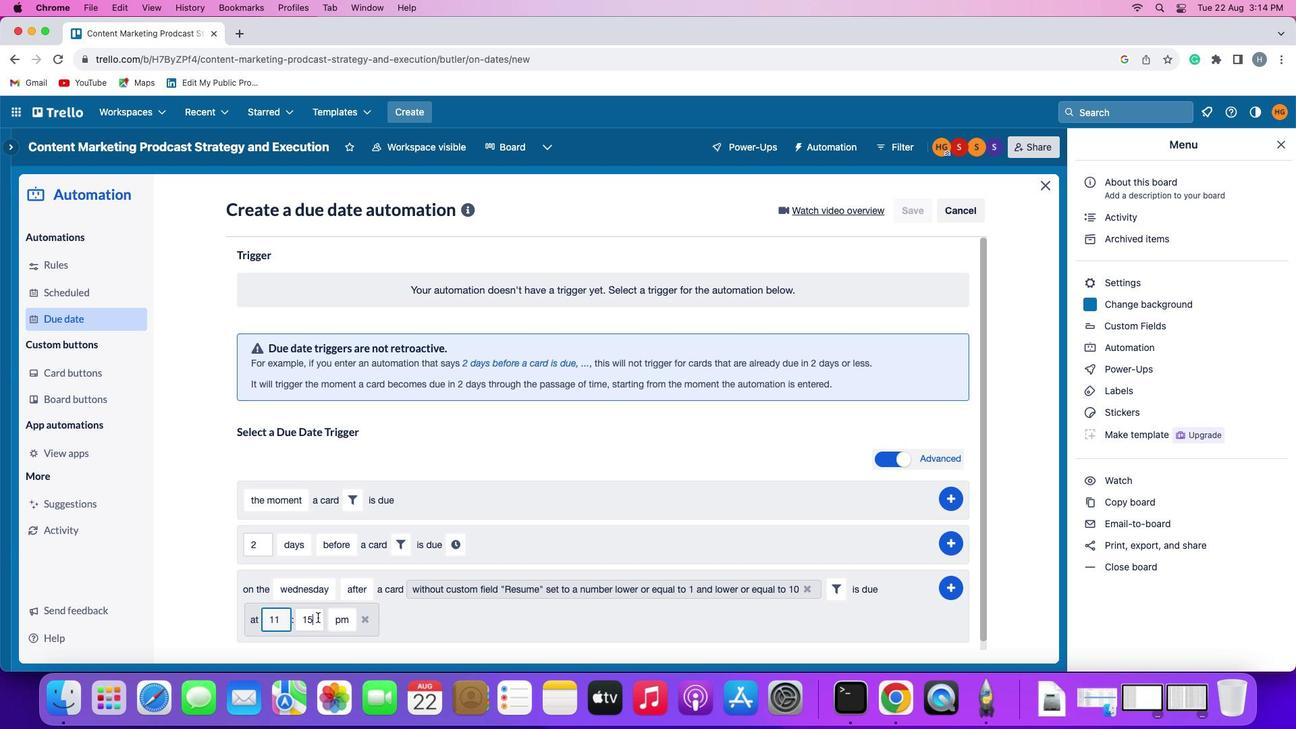 
Action: Mouse pressed left at (316, 615)
Screenshot: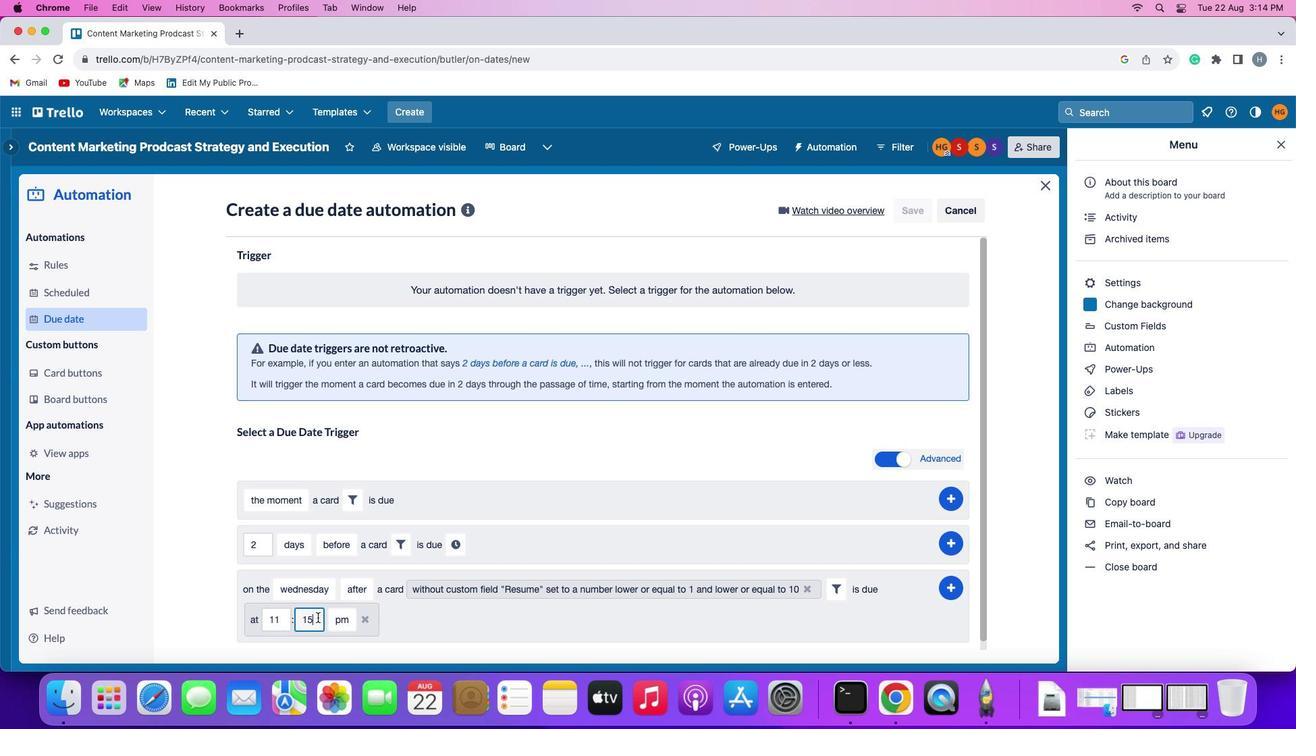 
Action: Key pressed Key.backspaceKey.backspace'0''0'
Screenshot: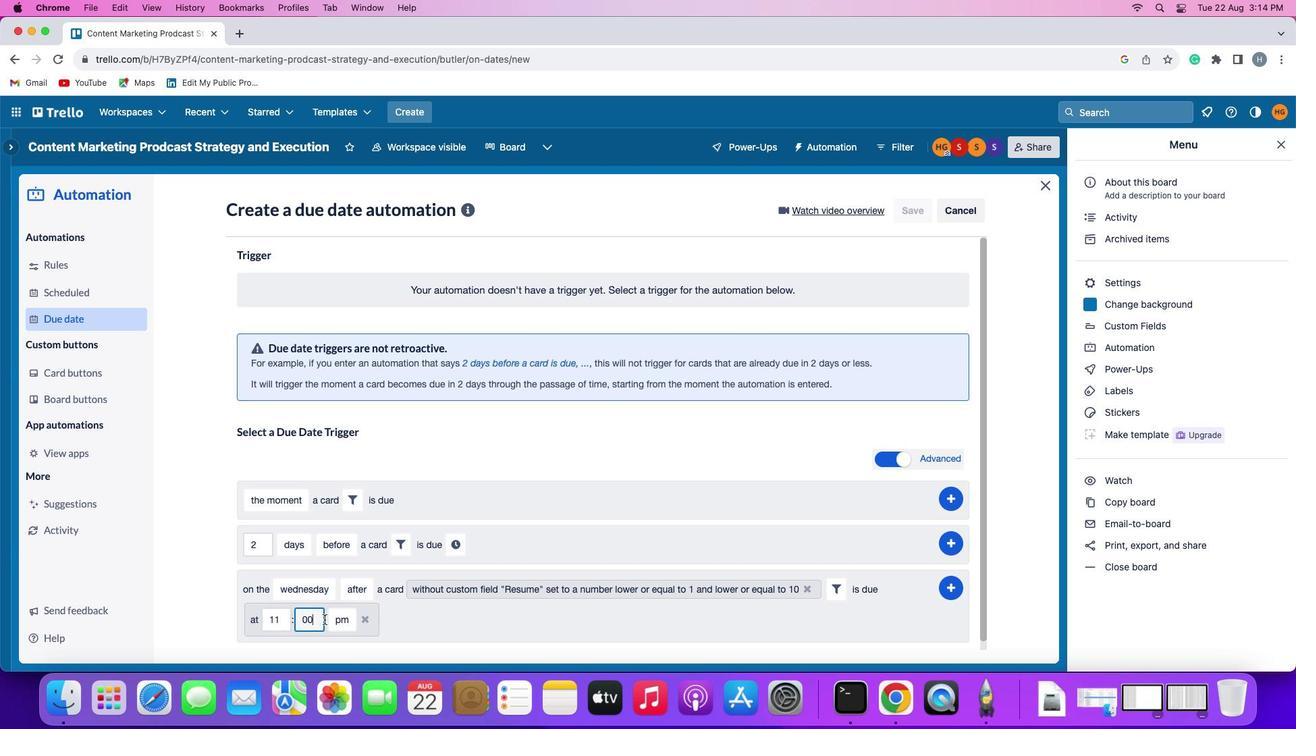 
Action: Mouse moved to (330, 618)
Screenshot: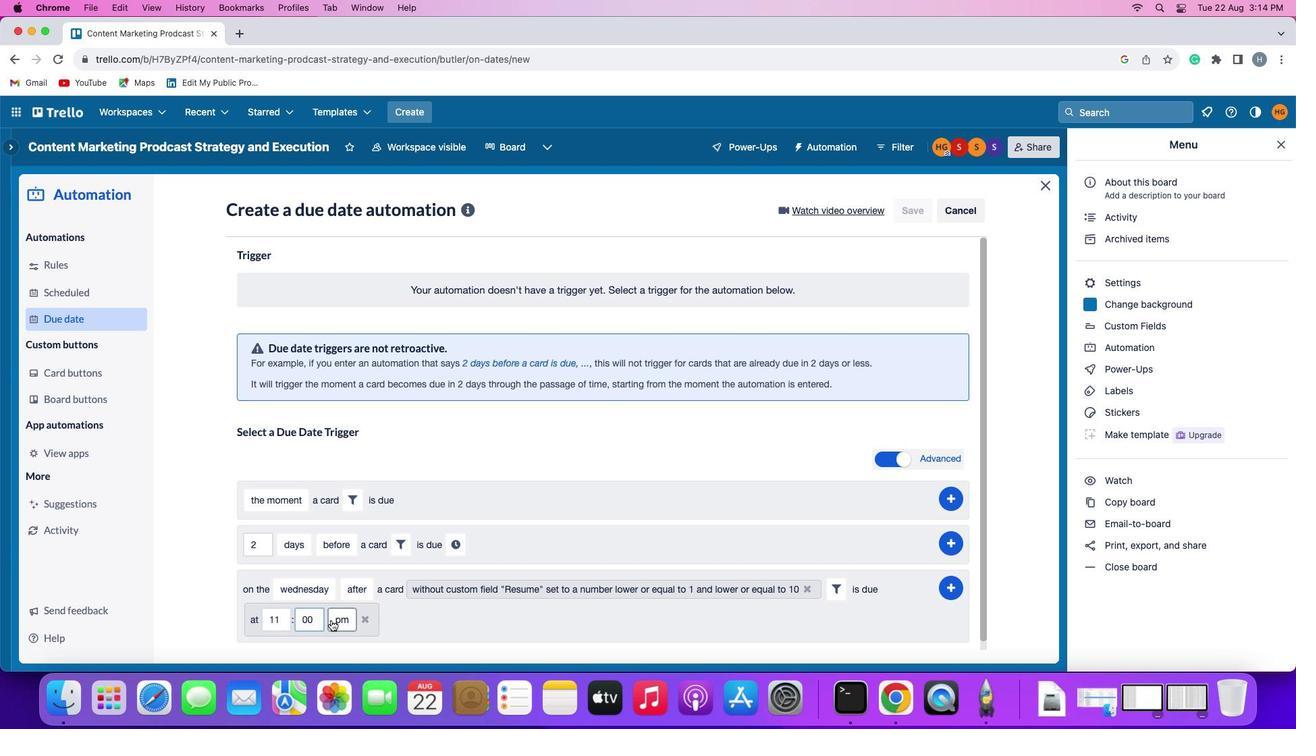 
Action: Mouse pressed left at (330, 618)
Screenshot: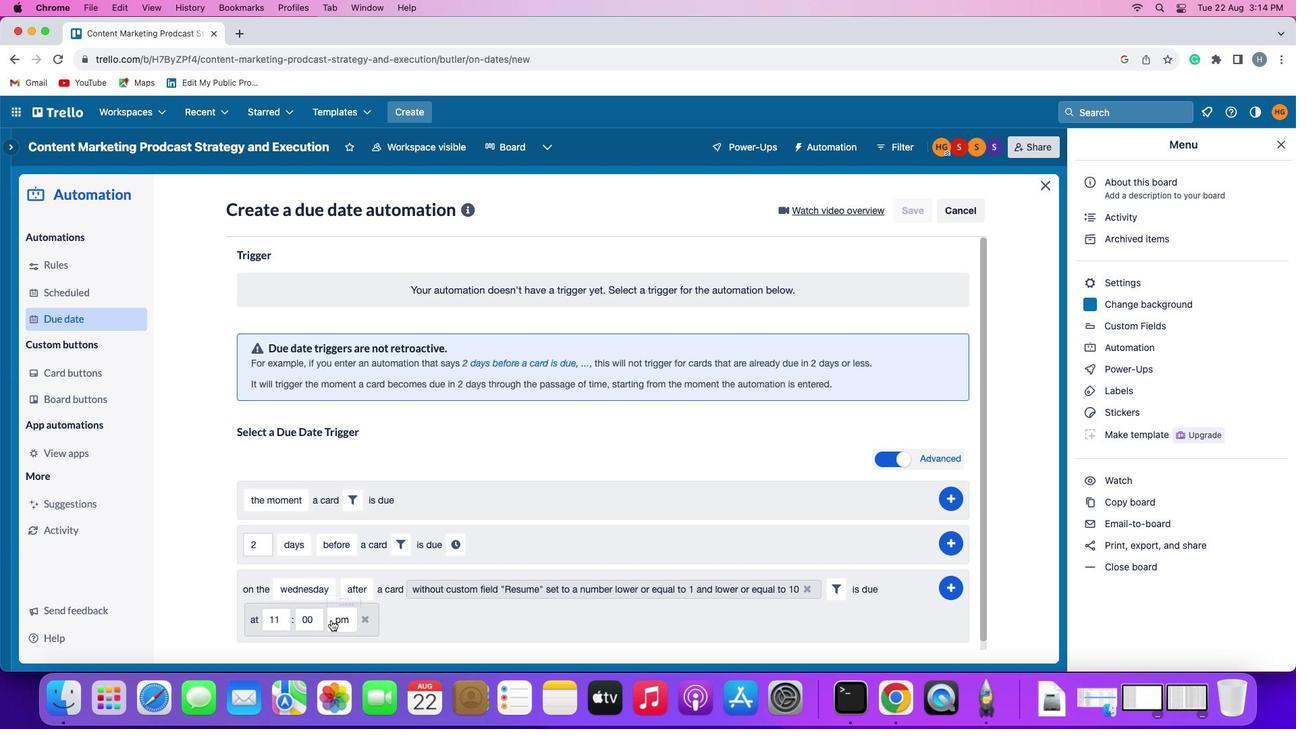 
Action: Mouse moved to (340, 568)
Screenshot: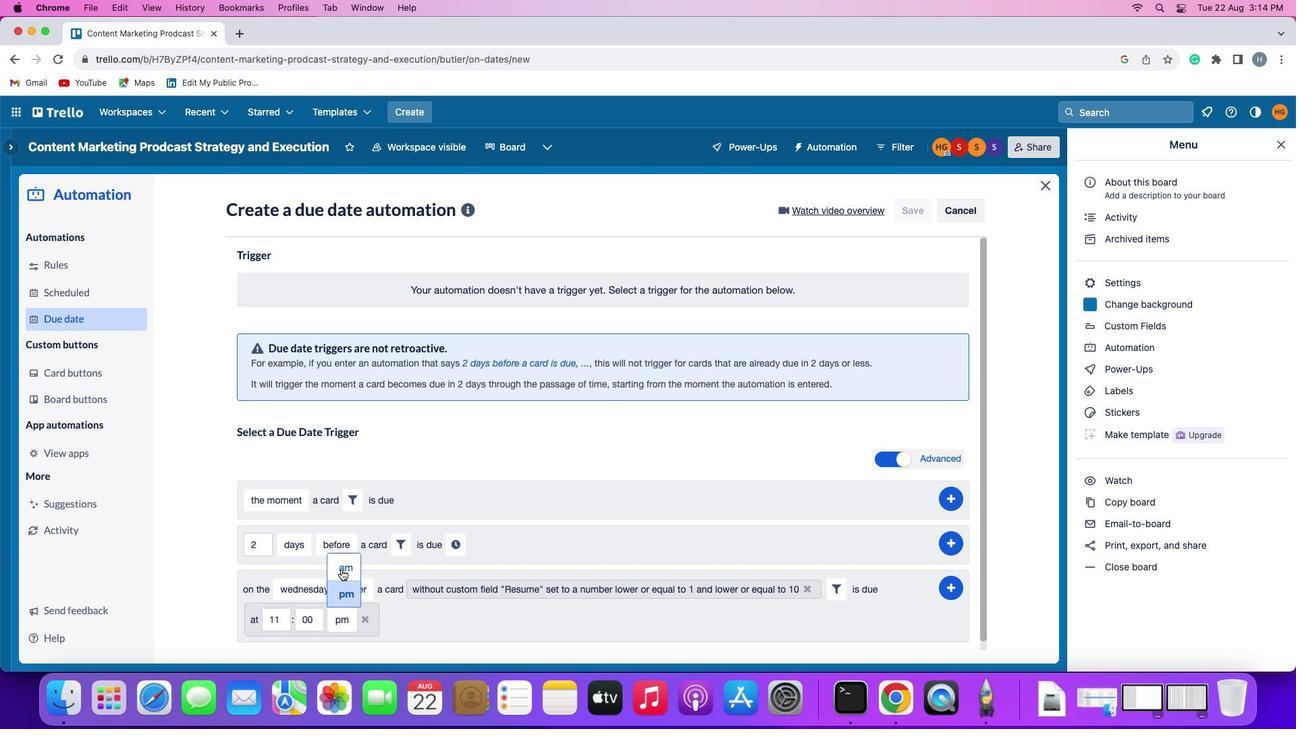 
Action: Mouse pressed left at (340, 568)
Screenshot: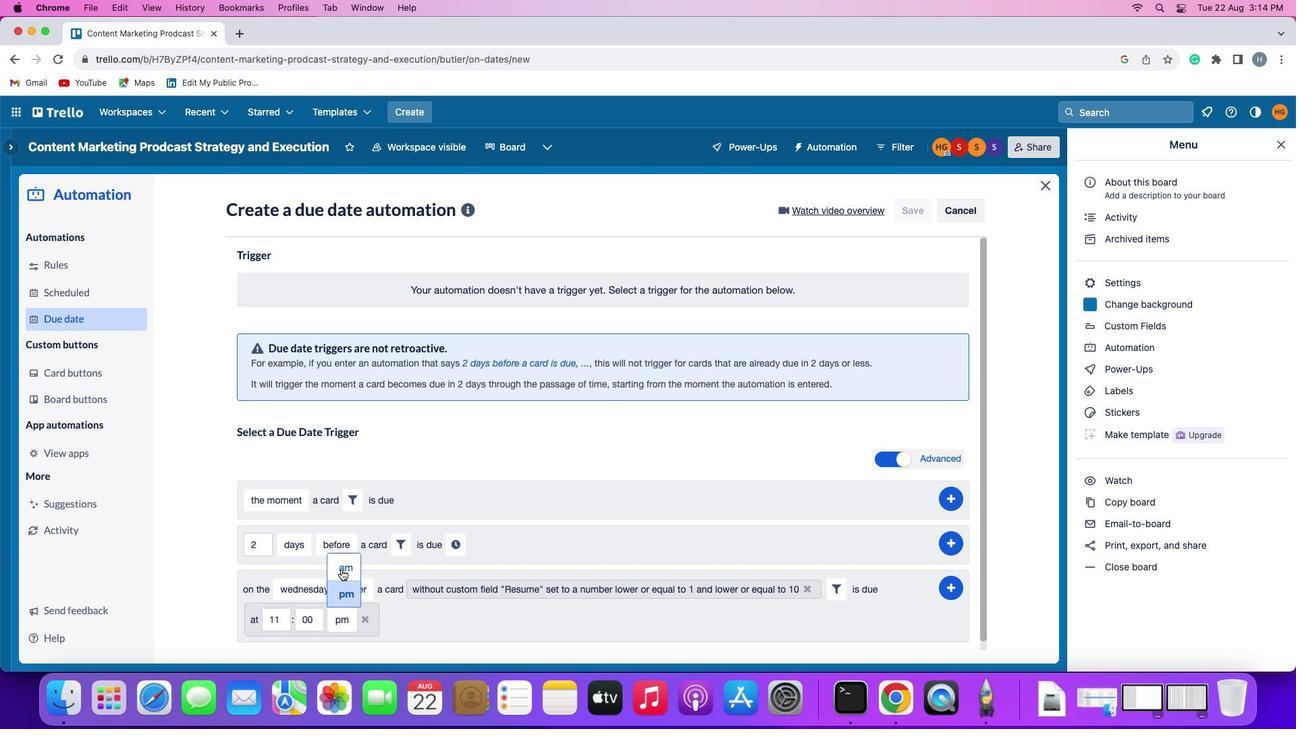 
Action: Mouse moved to (950, 583)
Screenshot: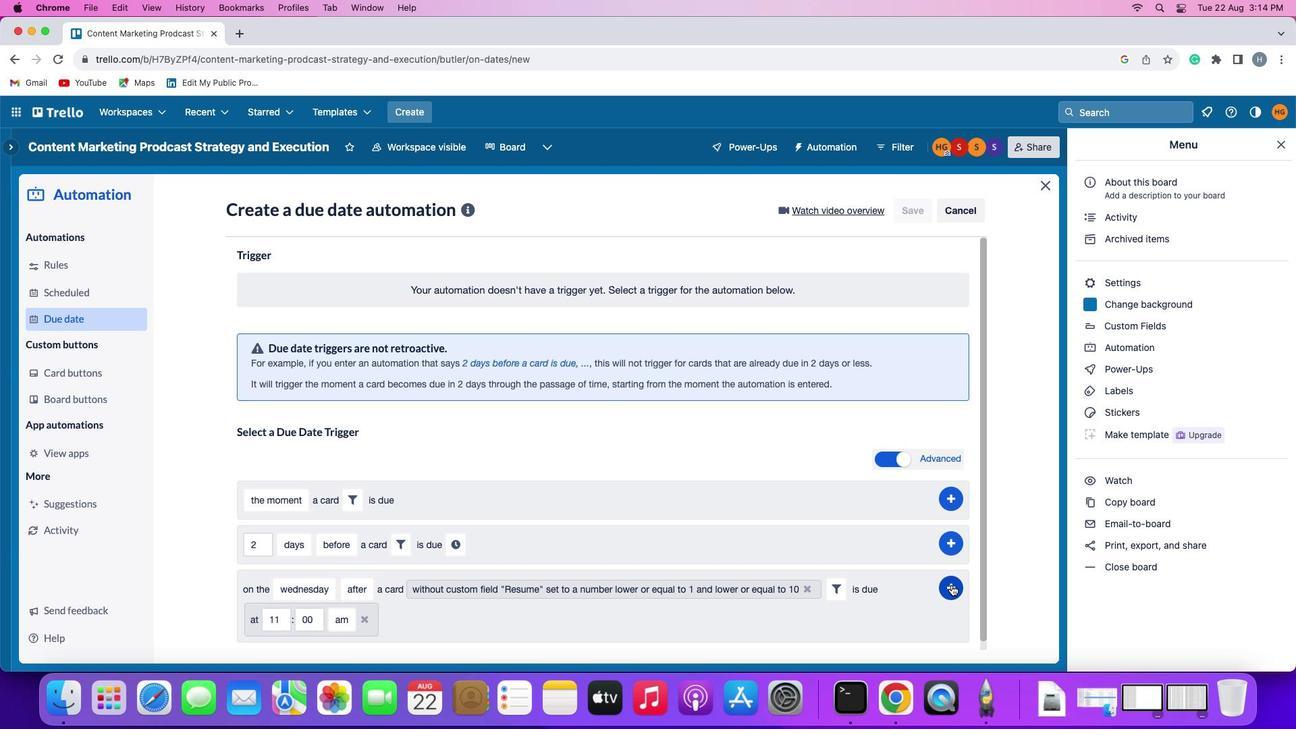 
Action: Mouse pressed left at (950, 583)
Screenshot: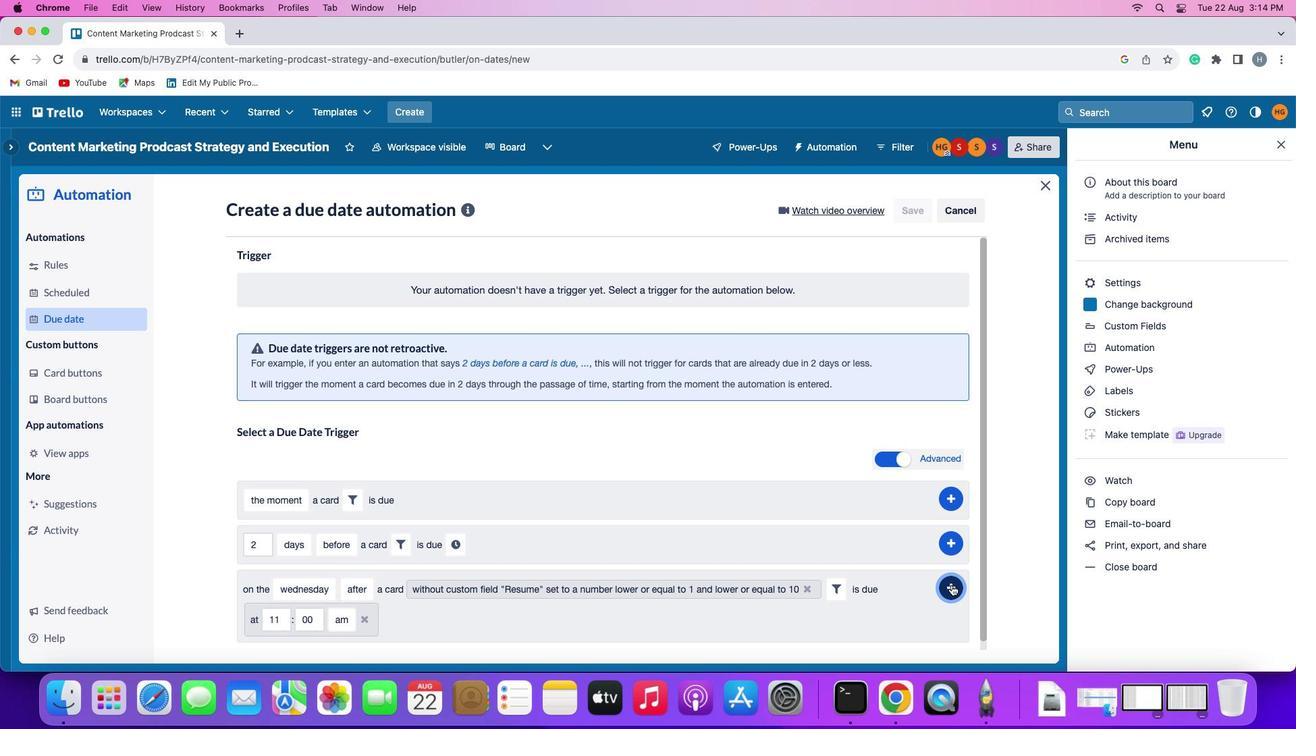 
Action: Mouse moved to (1012, 501)
Screenshot: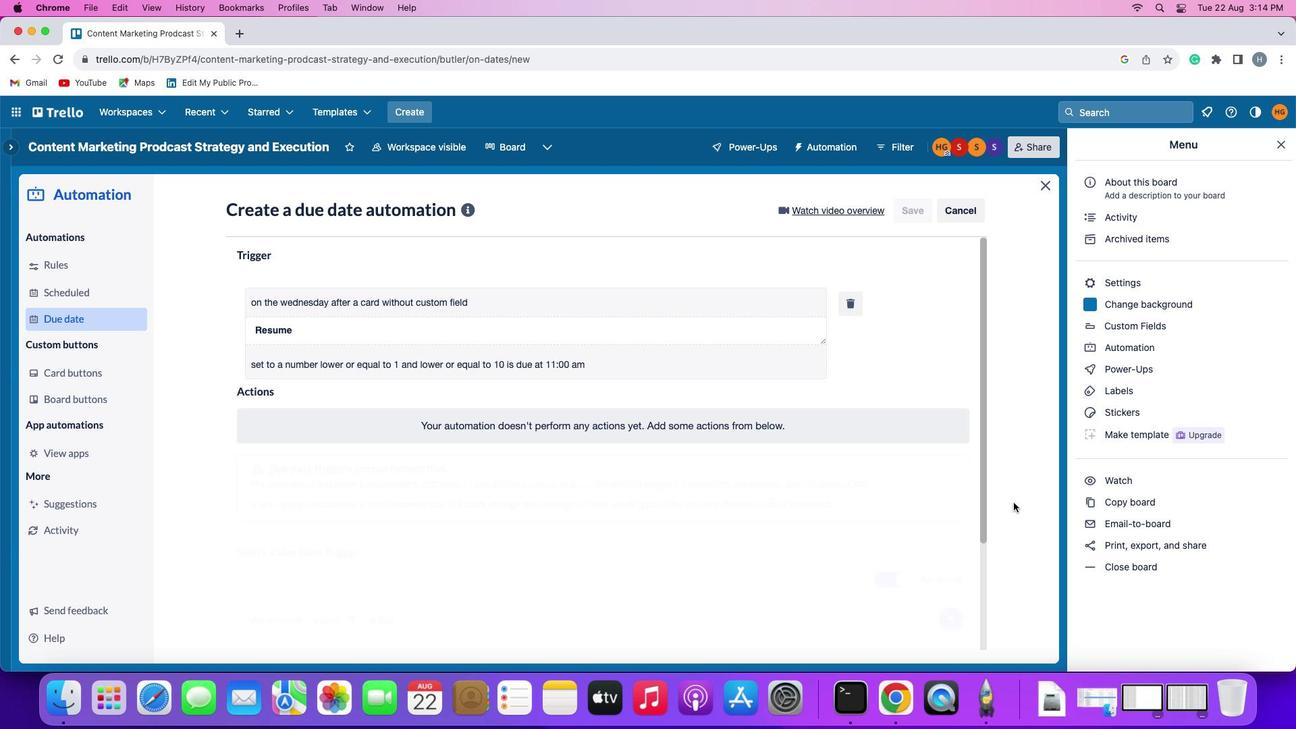 
